 Task: Configure a code formatting extension for consistent code styling in Visual Studio Code.
Action: Mouse moved to (88, 92)
Screenshot: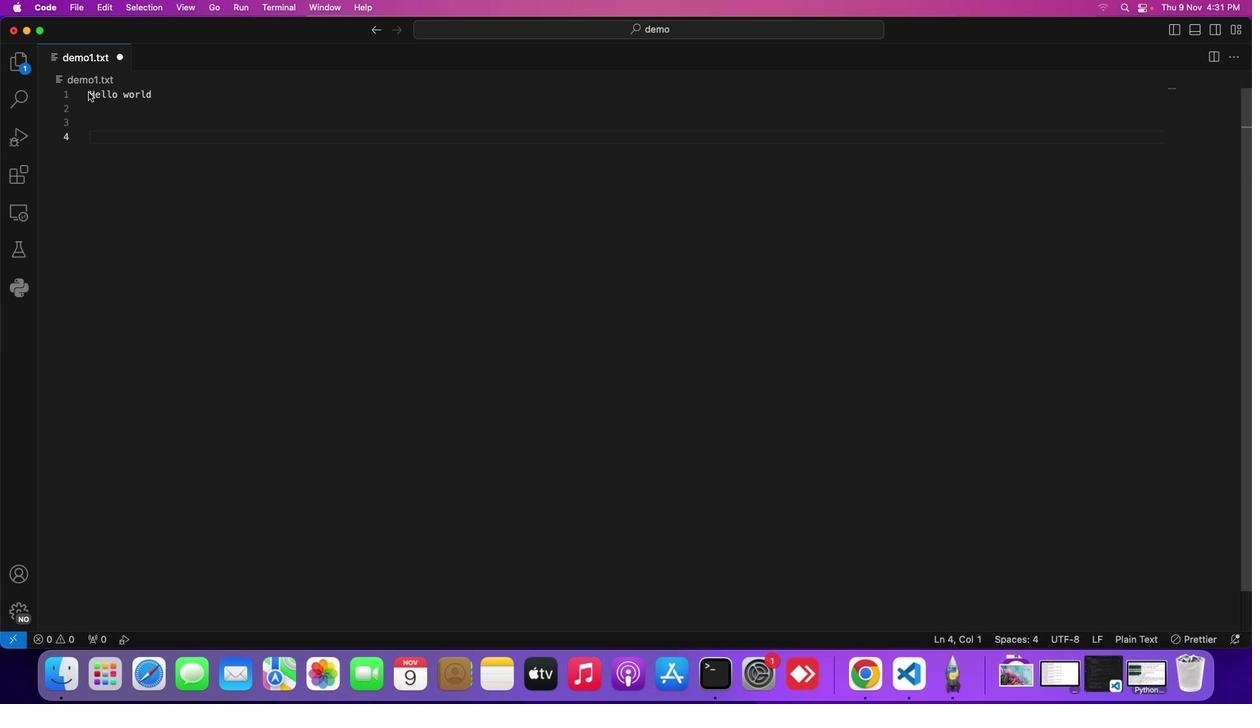 
Action: Mouse pressed left at (88, 92)
Screenshot: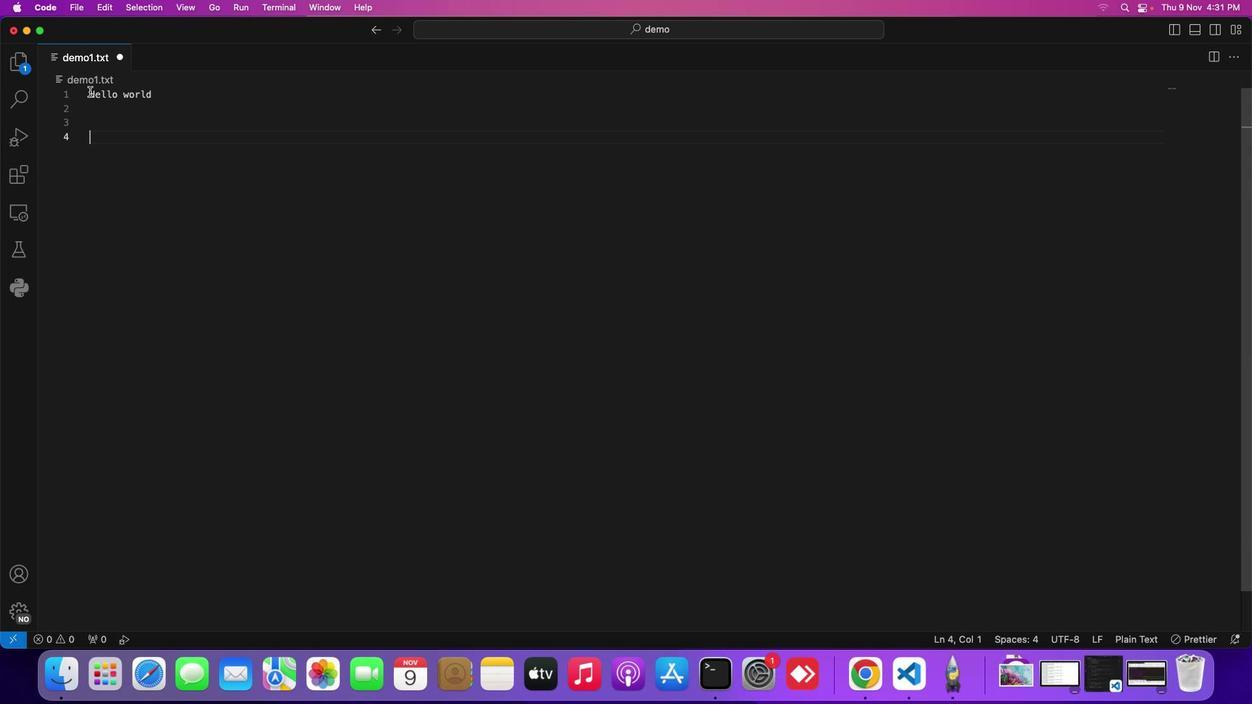 
Action: Mouse moved to (89, 91)
Screenshot: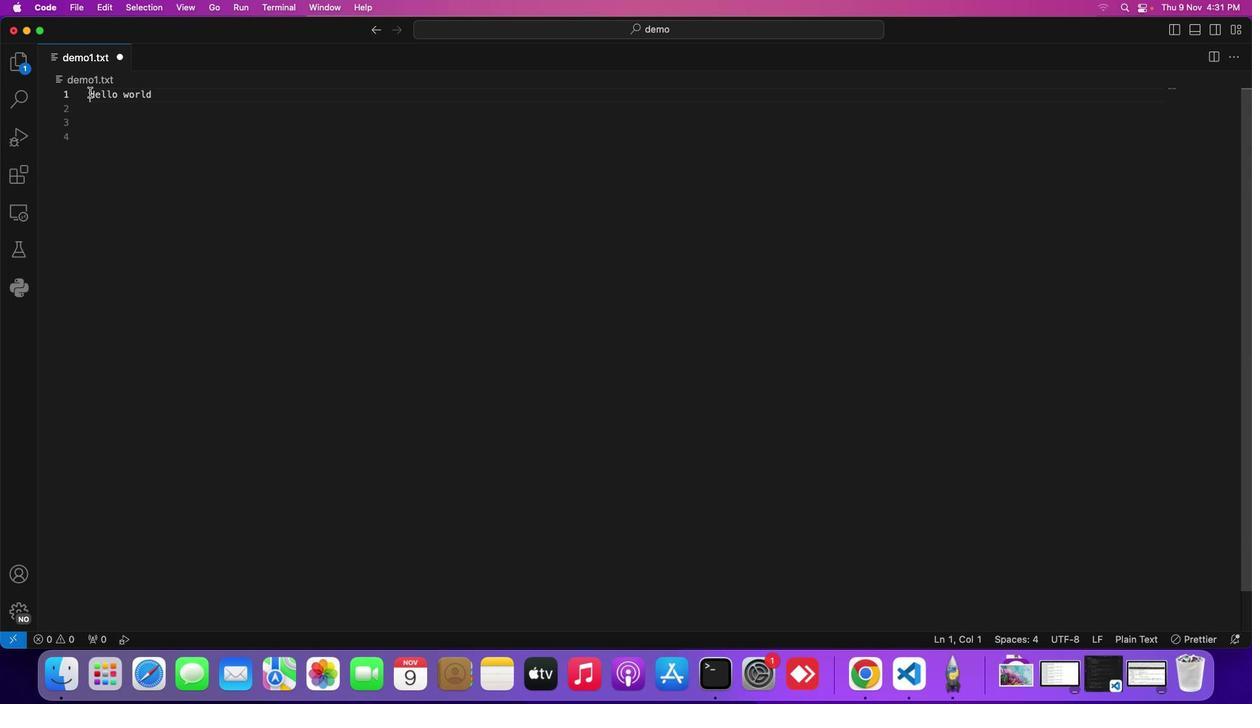 
Action: Mouse pressed left at (89, 91)
Screenshot: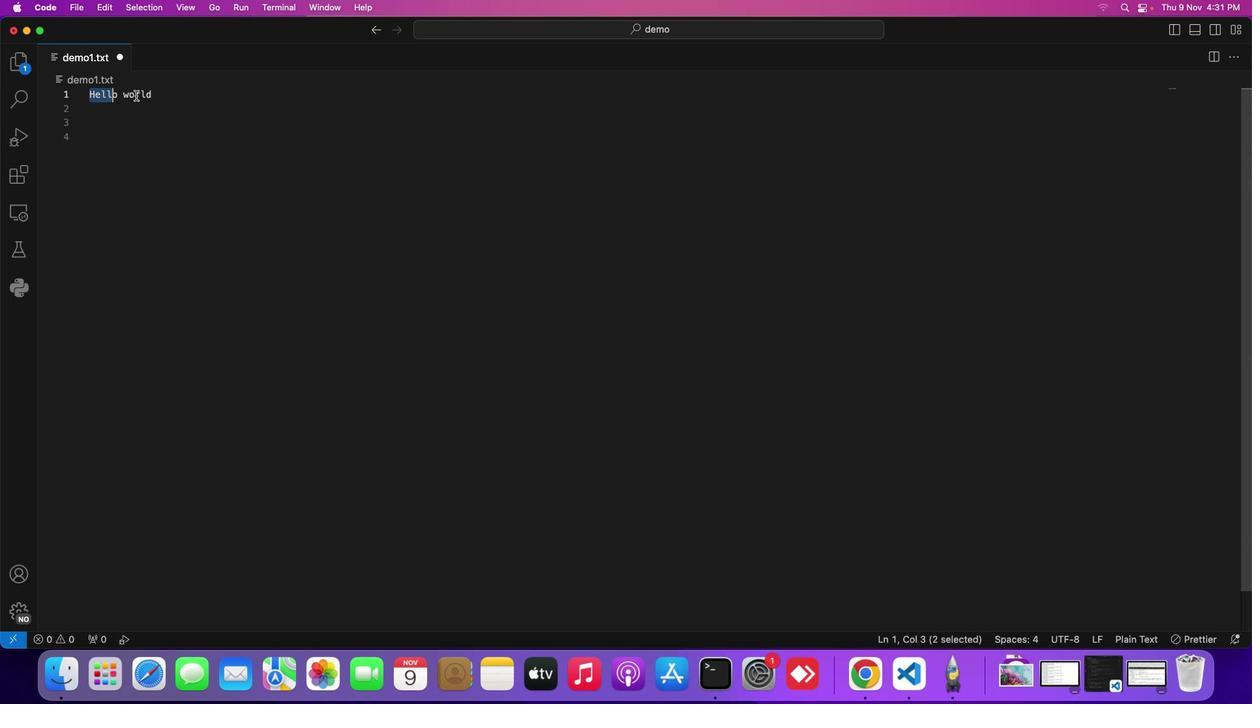 
Action: Mouse moved to (51, 6)
Screenshot: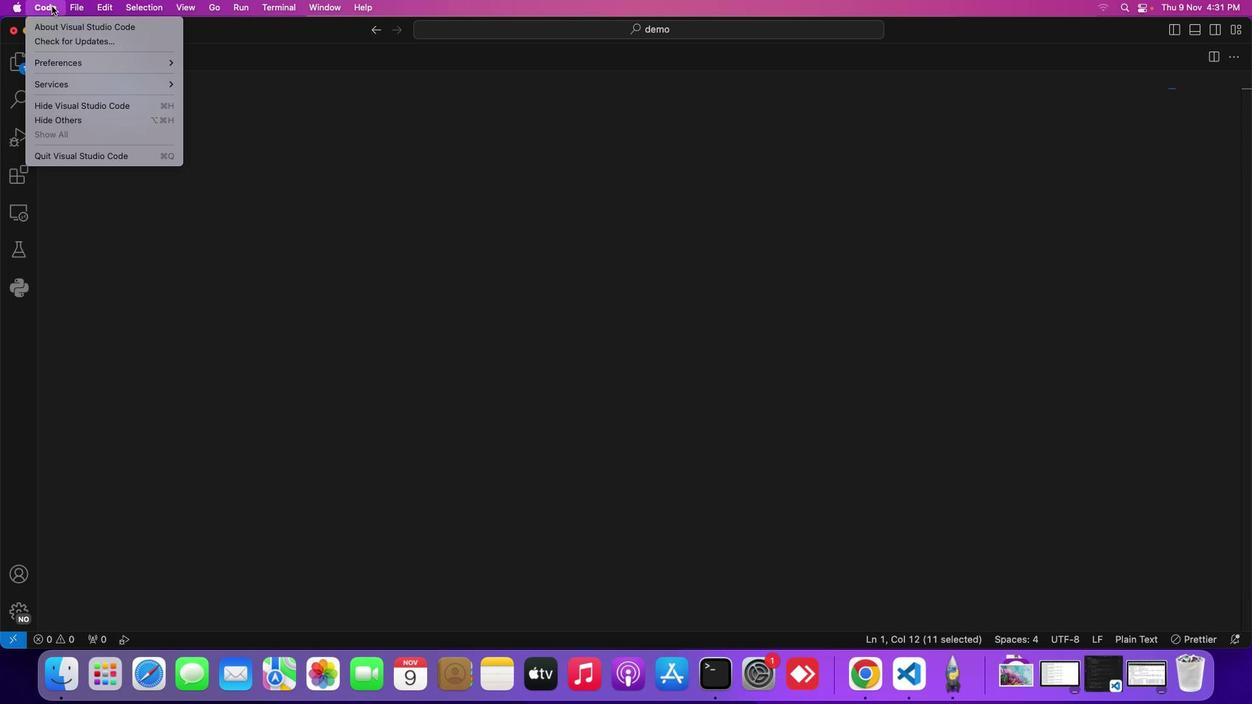 
Action: Mouse pressed left at (51, 6)
Screenshot: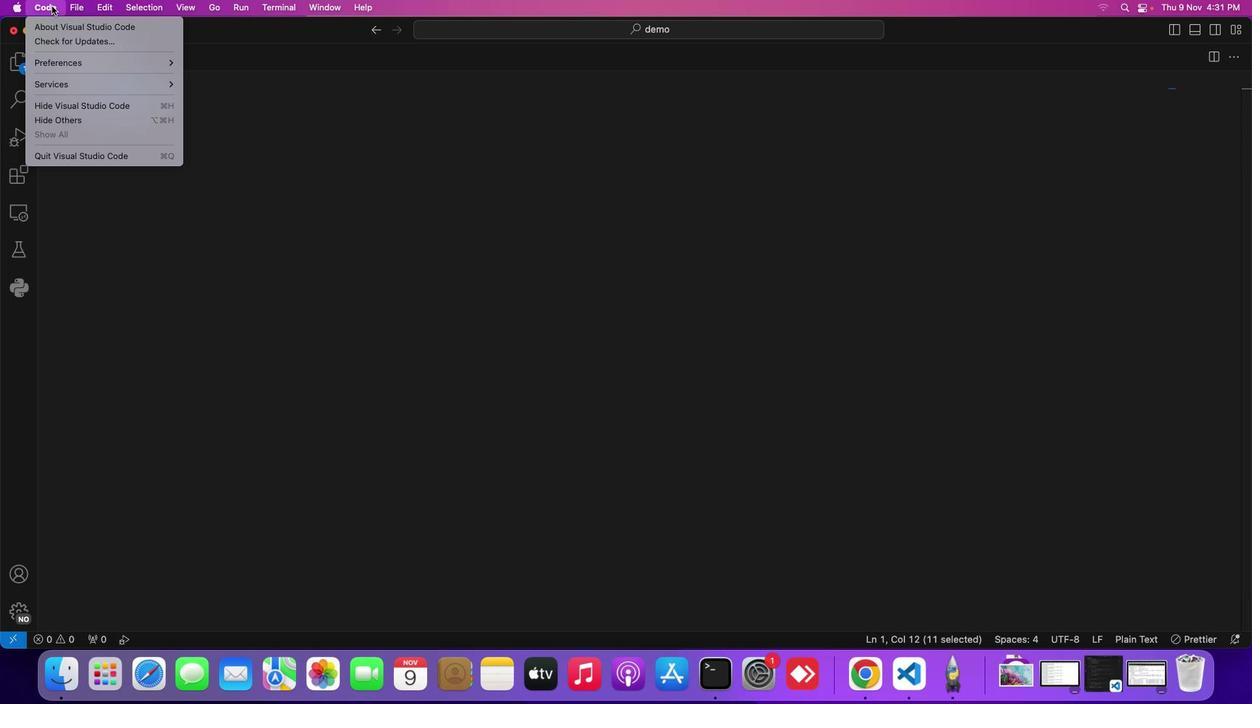 
Action: Mouse moved to (66, 58)
Screenshot: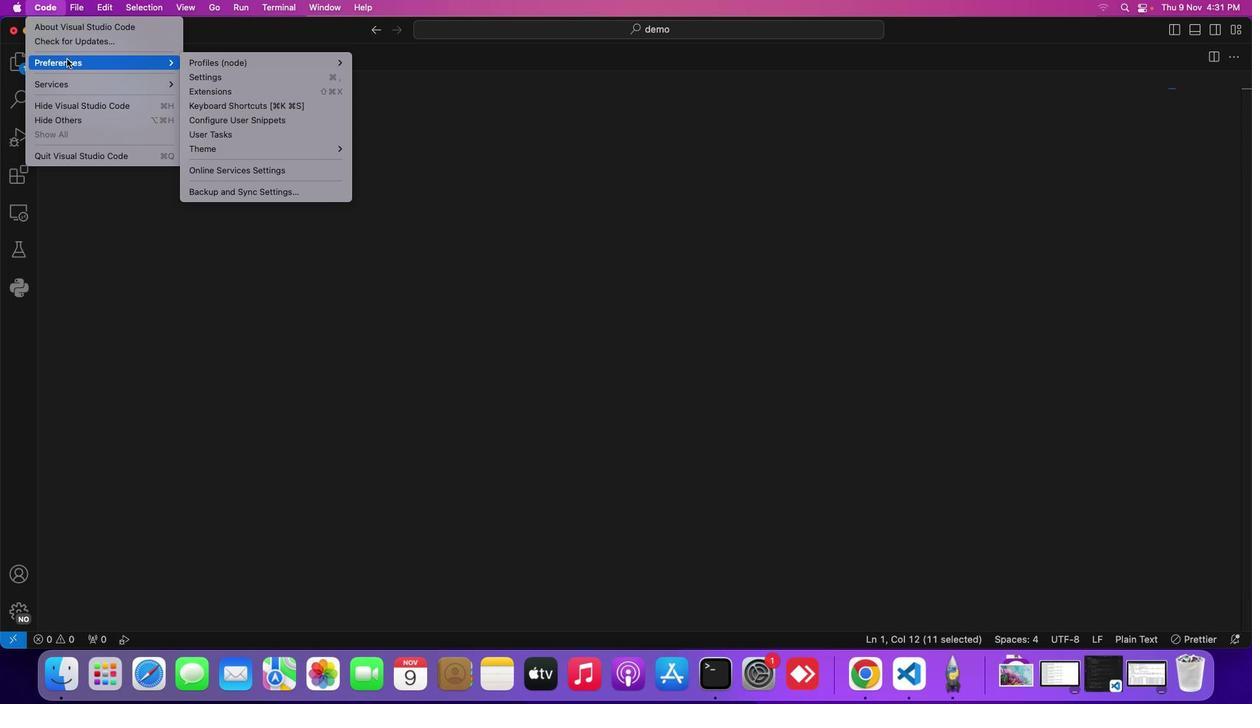 
Action: Mouse pressed left at (66, 58)
Screenshot: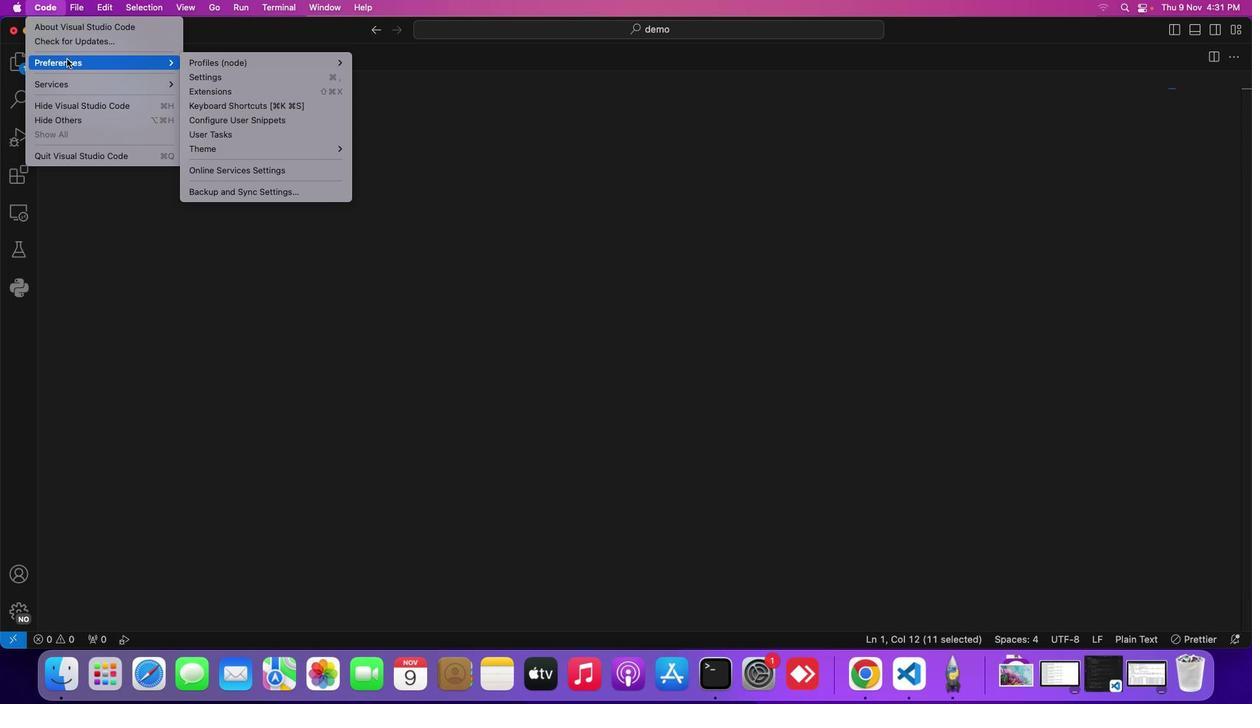 
Action: Mouse moved to (133, 66)
Screenshot: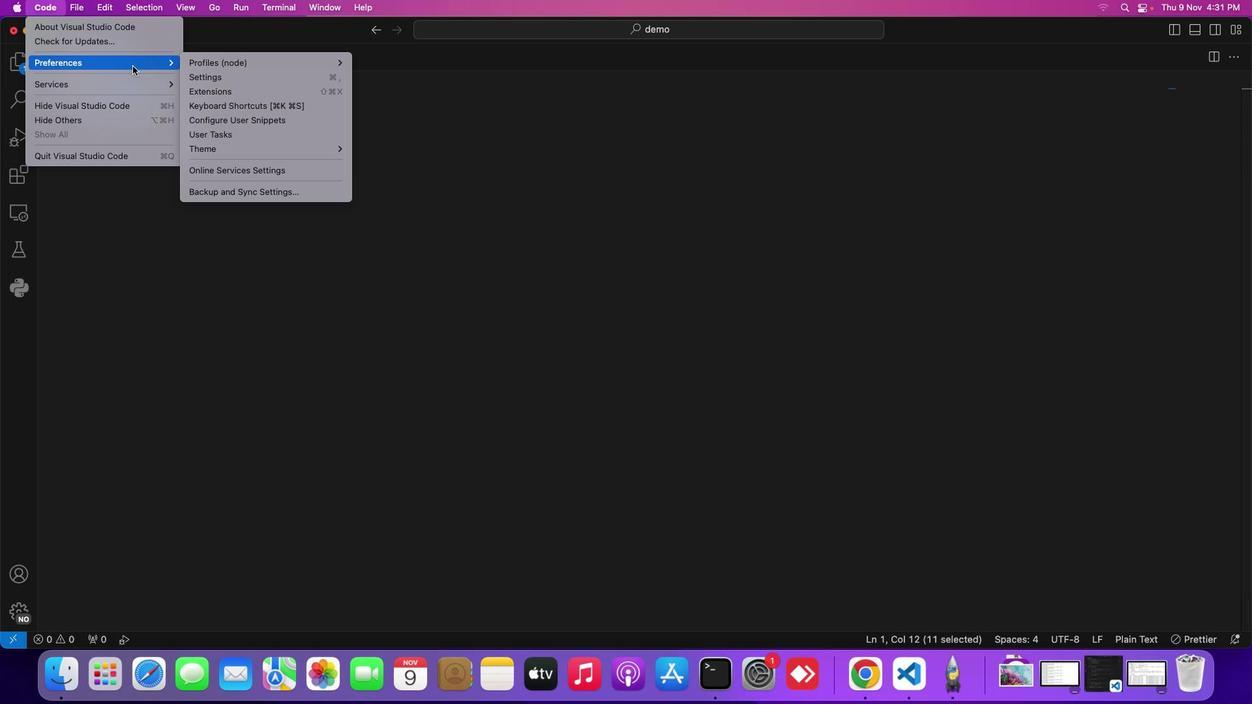 
Action: Mouse pressed left at (133, 66)
Screenshot: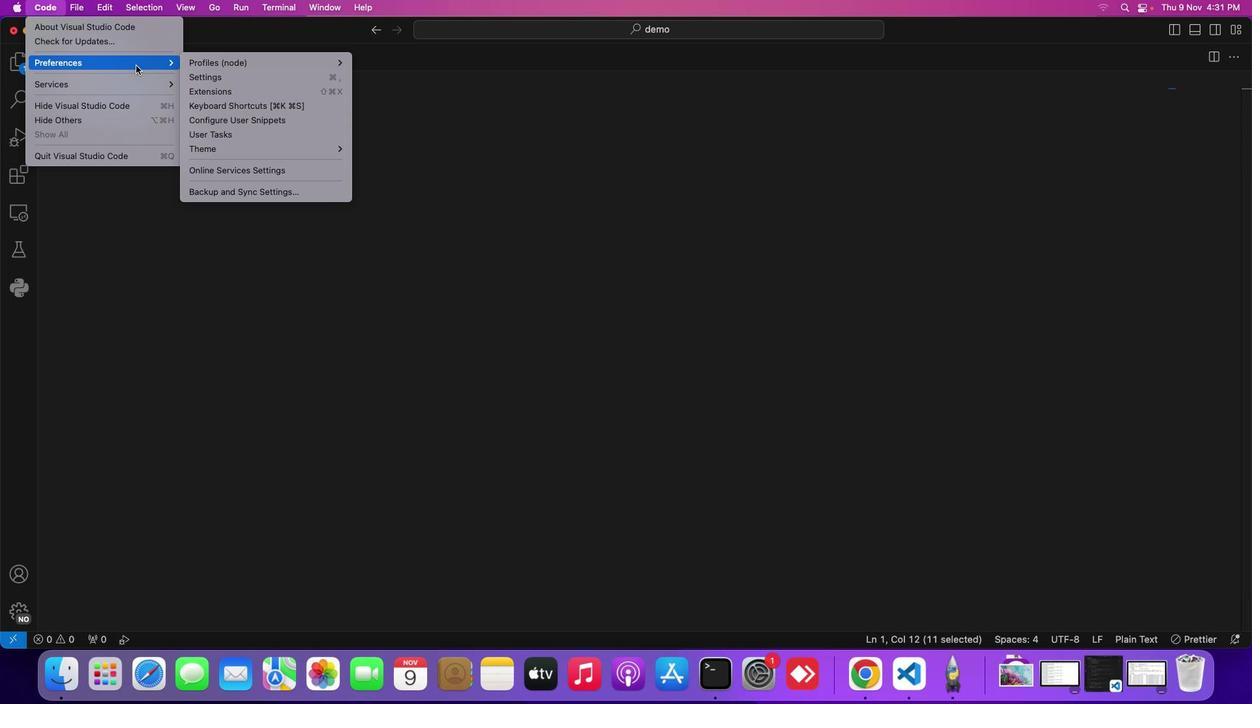 
Action: Mouse moved to (198, 76)
Screenshot: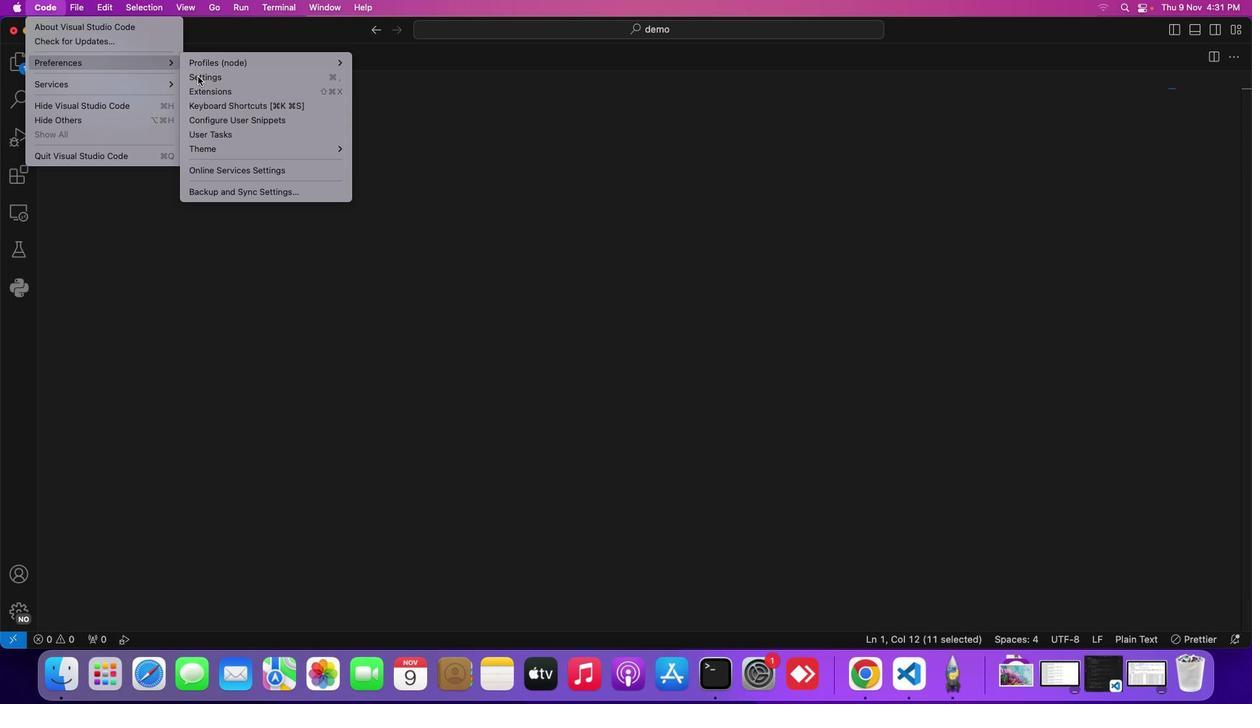 
Action: Mouse pressed left at (198, 76)
Screenshot: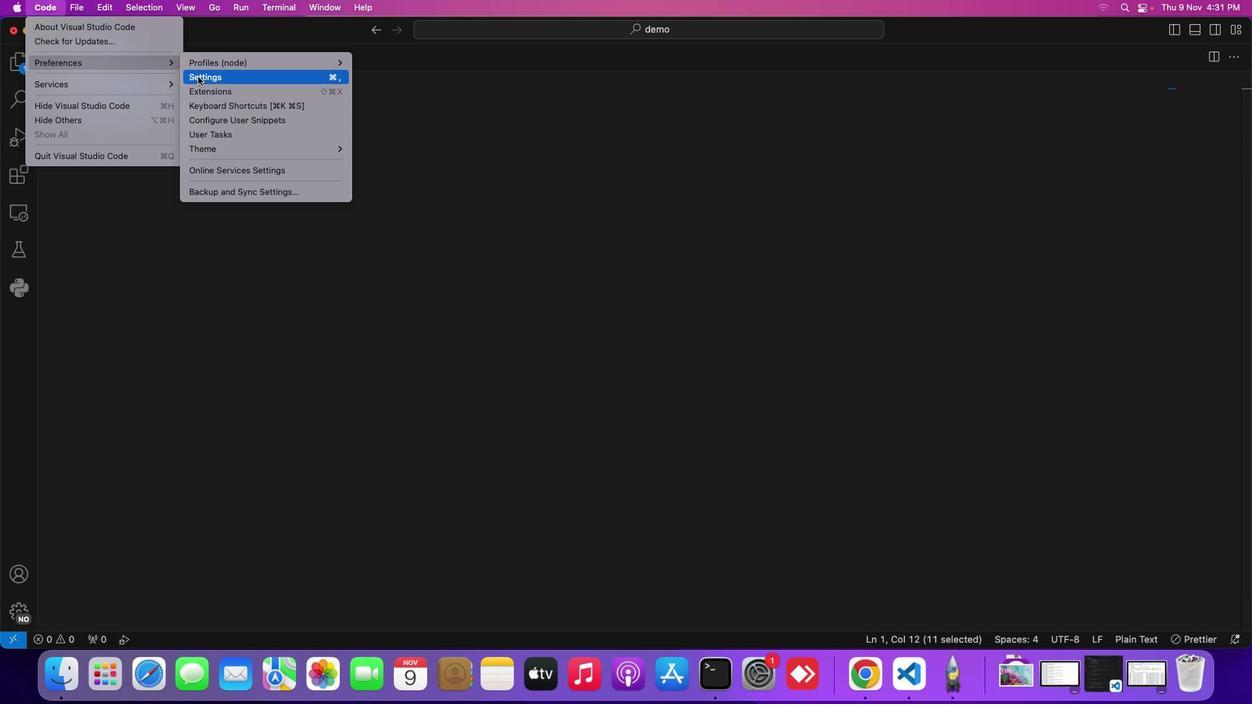 
Action: Mouse moved to (245, 242)
Screenshot: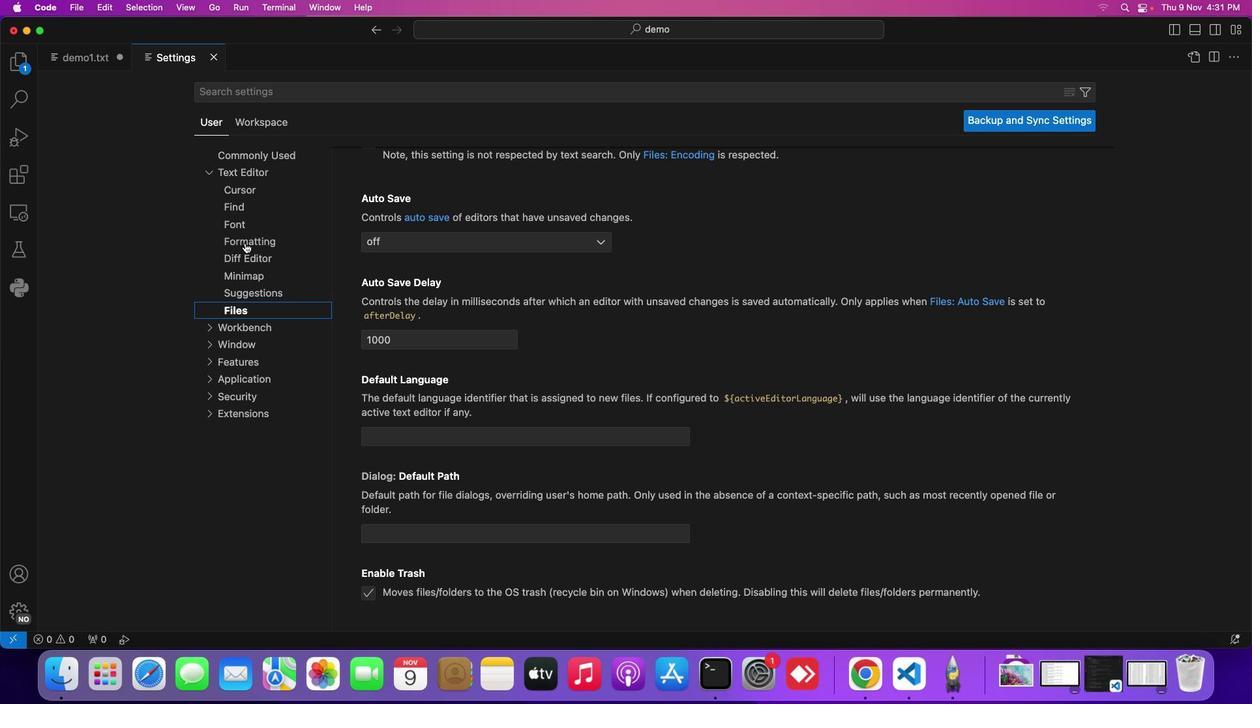
Action: Mouse pressed left at (245, 242)
Screenshot: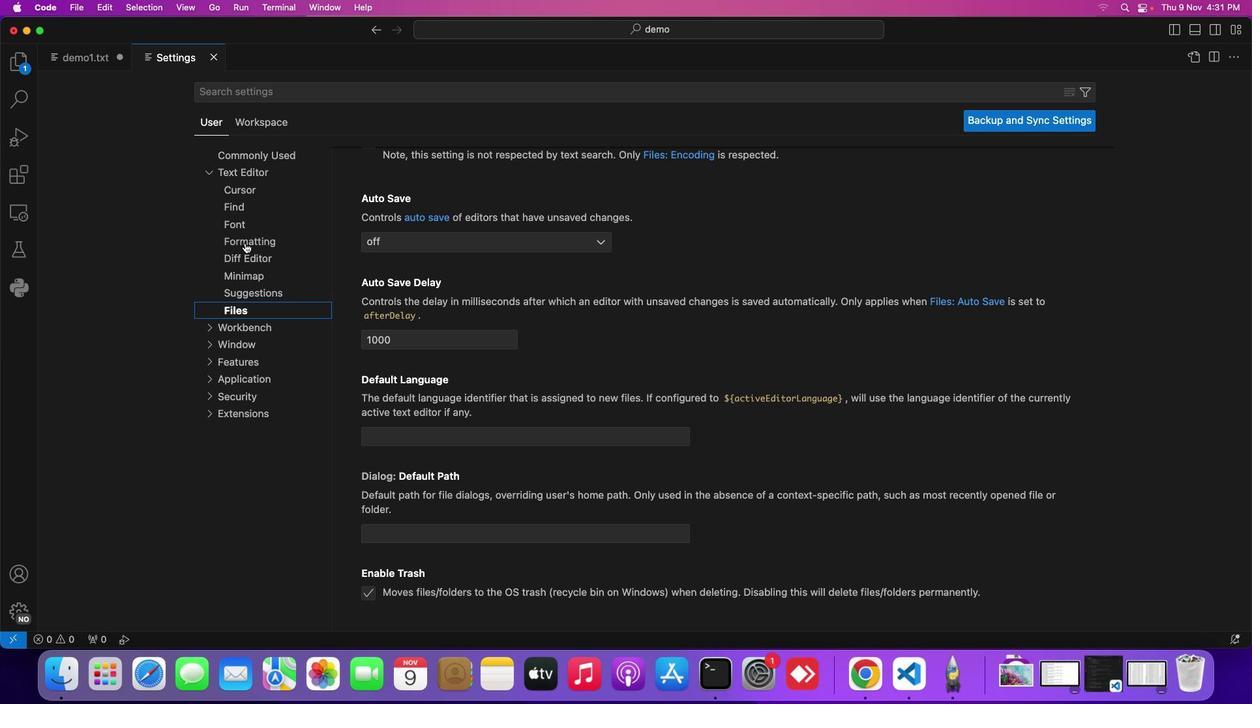 
Action: Mouse moved to (389, 289)
Screenshot: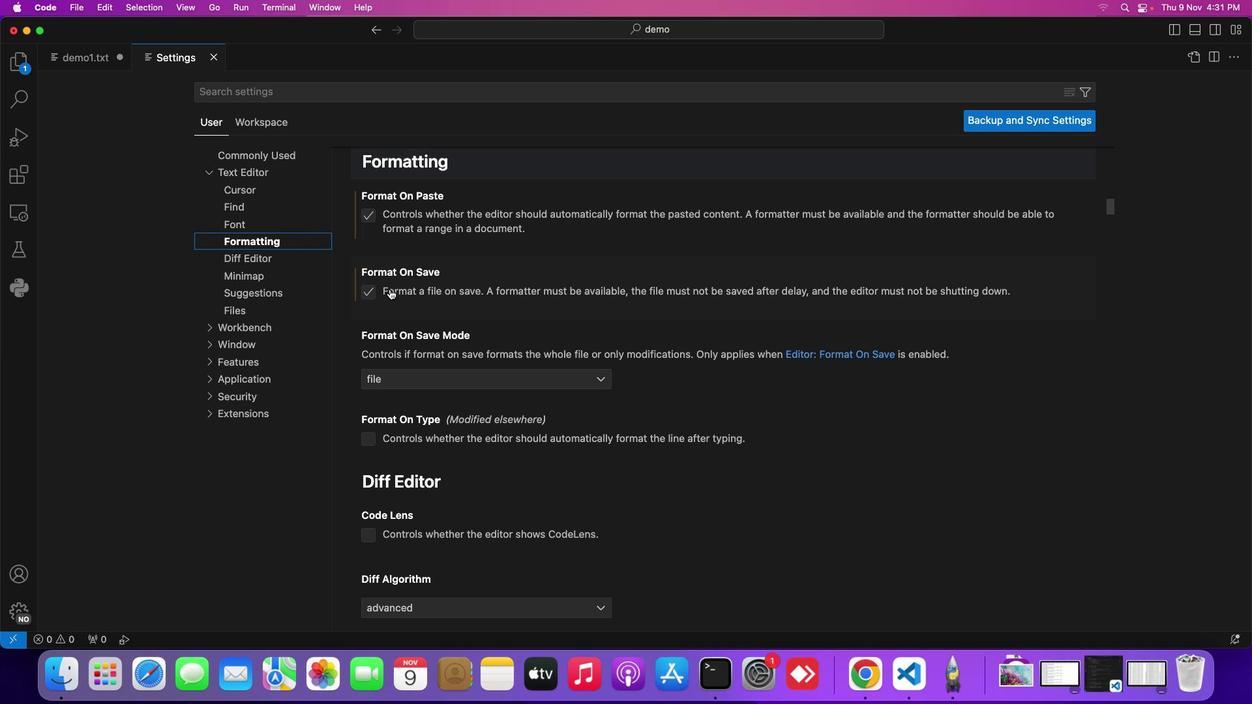 
Action: Mouse scrolled (389, 289) with delta (0, 0)
Screenshot: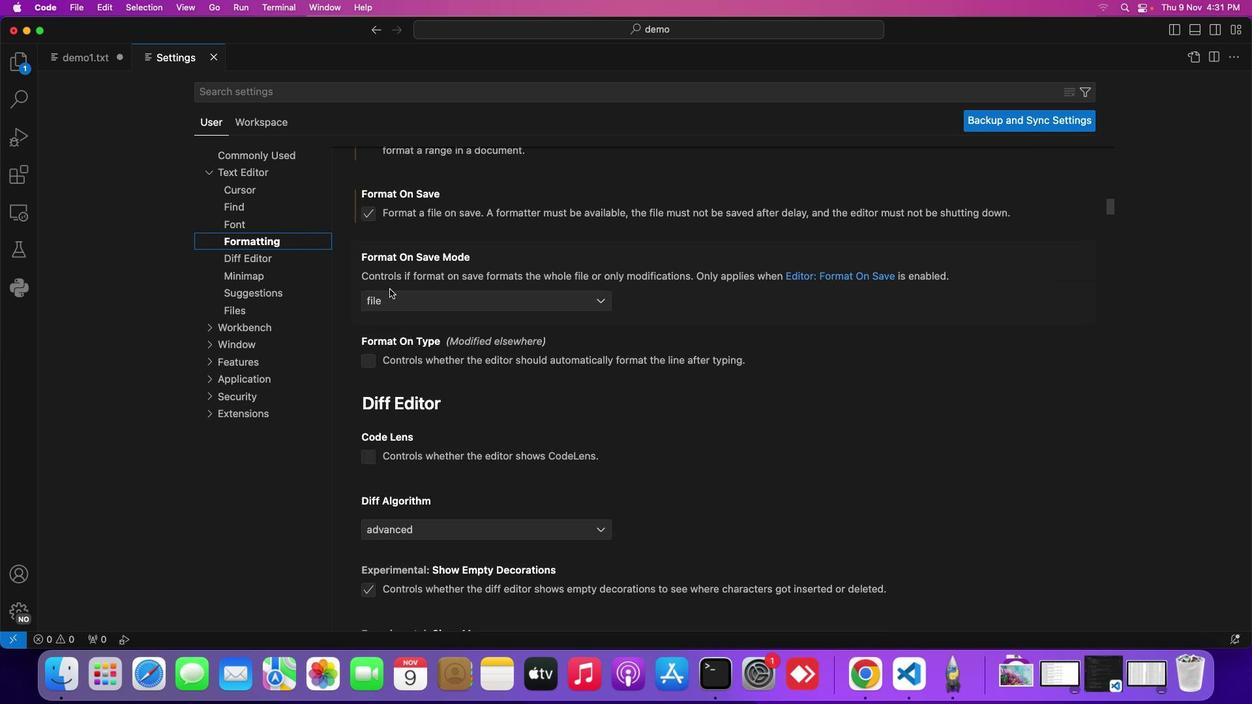 
Action: Mouse scrolled (389, 289) with delta (0, 0)
Screenshot: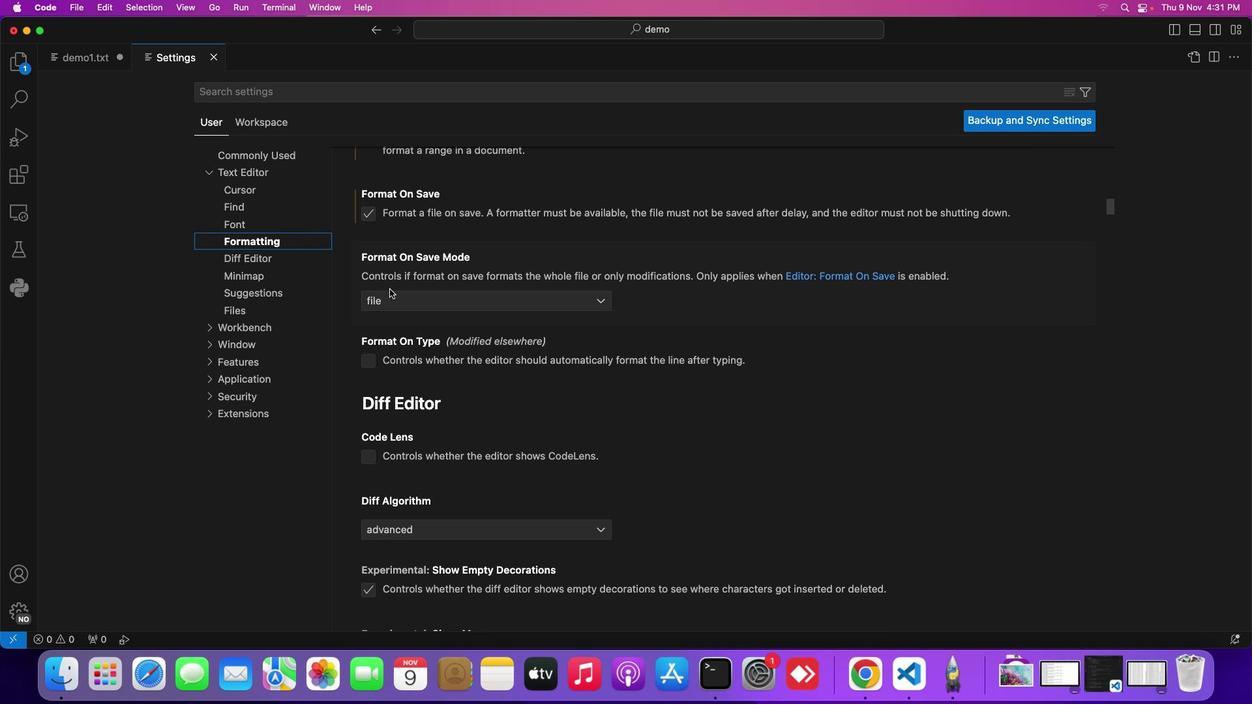 
Action: Mouse moved to (389, 289)
Screenshot: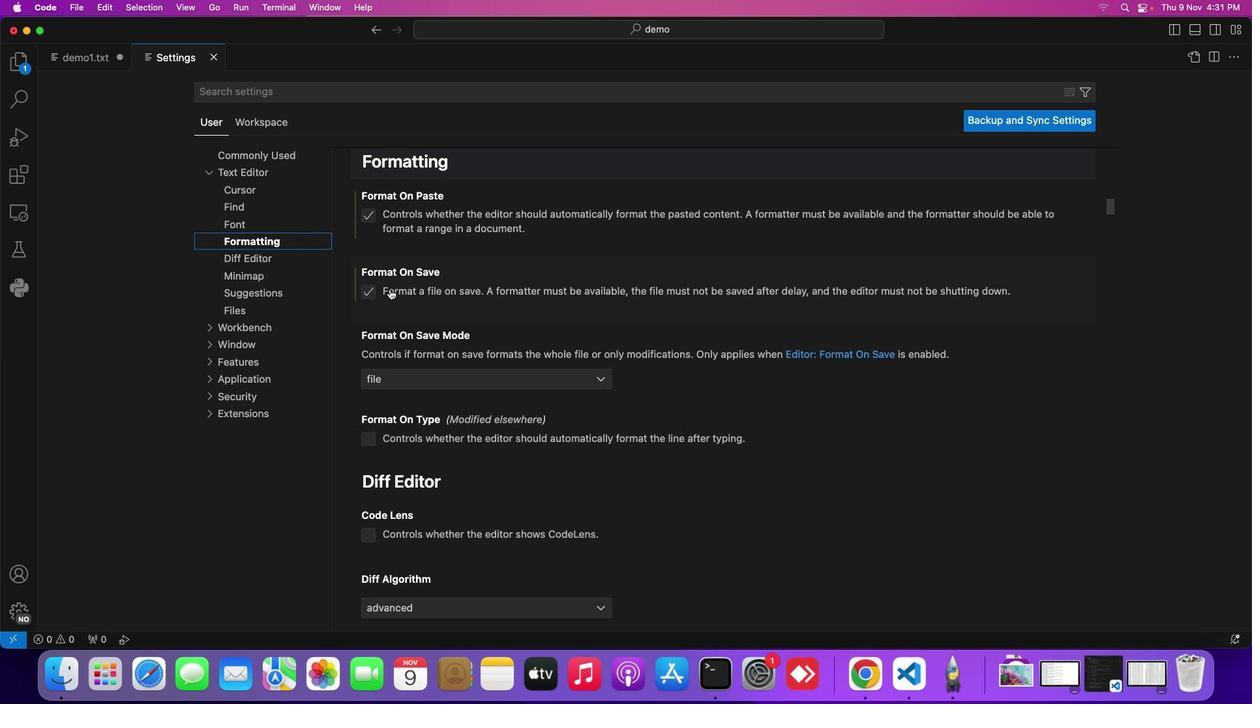 
Action: Mouse scrolled (389, 289) with delta (0, 0)
Screenshot: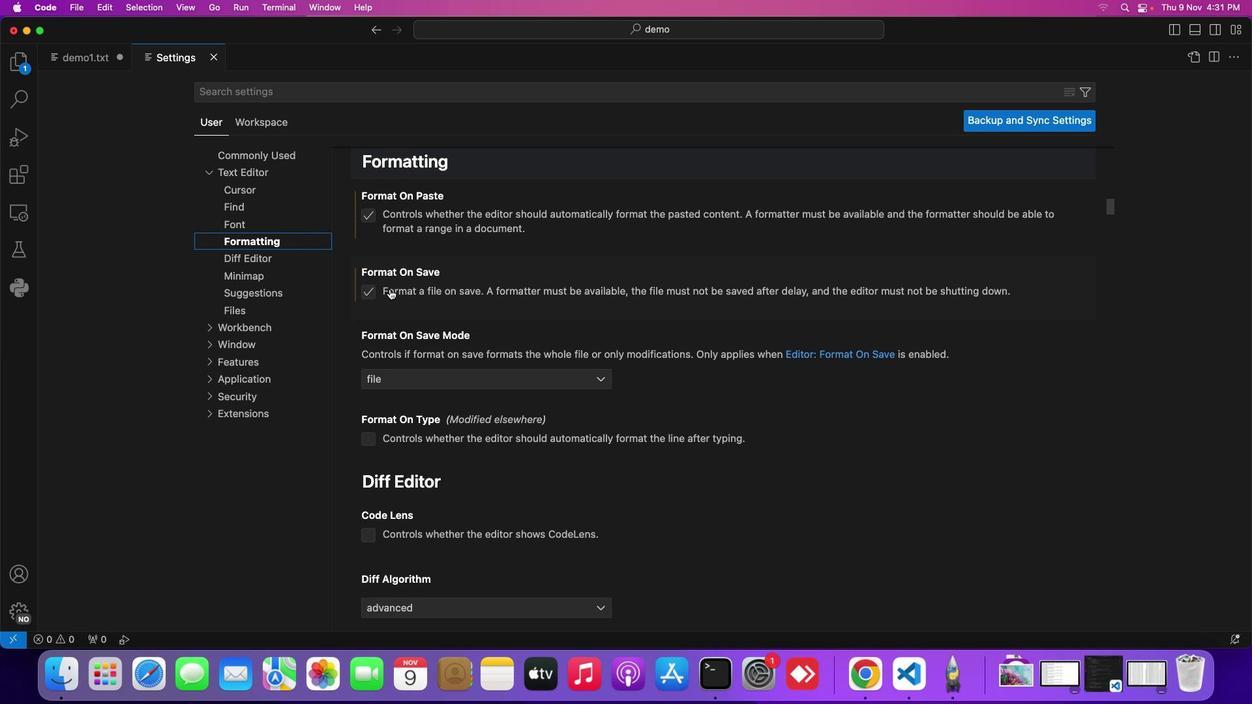 
Action: Mouse scrolled (389, 289) with delta (0, 0)
Screenshot: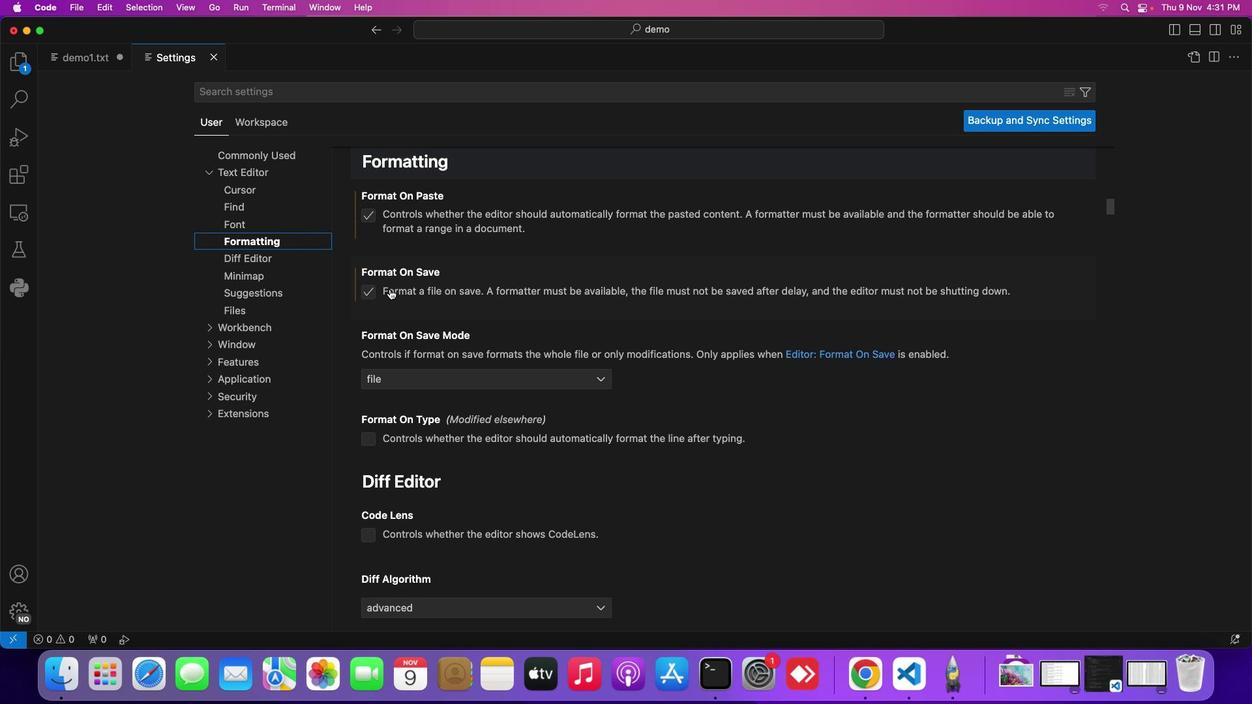 
Action: Mouse moved to (367, 215)
Screenshot: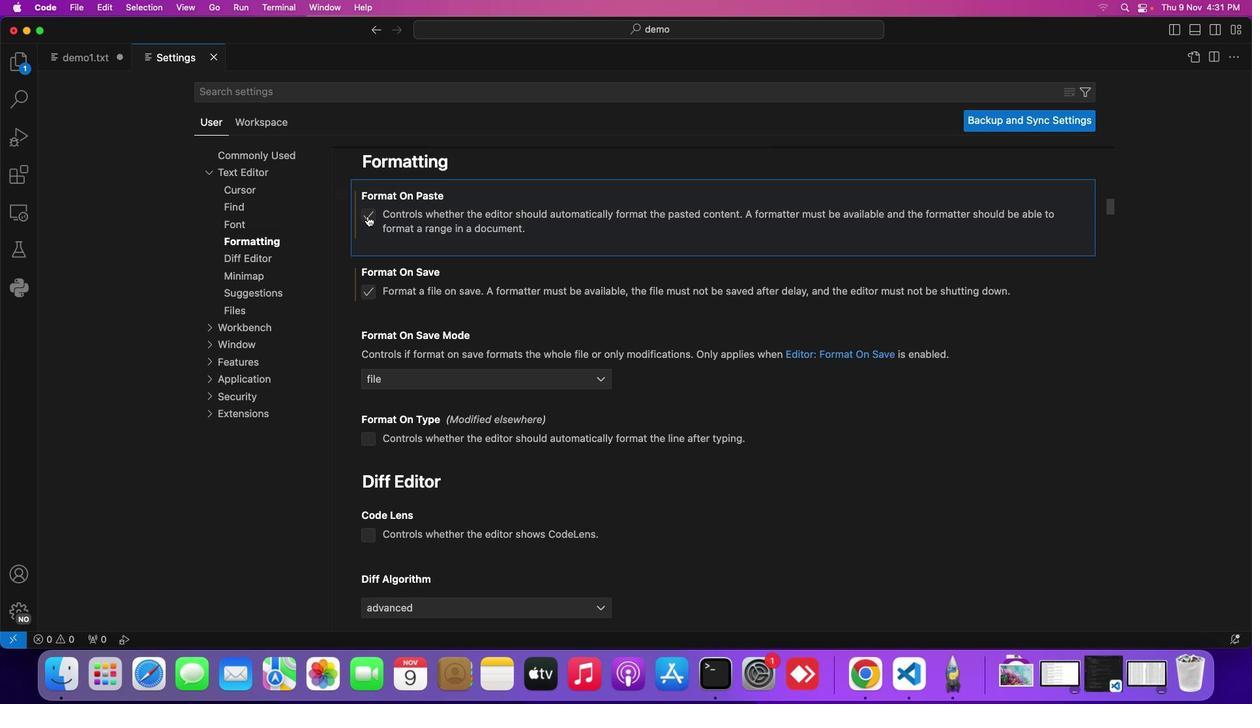 
Action: Mouse pressed left at (367, 215)
Screenshot: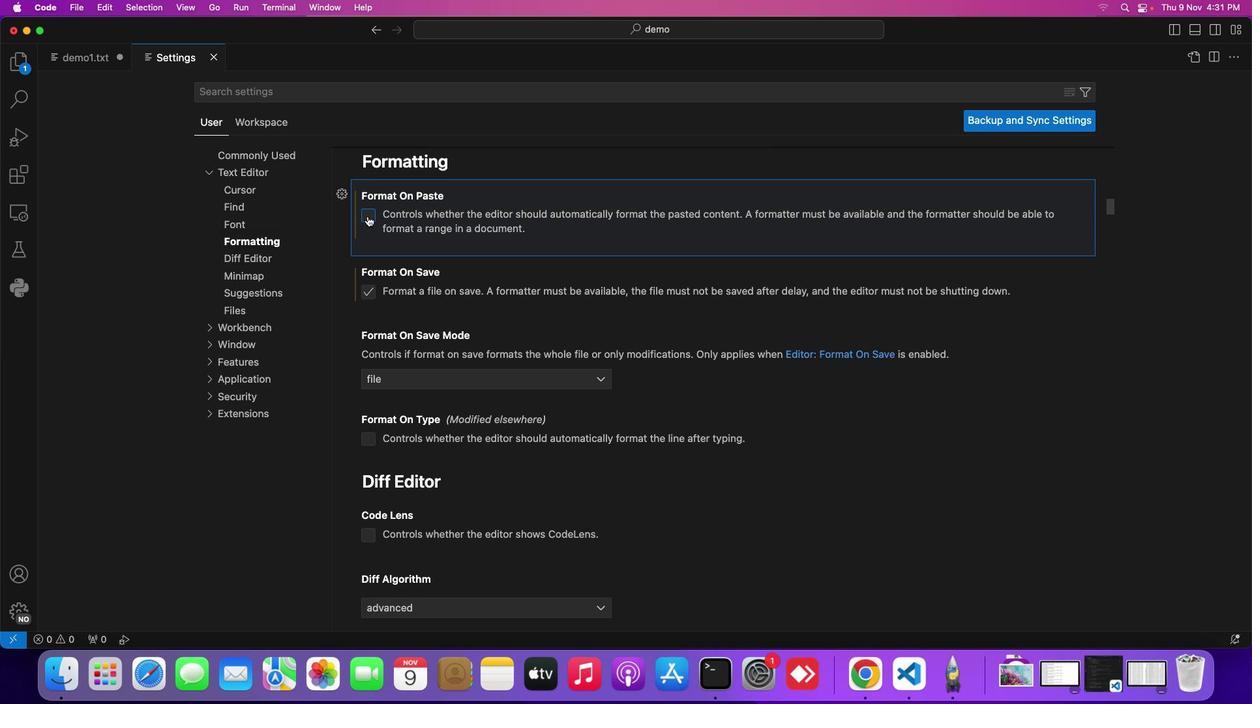 
Action: Mouse pressed left at (367, 215)
Screenshot: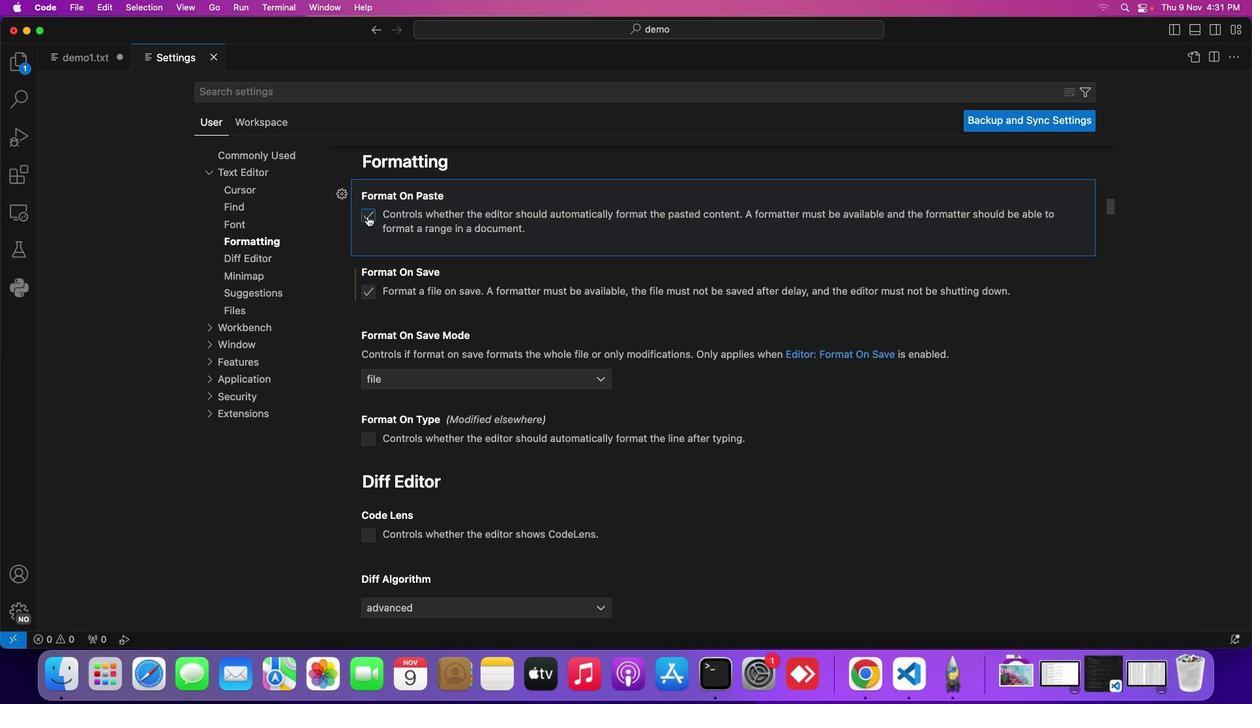 
Action: Mouse moved to (382, 344)
Screenshot: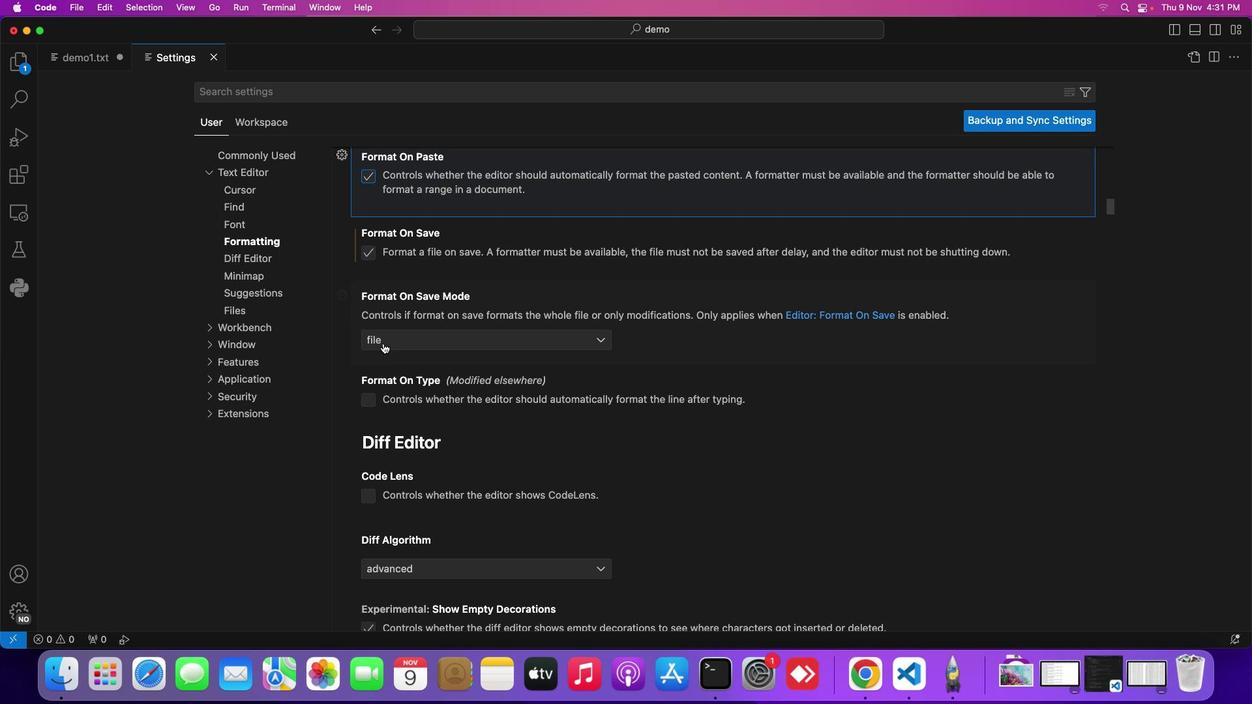 
Action: Mouse scrolled (382, 344) with delta (0, 0)
Screenshot: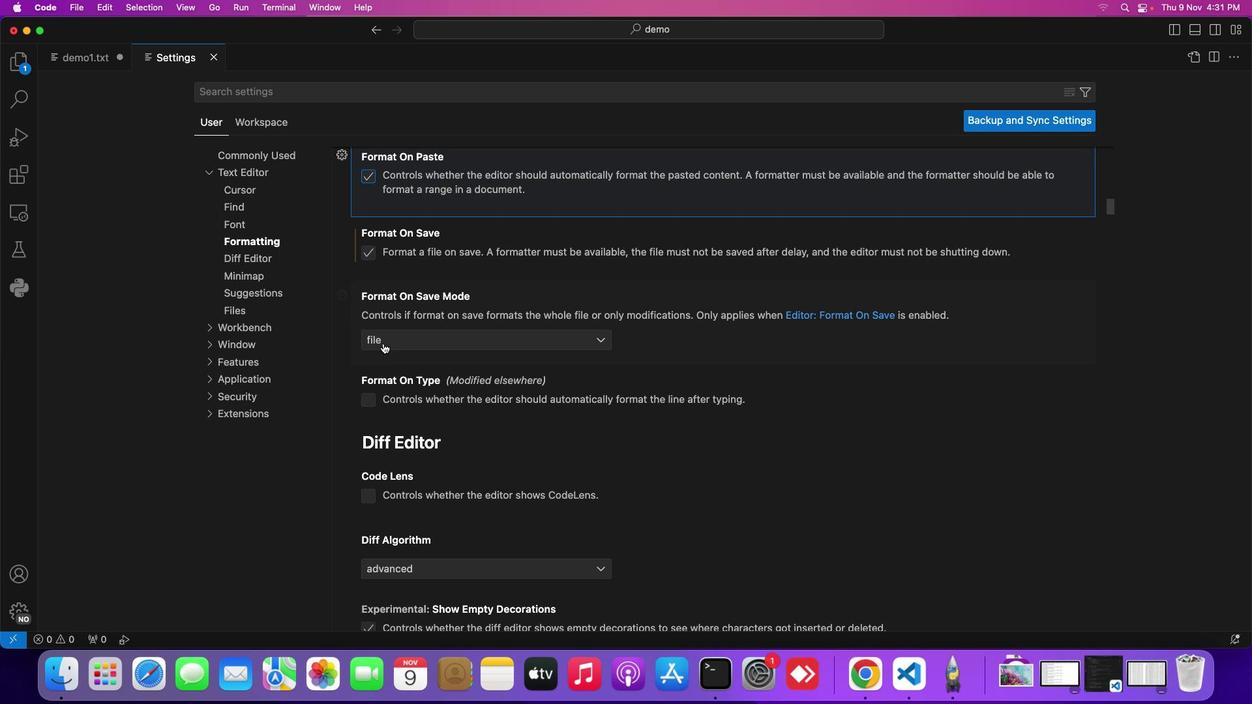 
Action: Mouse moved to (383, 343)
Screenshot: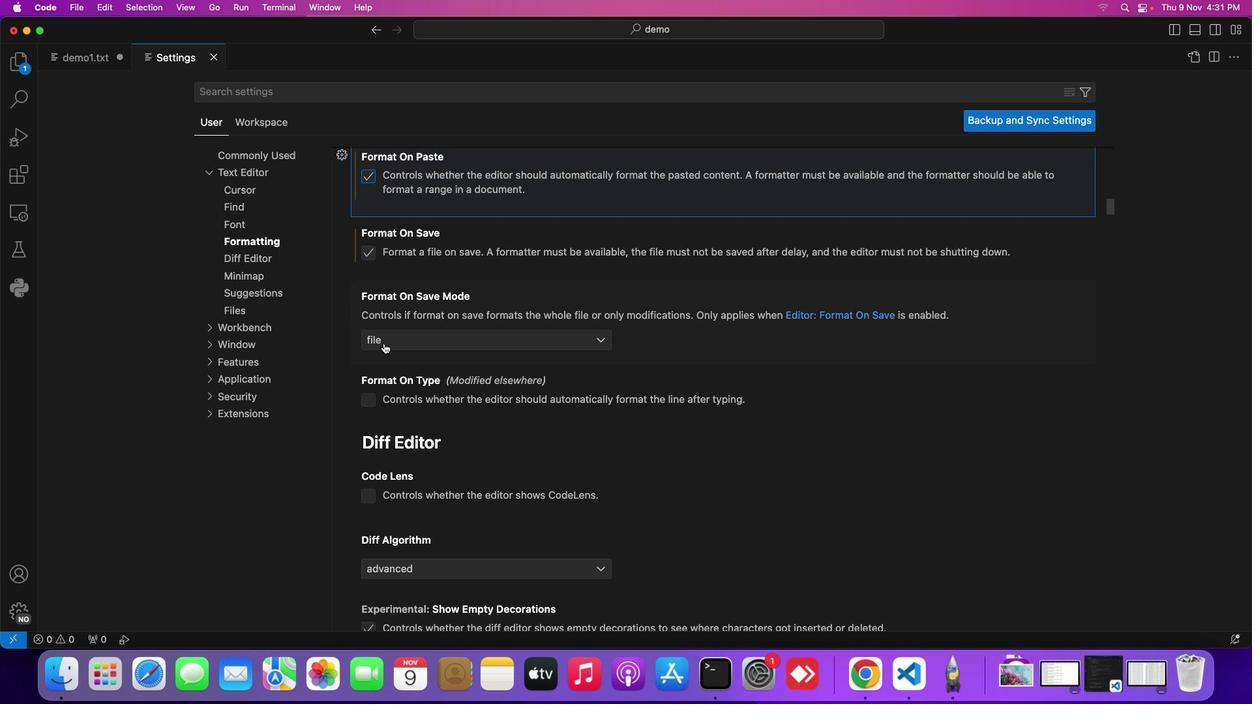 
Action: Mouse scrolled (383, 343) with delta (0, 0)
Screenshot: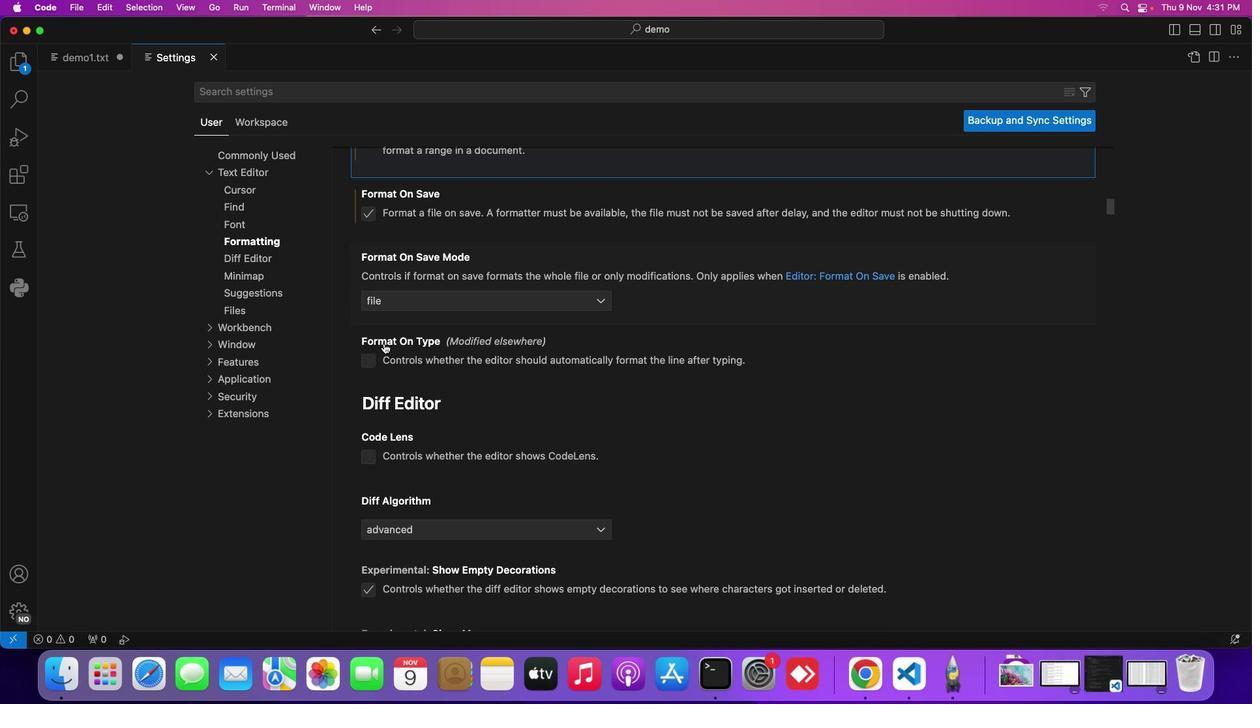 
Action: Mouse moved to (446, 344)
Screenshot: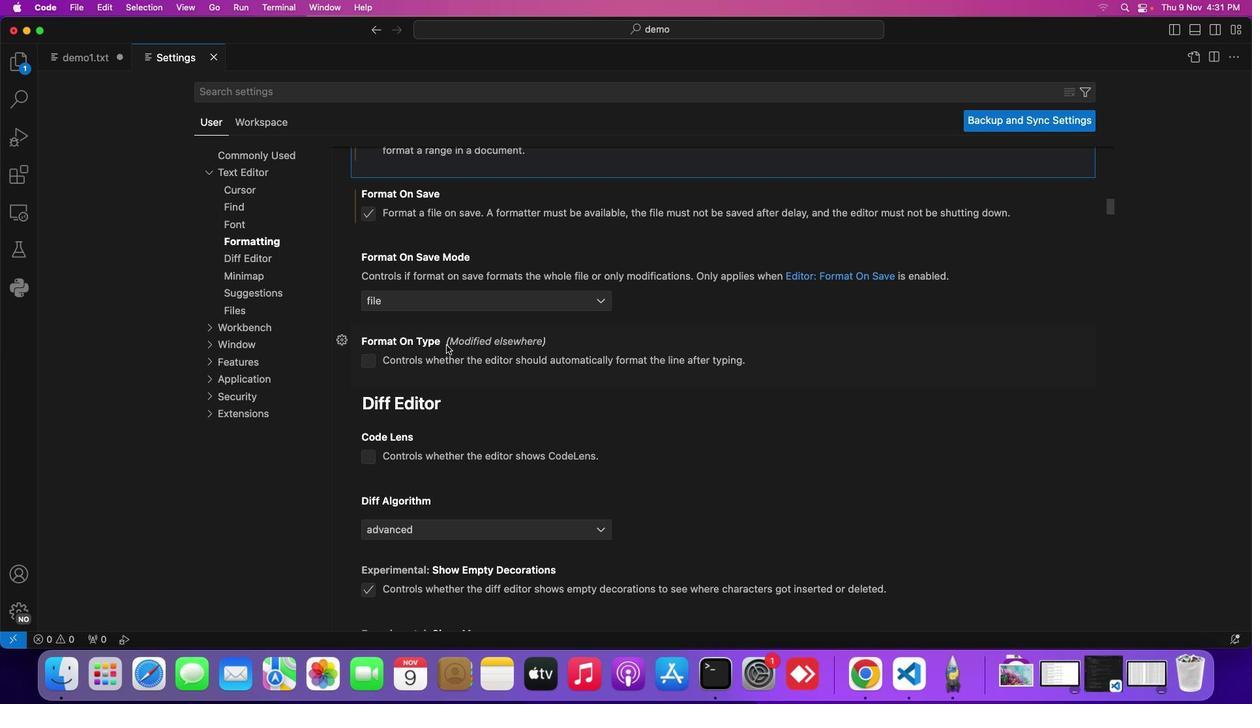 
Action: Mouse scrolled (446, 344) with delta (0, 0)
Screenshot: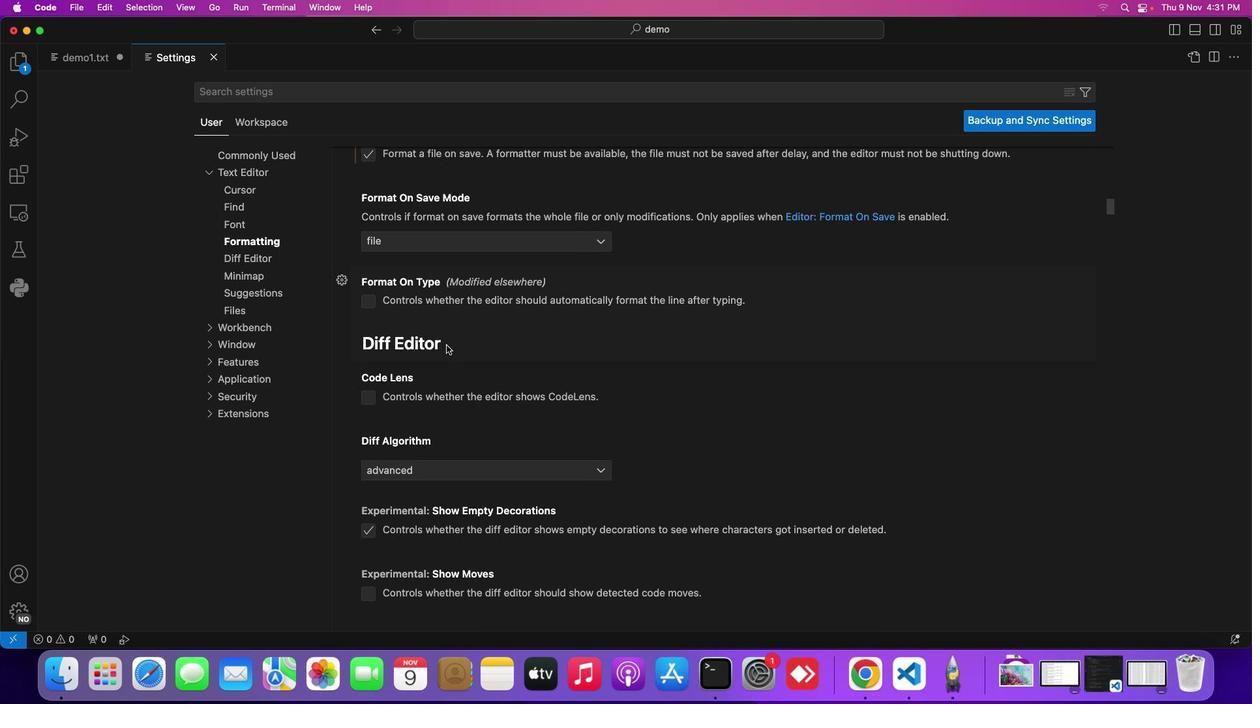 
Action: Mouse scrolled (446, 344) with delta (0, 0)
Screenshot: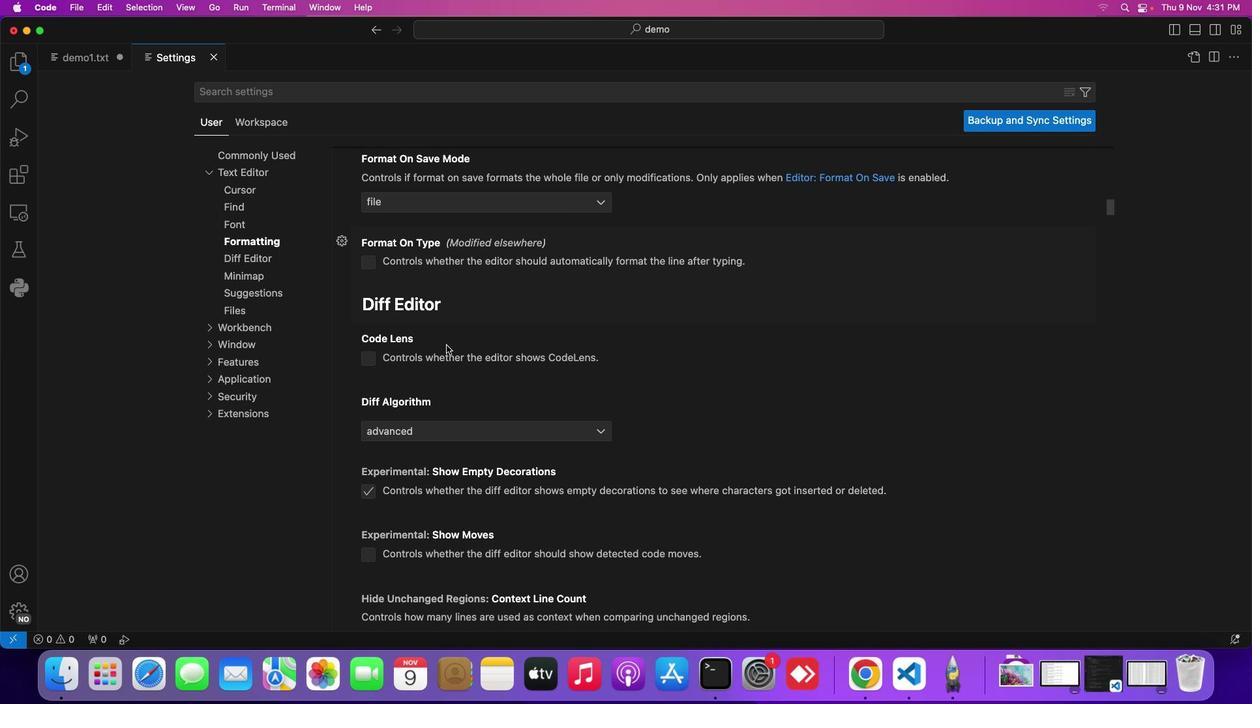 
Action: Mouse scrolled (446, 344) with delta (0, 0)
Screenshot: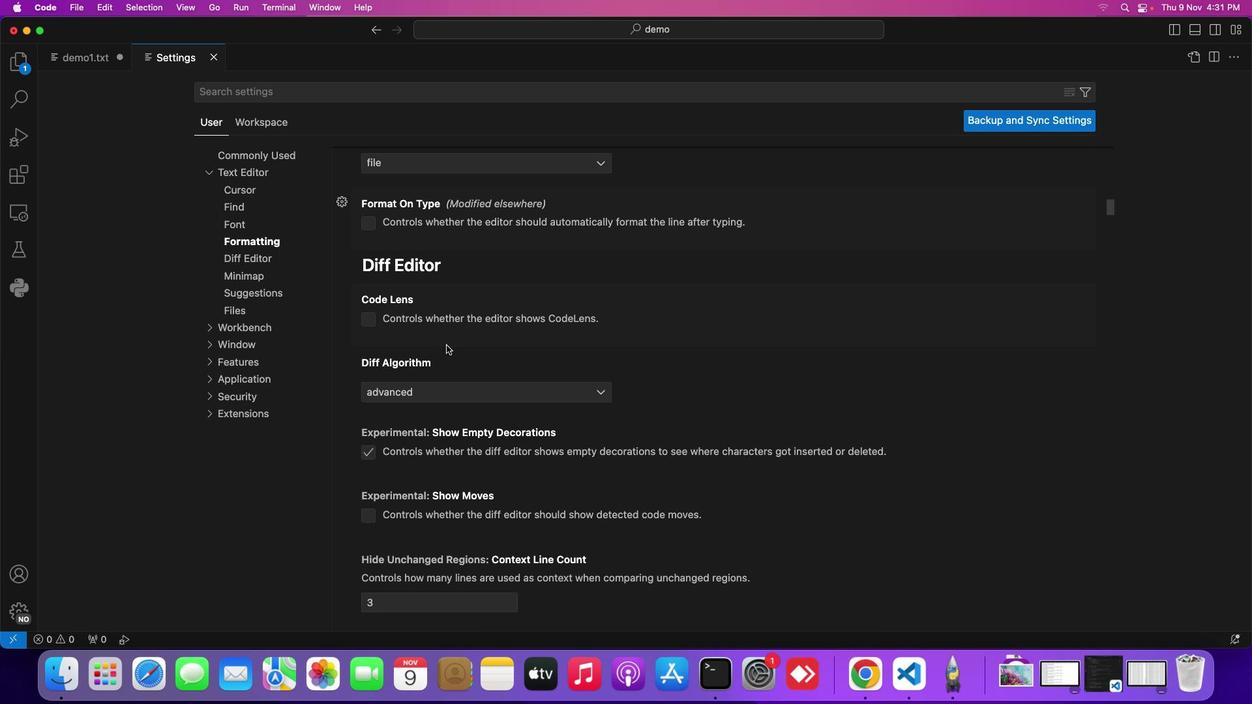 
Action: Mouse moved to (446, 350)
Screenshot: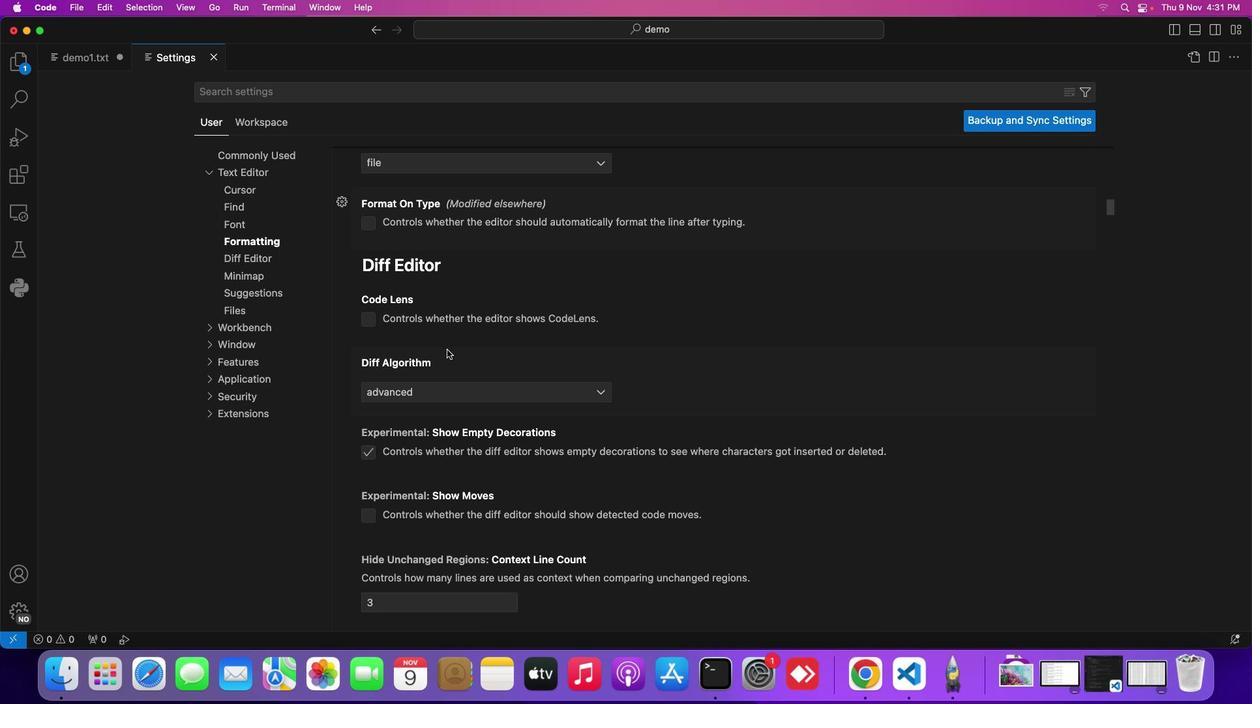 
Action: Mouse scrolled (446, 350) with delta (0, 0)
Screenshot: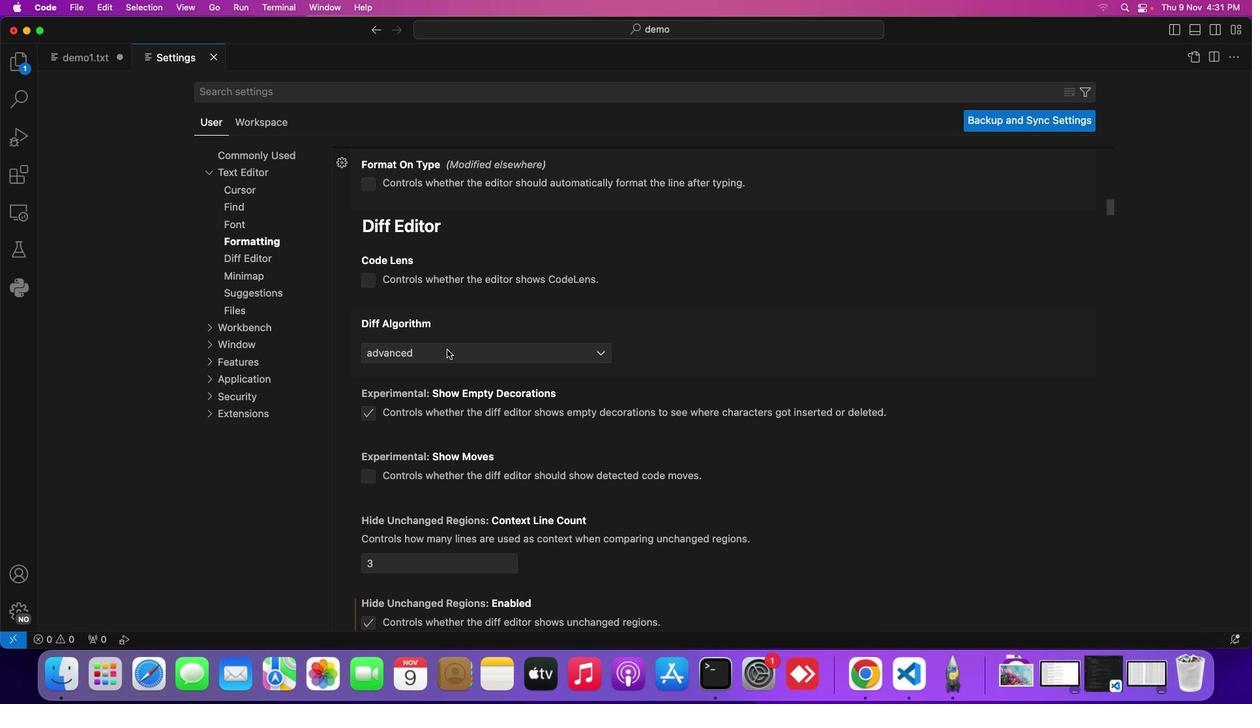 
Action: Mouse moved to (446, 350)
Screenshot: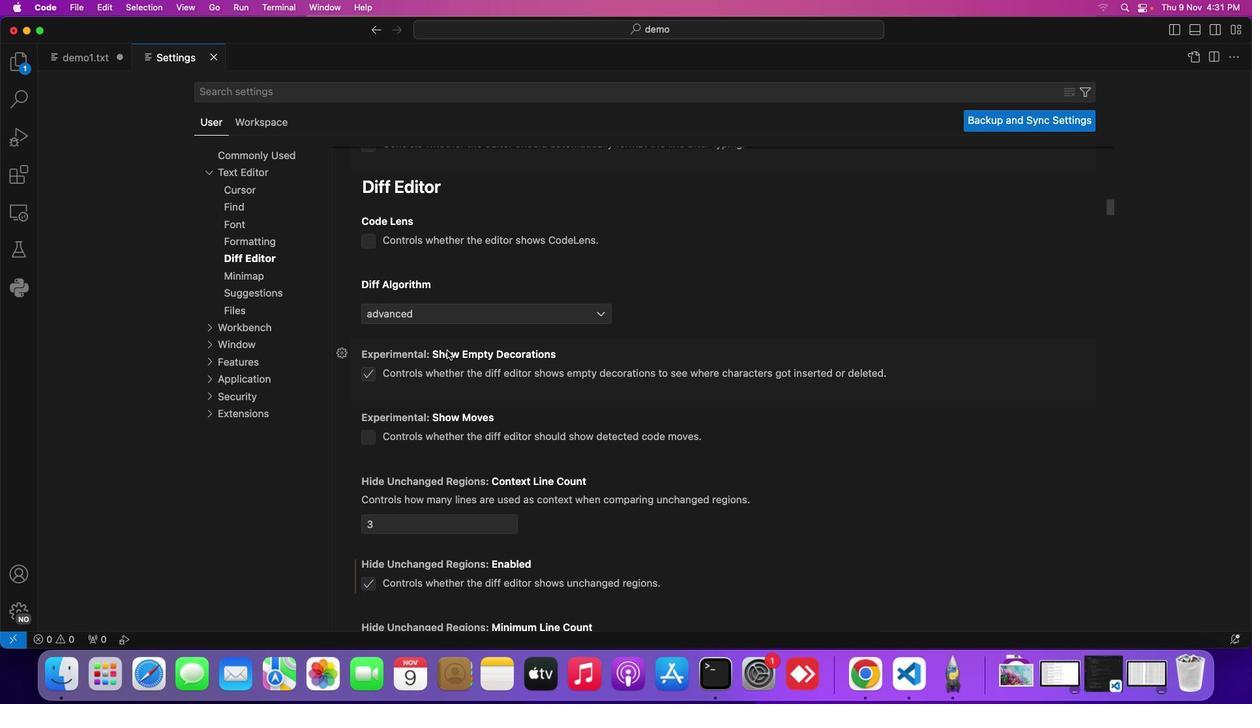 
Action: Mouse scrolled (446, 350) with delta (0, 0)
Screenshot: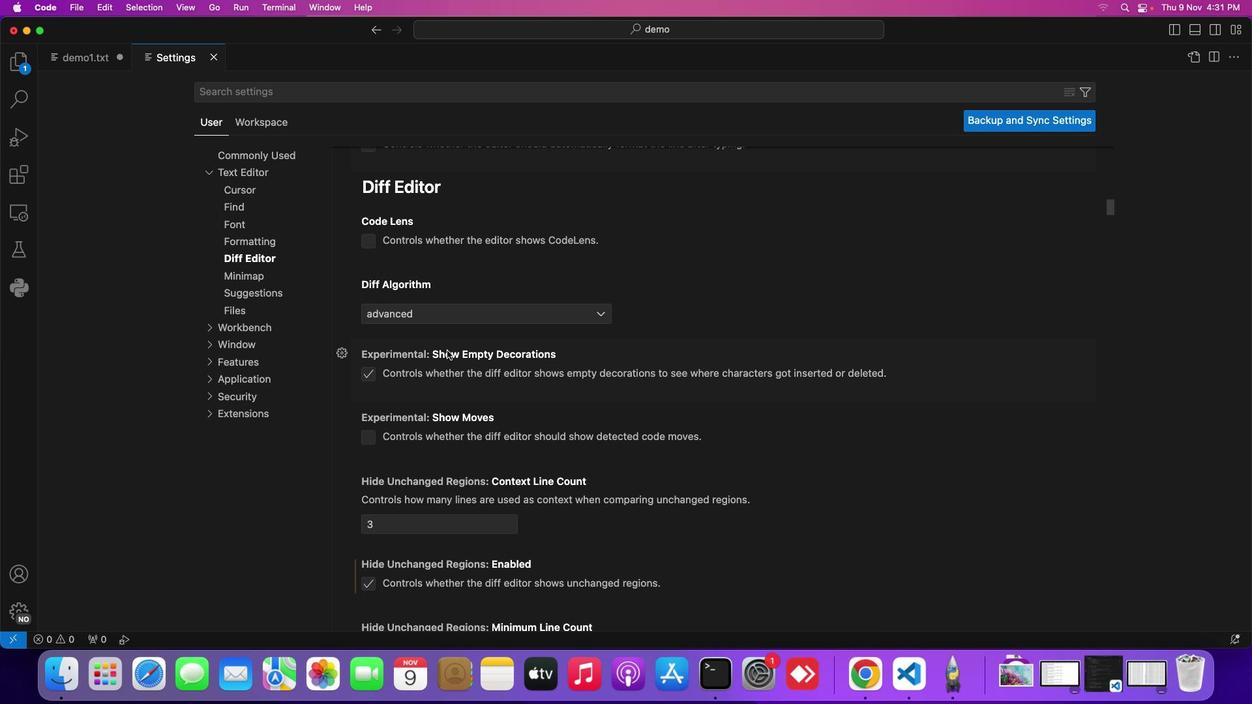 
Action: Mouse moved to (448, 346)
Screenshot: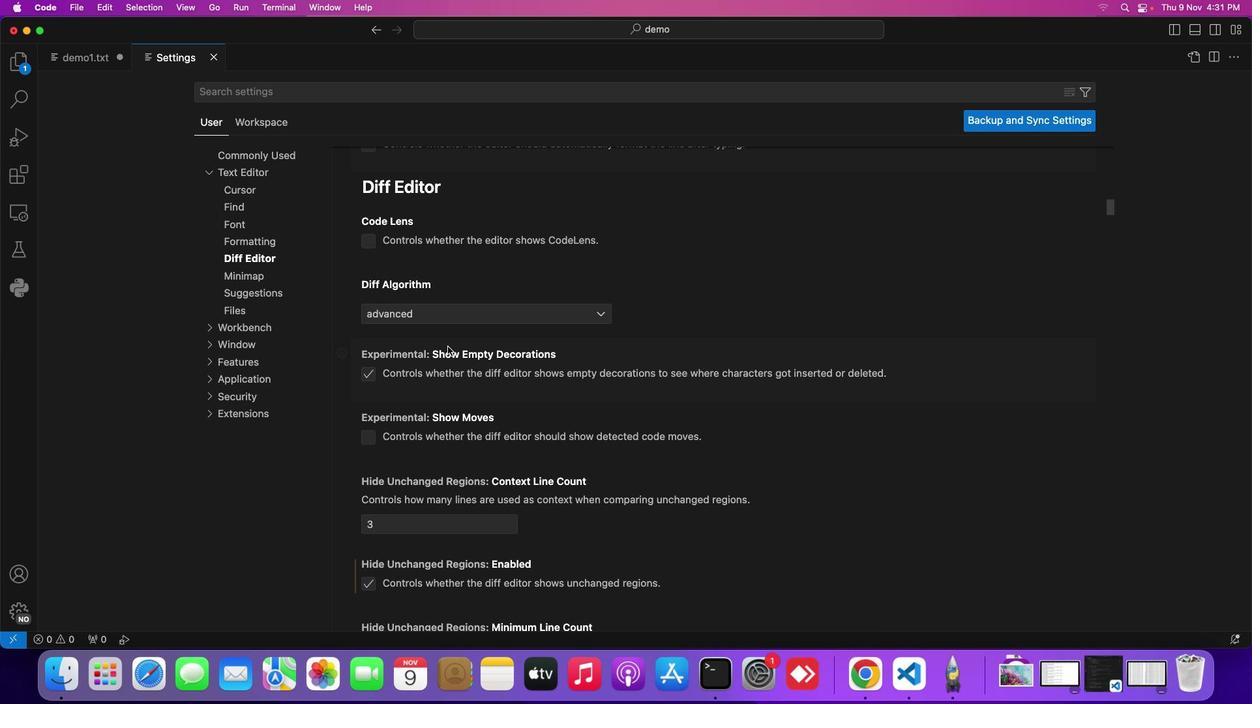 
Action: Mouse scrolled (448, 346) with delta (0, 0)
Screenshot: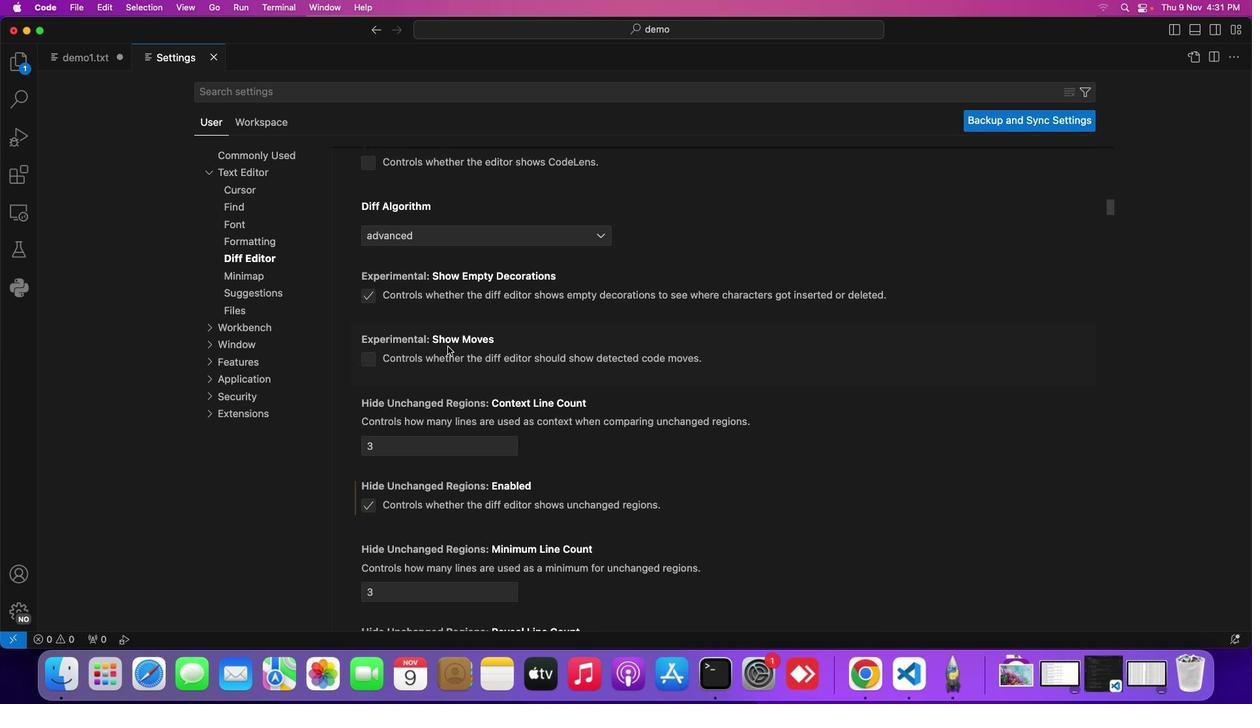 
Action: Mouse scrolled (448, 346) with delta (0, 0)
Screenshot: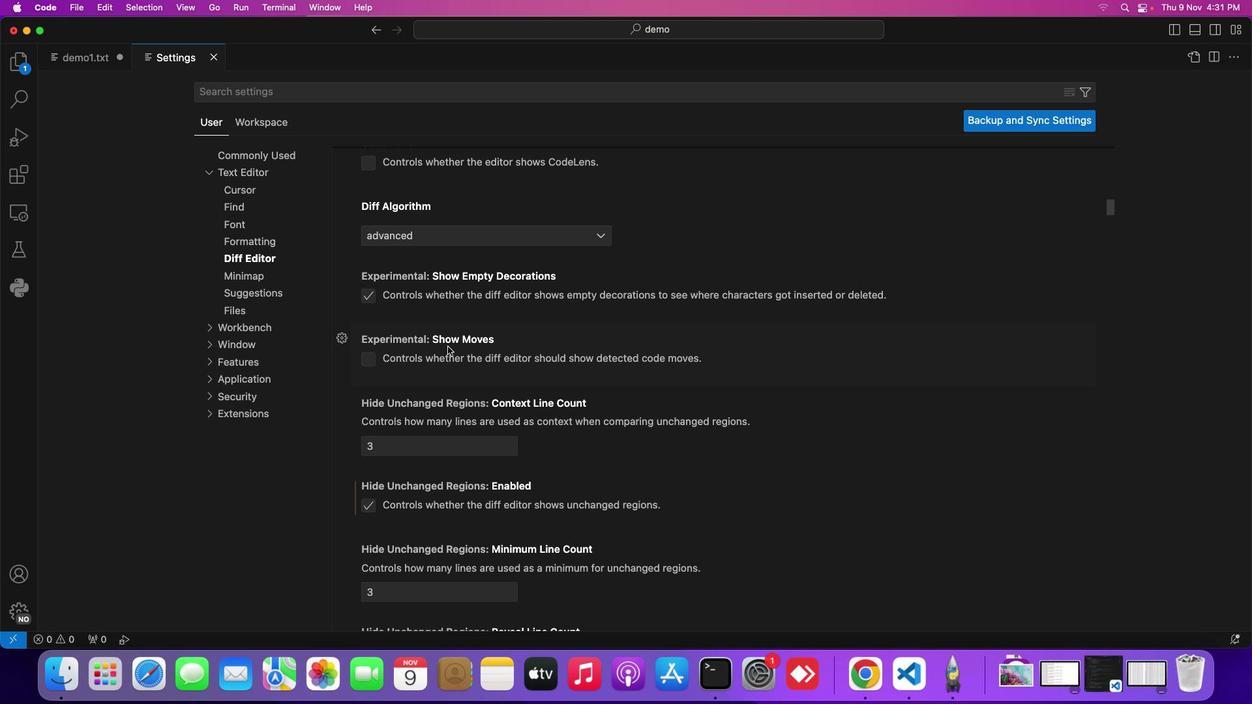 
Action: Mouse scrolled (448, 346) with delta (0, 0)
Screenshot: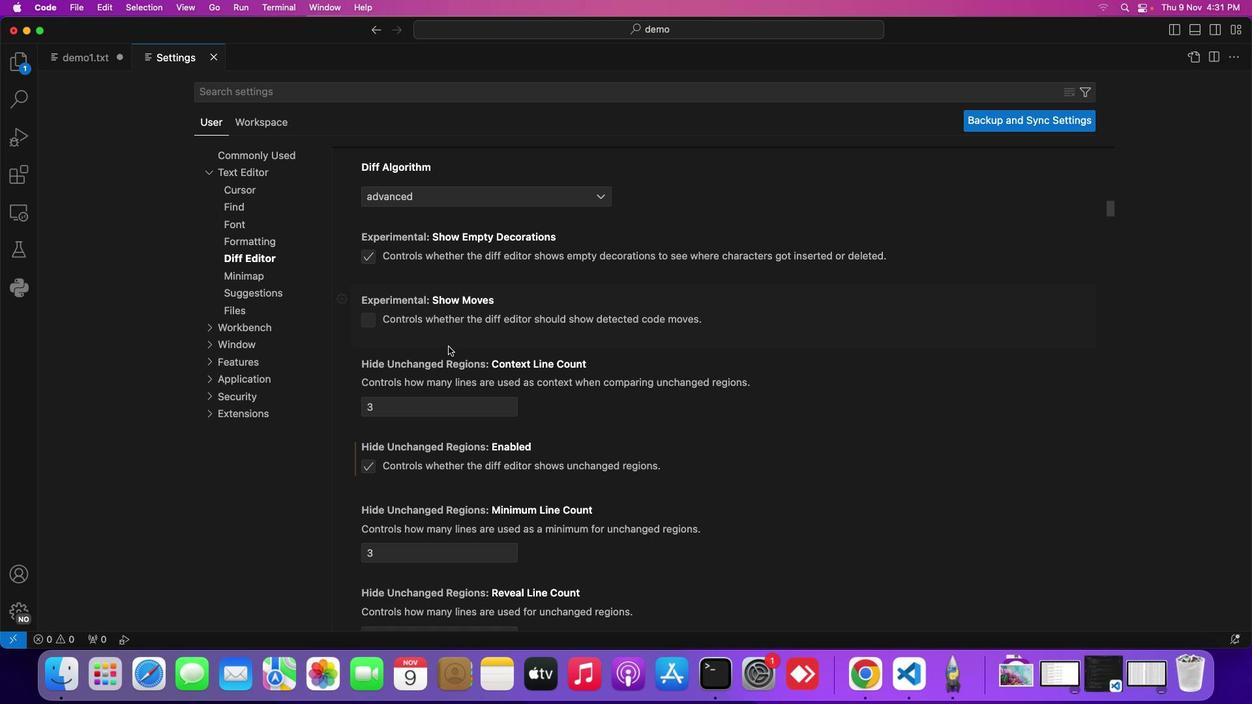 
Action: Mouse moved to (451, 402)
Screenshot: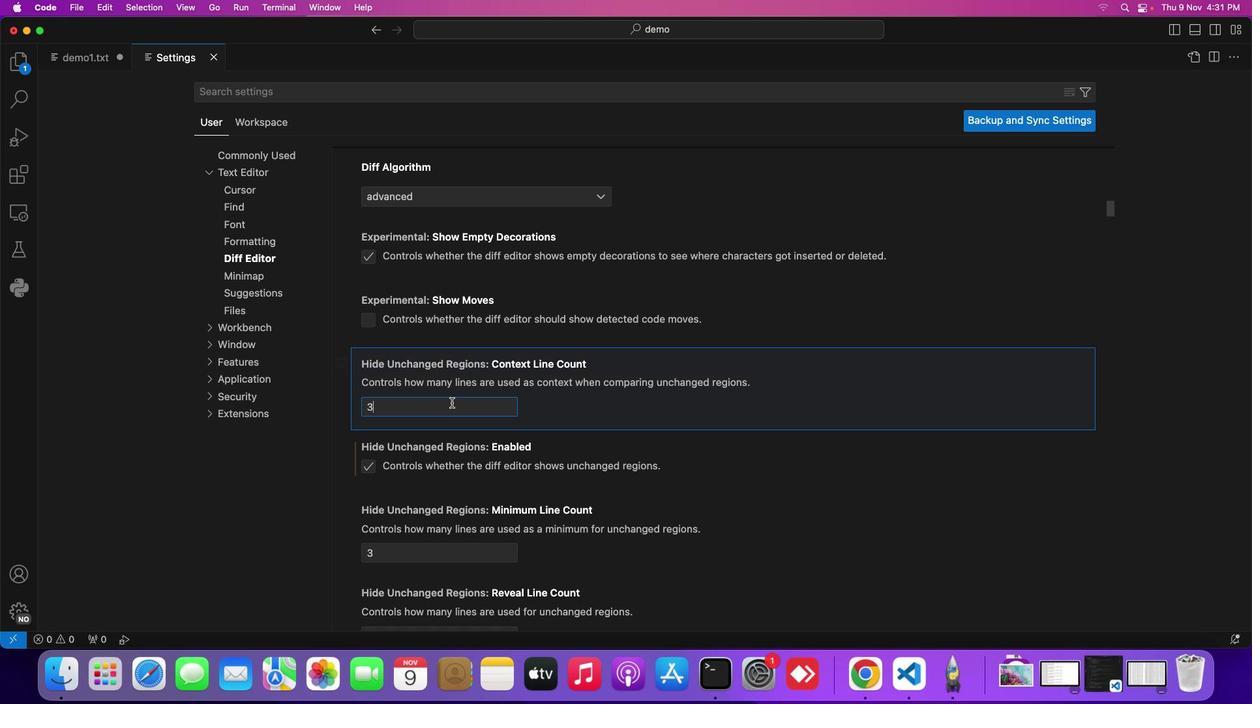 
Action: Mouse pressed left at (451, 402)
Screenshot: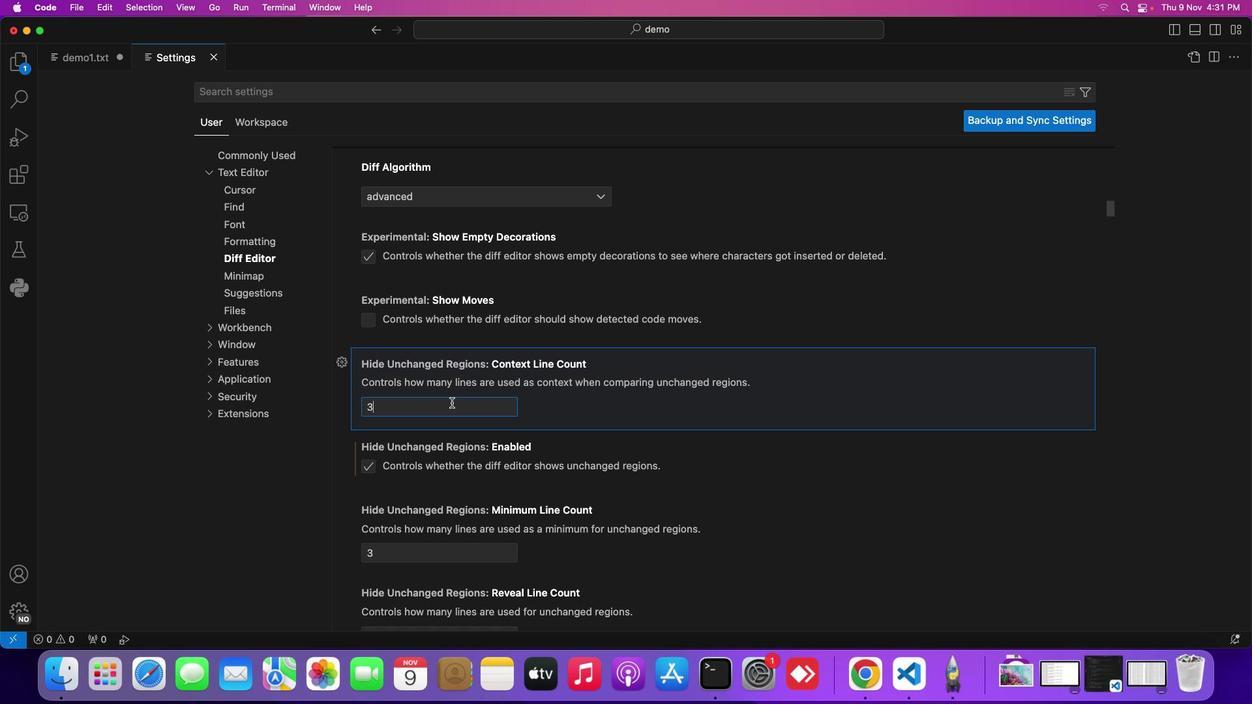 
Action: Mouse moved to (448, 399)
Screenshot: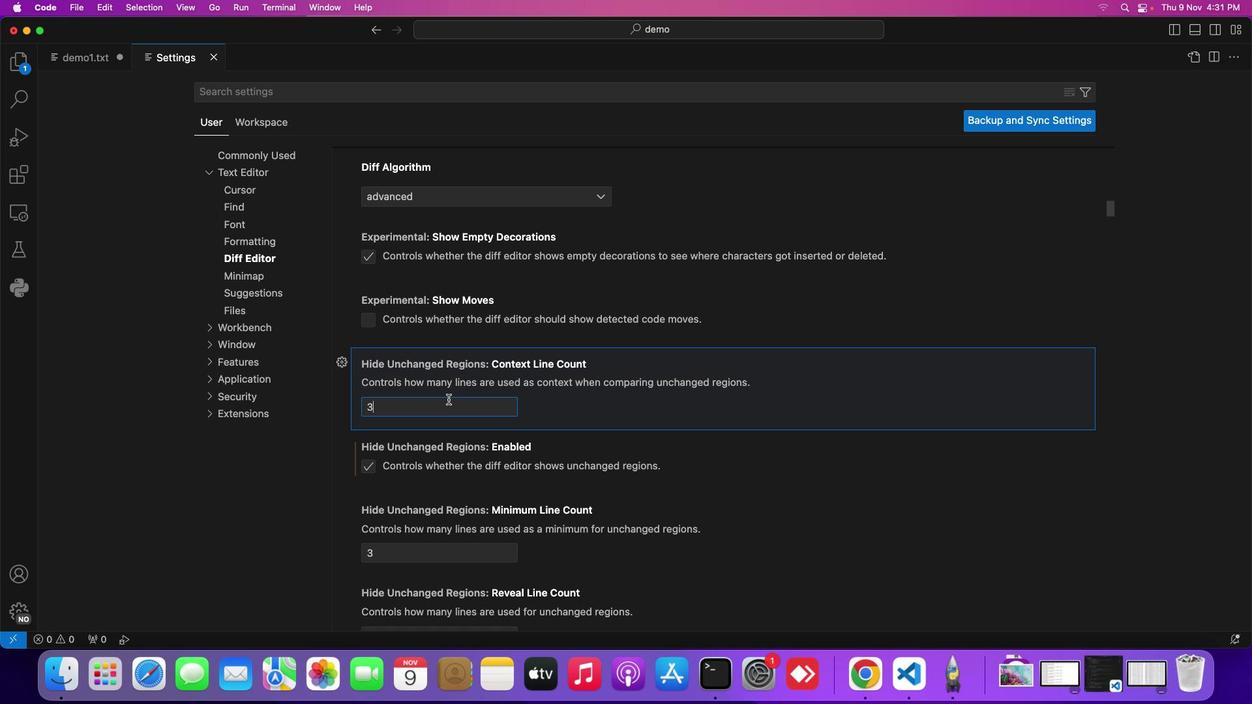 
Action: Key pressed Key.backspace'4'
Screenshot: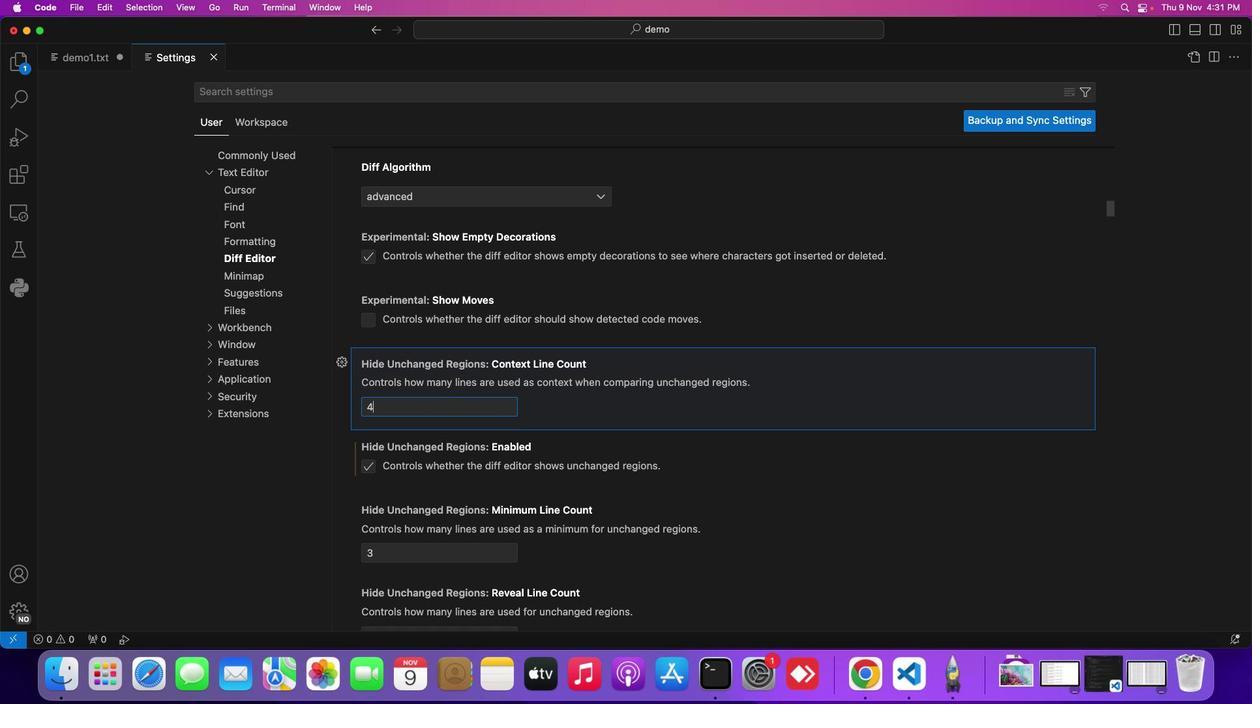 
Action: Mouse moved to (539, 543)
Screenshot: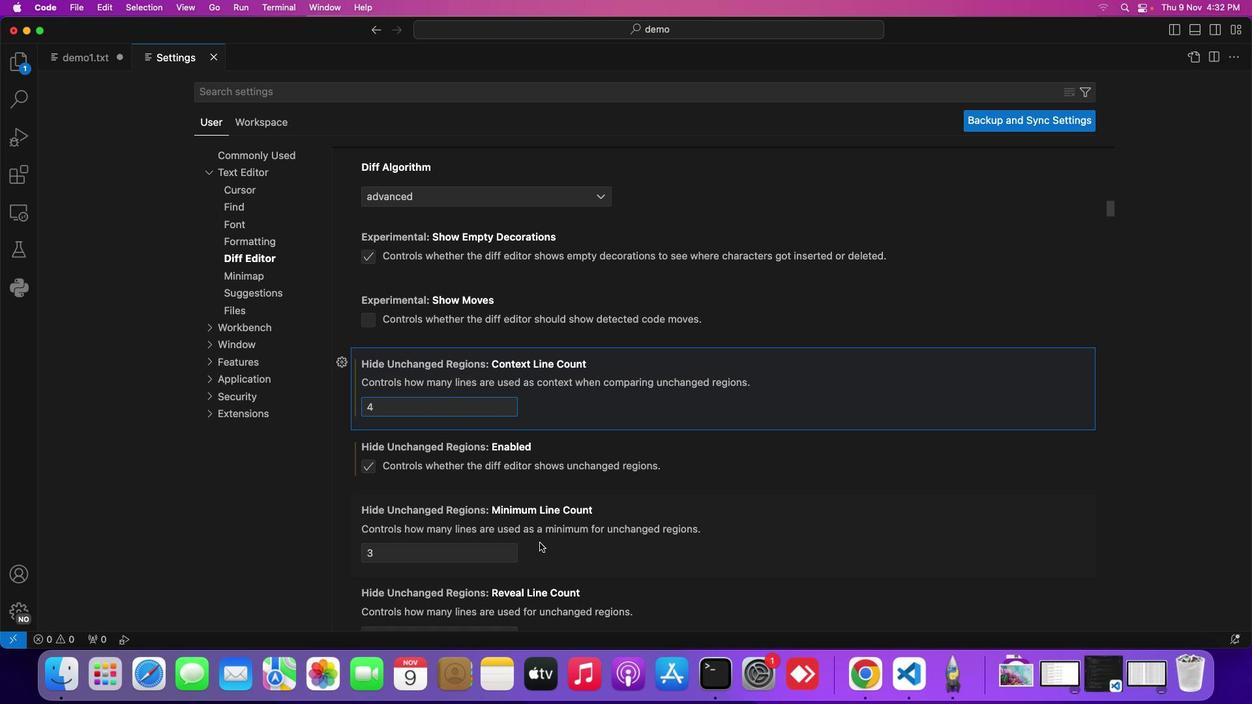 
Action: Mouse scrolled (539, 543) with delta (0, 0)
Screenshot: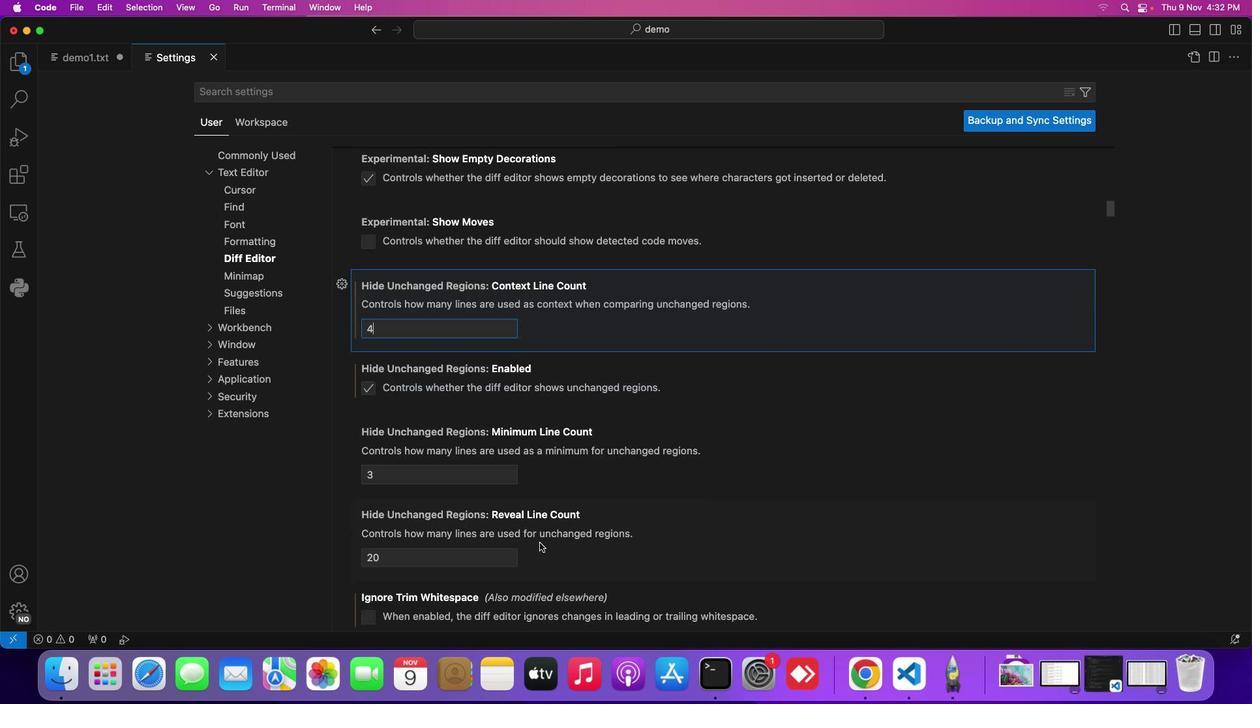 
Action: Mouse scrolled (539, 543) with delta (0, 0)
Screenshot: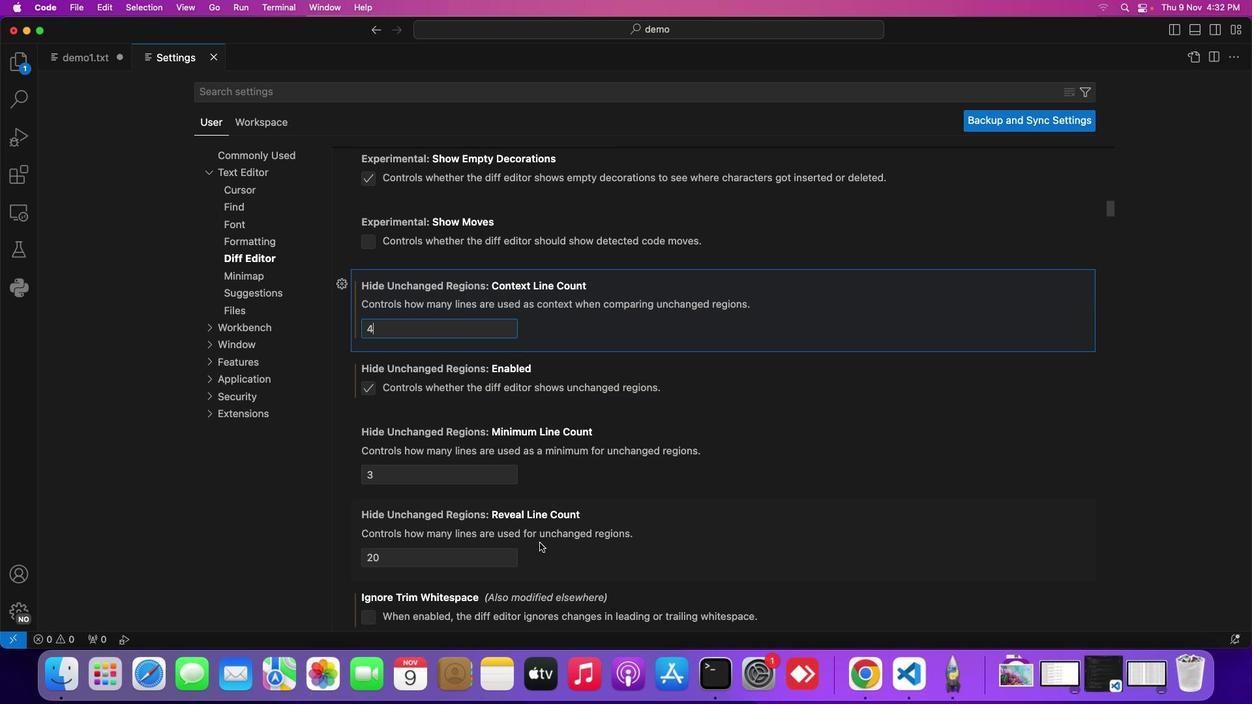 
Action: Mouse moved to (539, 542)
Screenshot: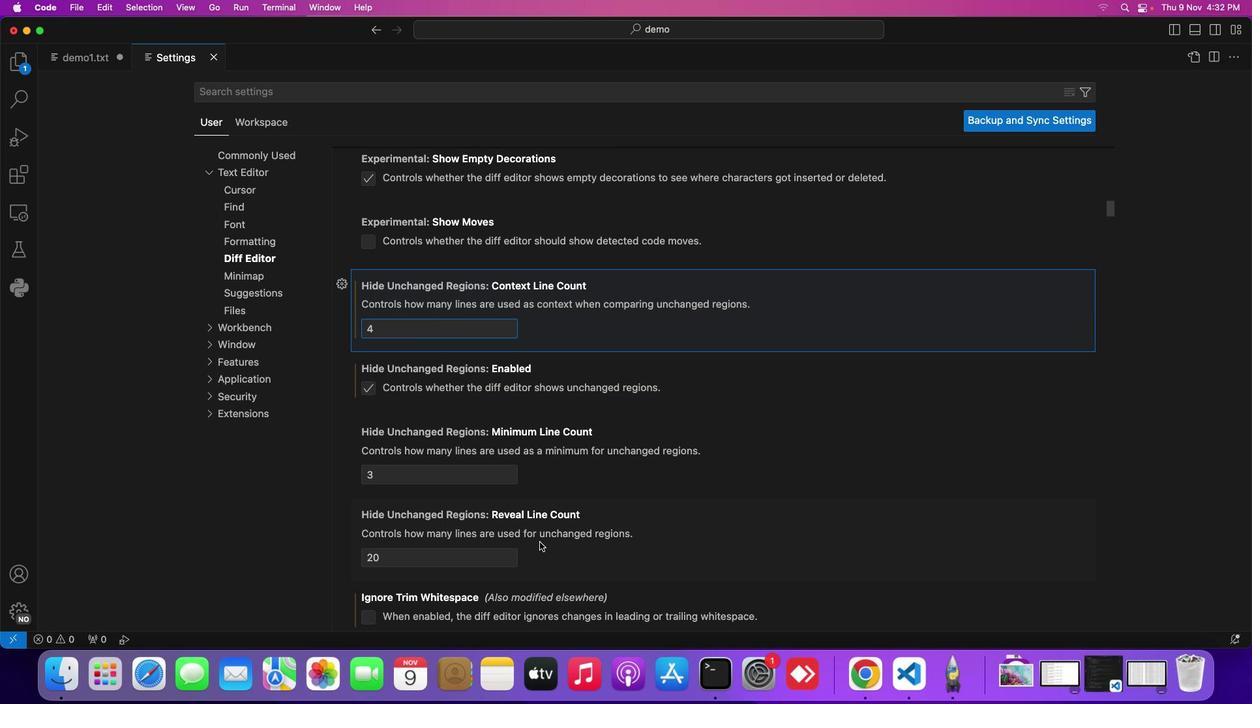 
Action: Mouse scrolled (539, 542) with delta (0, 0)
Screenshot: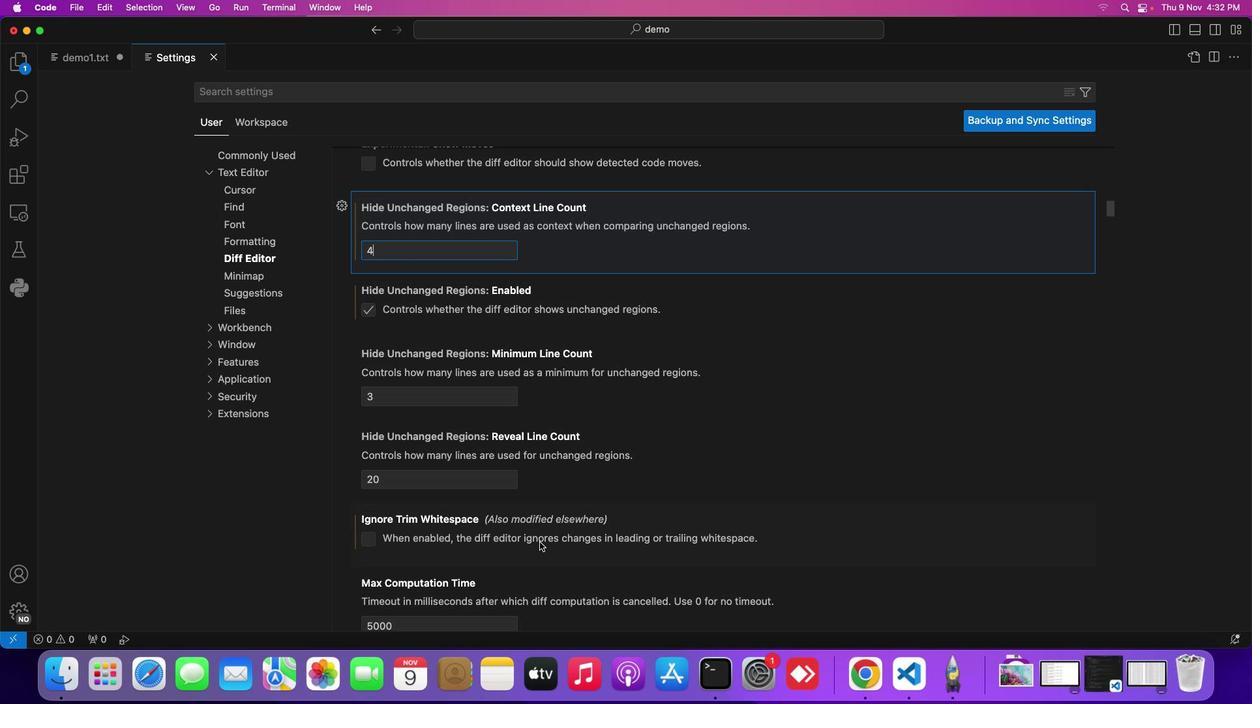 
Action: Mouse scrolled (539, 542) with delta (0, 0)
Screenshot: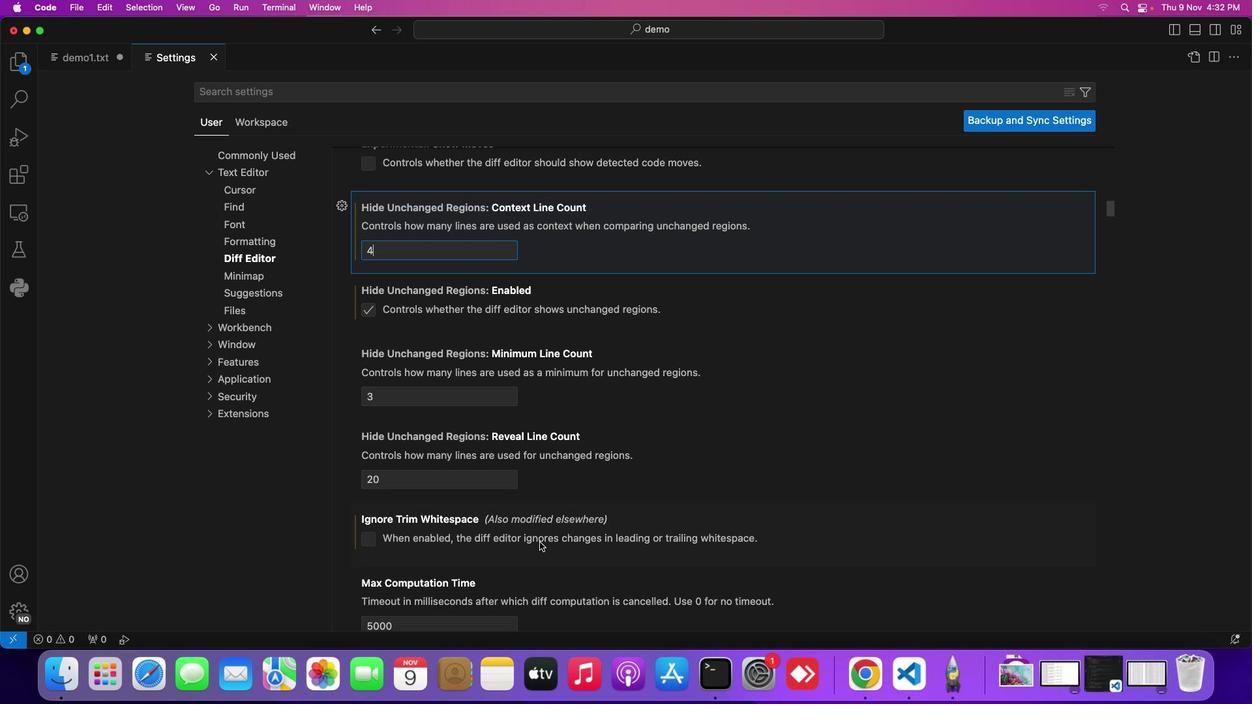 
Action: Mouse moved to (539, 541)
Screenshot: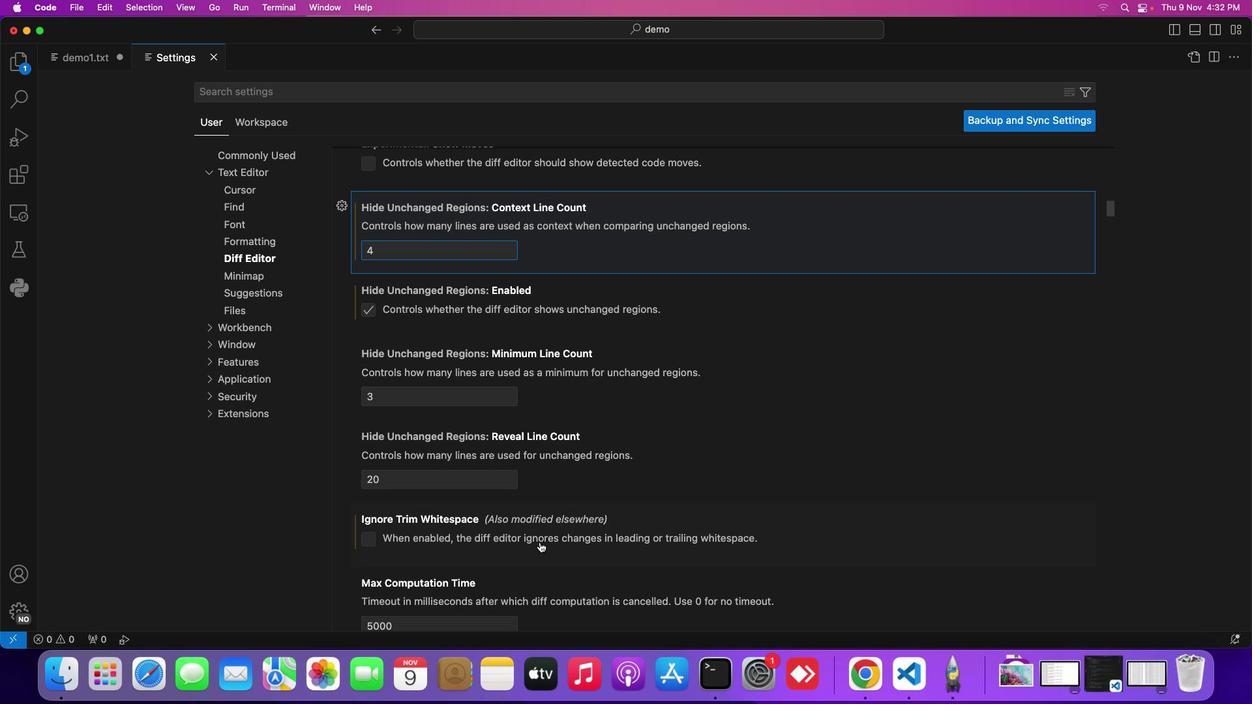 
Action: Mouse scrolled (539, 541) with delta (0, 0)
Screenshot: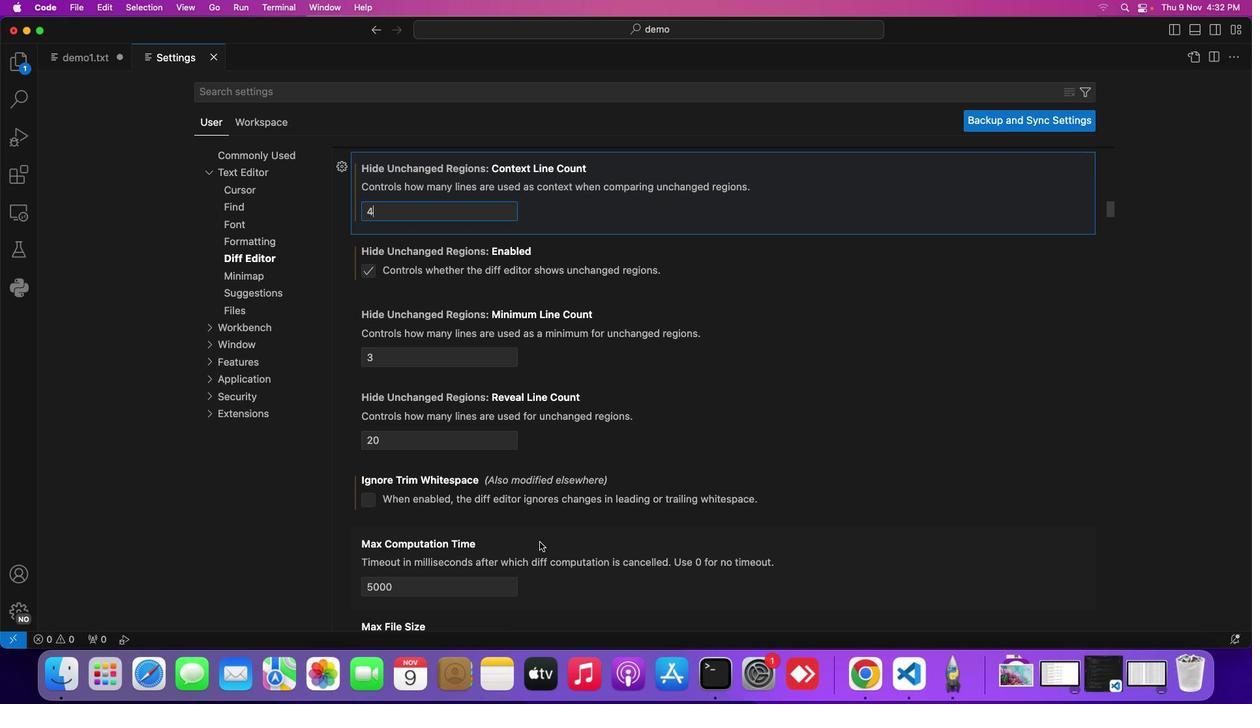 
Action: Mouse scrolled (539, 541) with delta (0, 0)
Screenshot: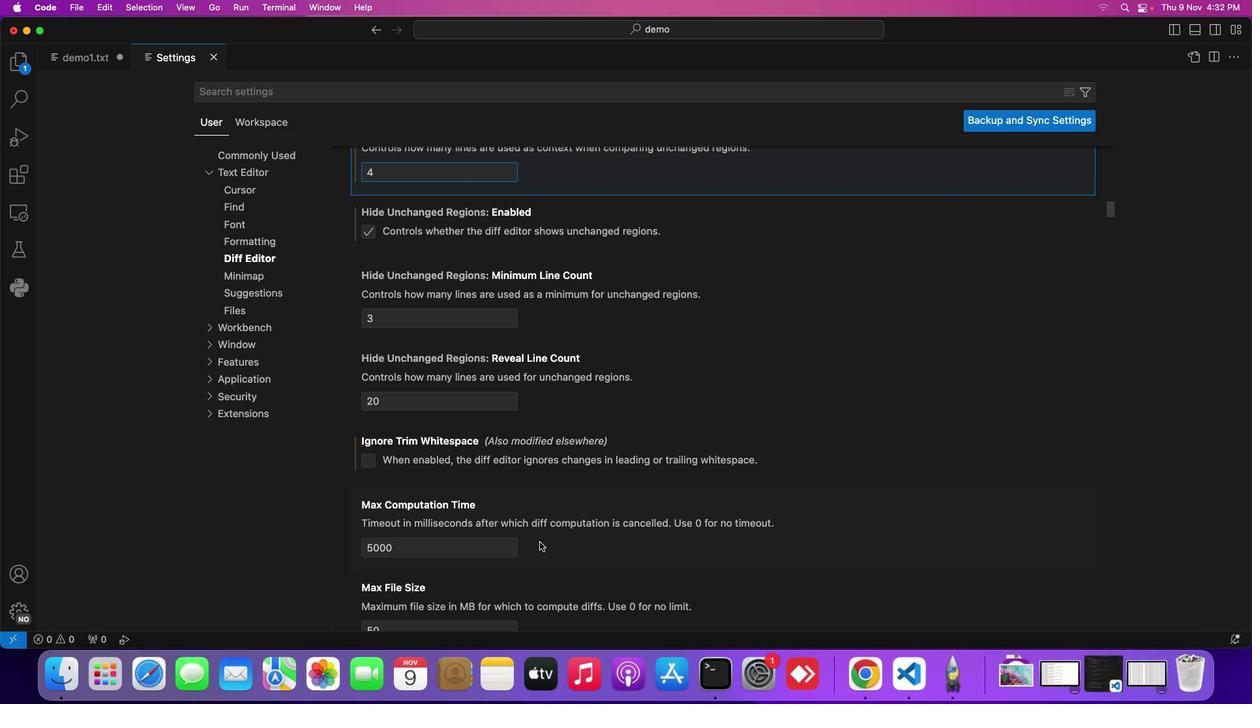 
Action: Mouse scrolled (539, 541) with delta (0, 0)
Screenshot: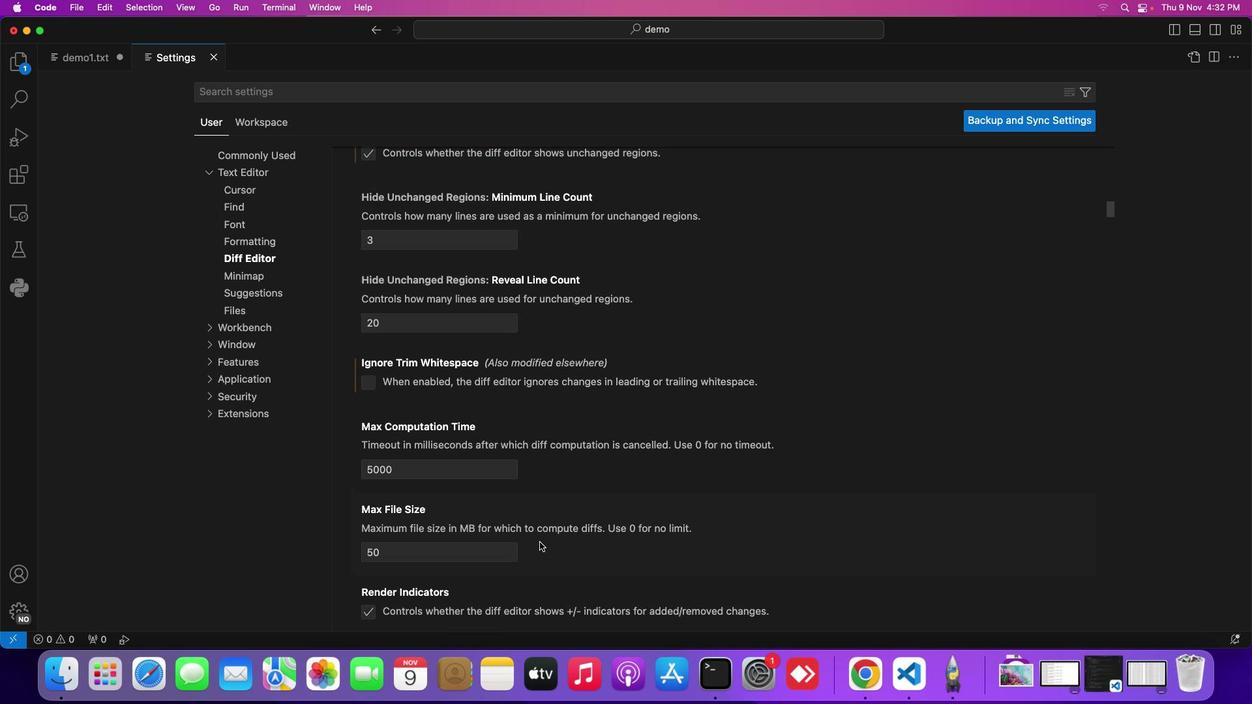 
Action: Mouse scrolled (539, 541) with delta (0, 0)
Screenshot: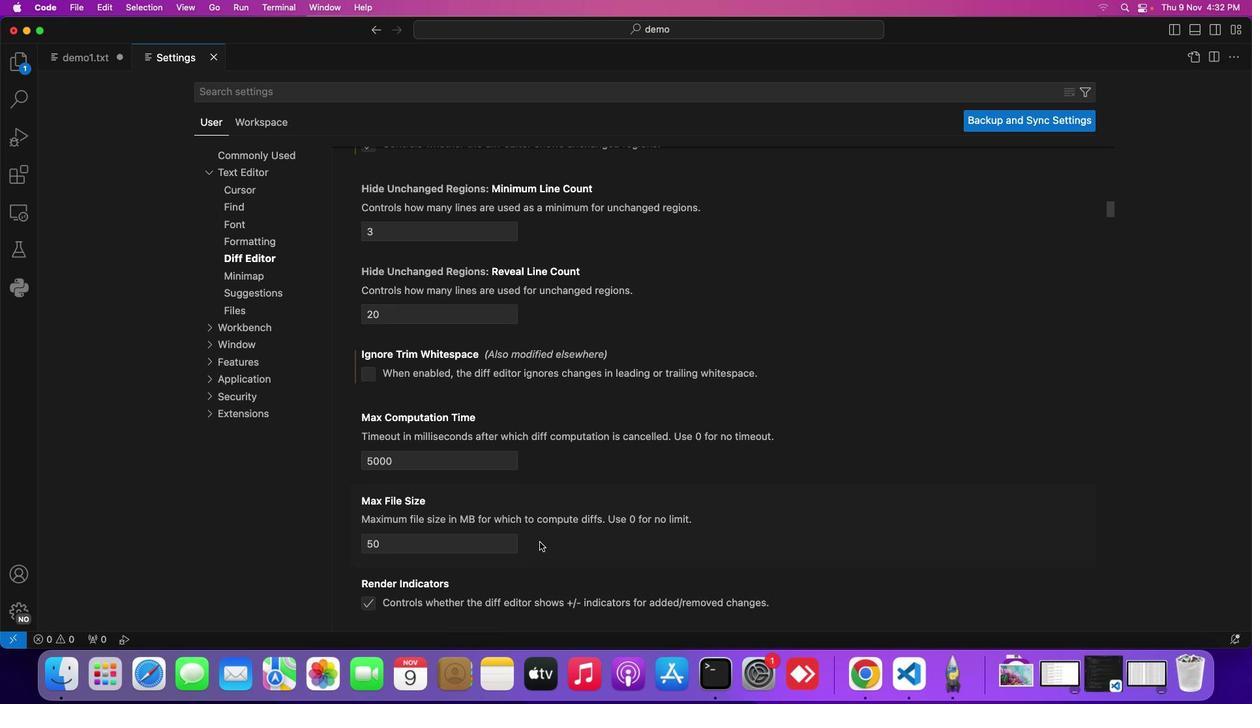 
Action: Mouse scrolled (539, 541) with delta (0, 0)
Screenshot: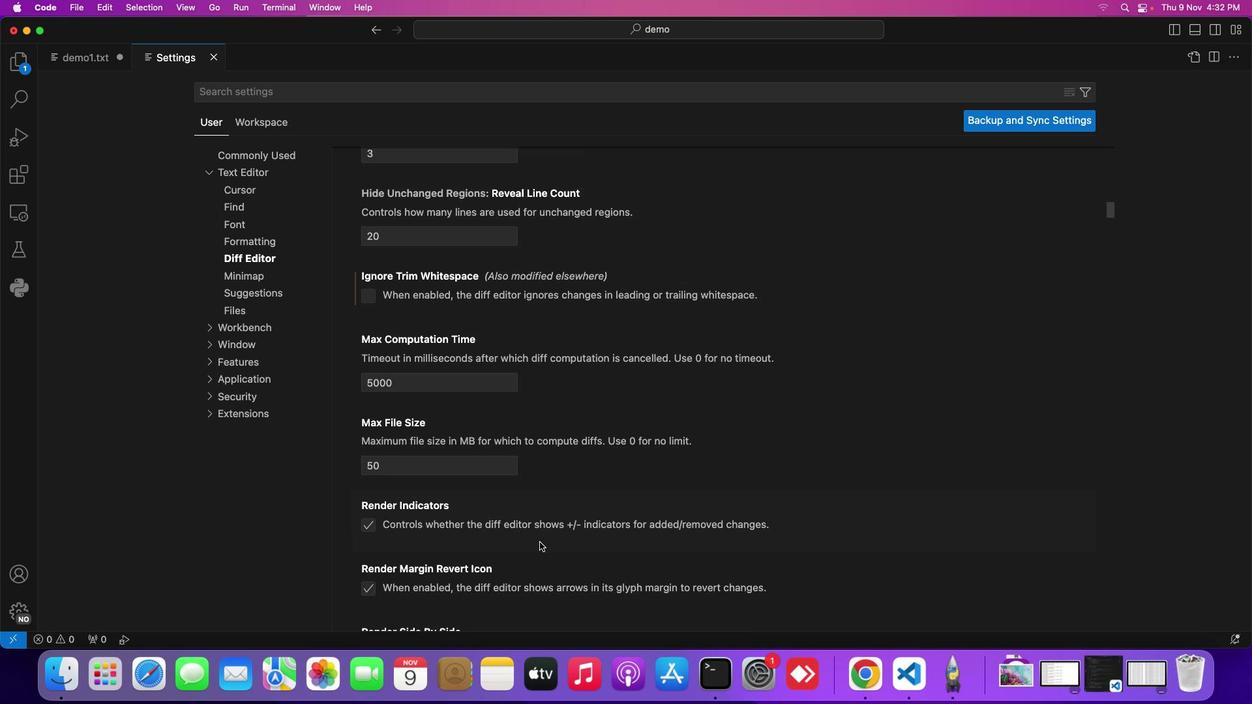 
Action: Mouse scrolled (539, 541) with delta (0, 0)
Screenshot: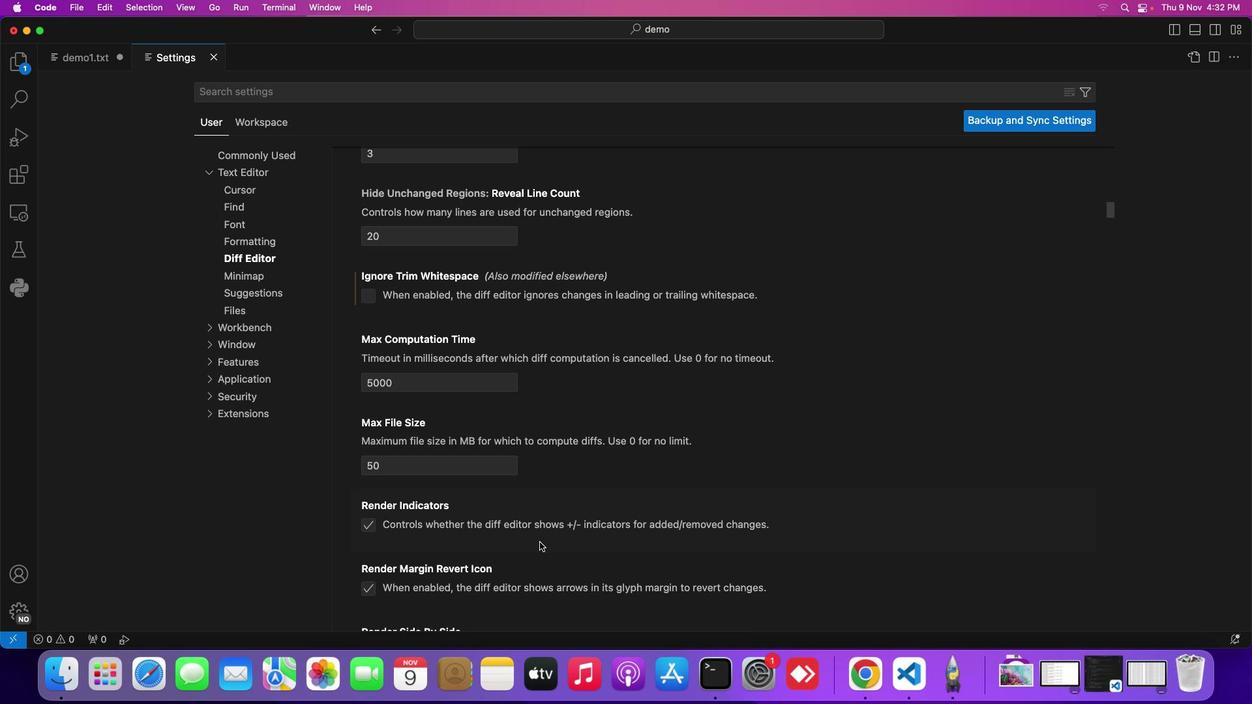 
Action: Mouse moved to (437, 463)
Screenshot: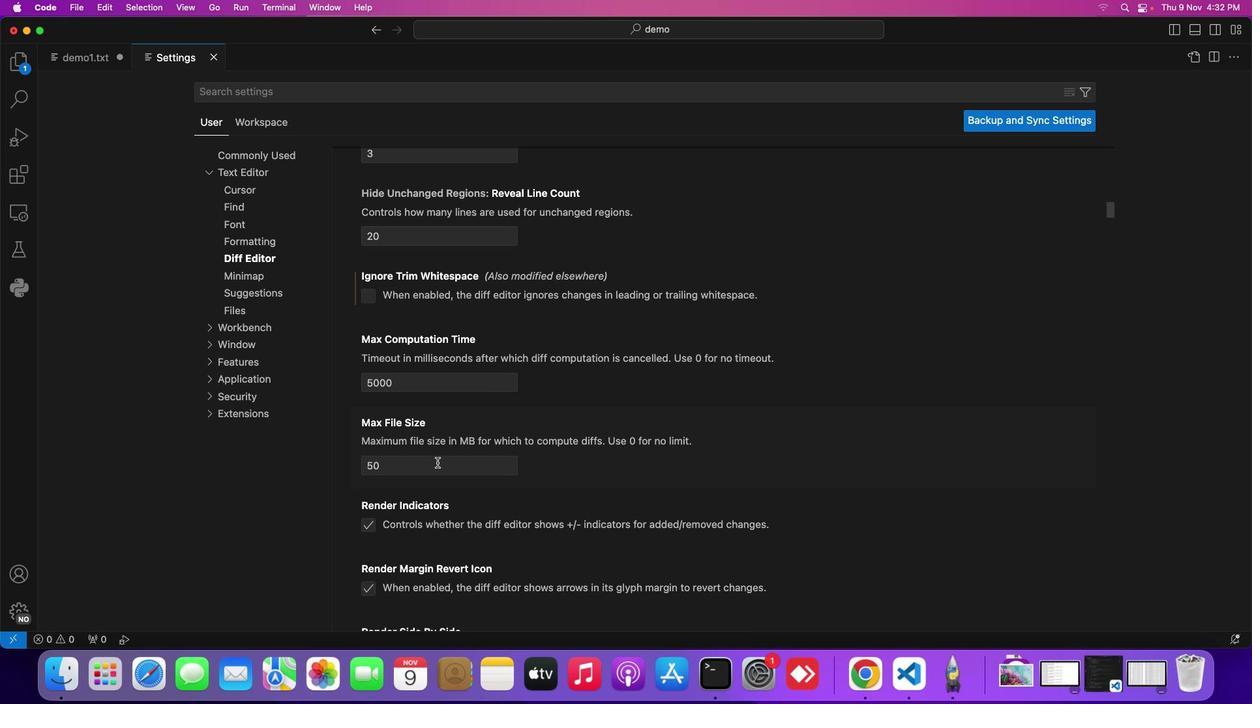 
Action: Mouse scrolled (437, 463) with delta (0, 0)
Screenshot: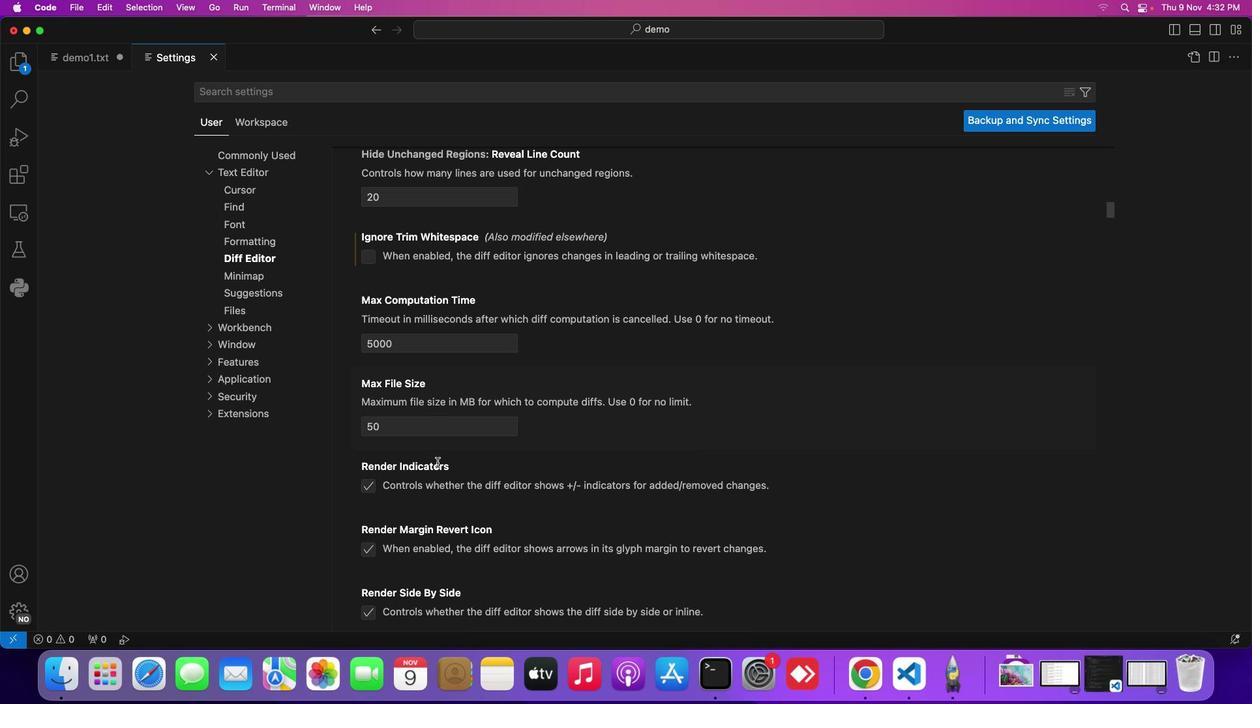 
Action: Mouse scrolled (437, 463) with delta (0, 0)
Screenshot: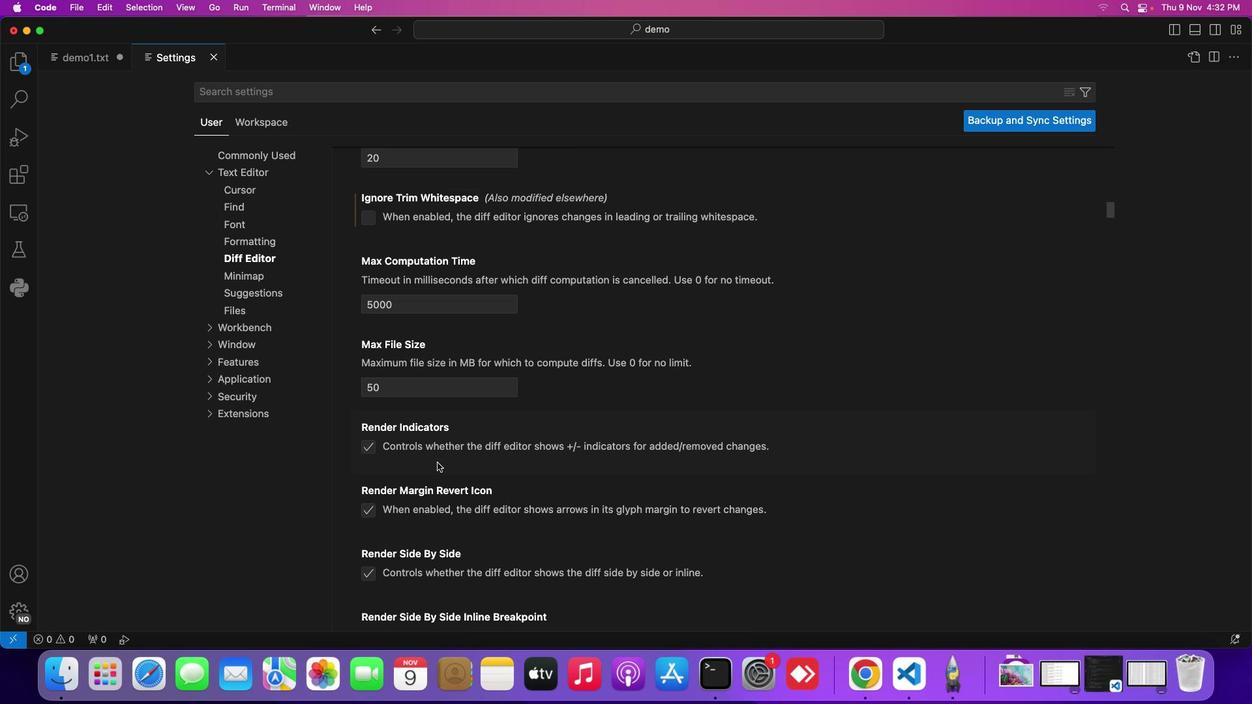 
Action: Mouse moved to (408, 385)
Screenshot: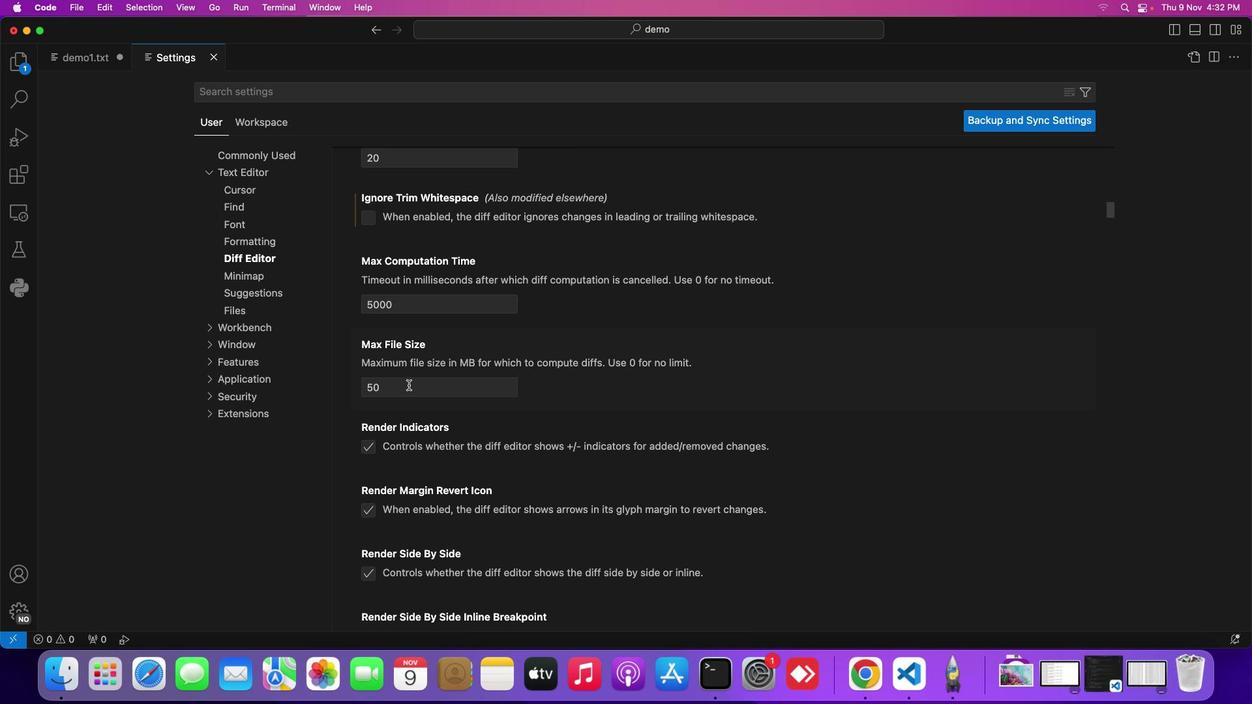 
Action: Mouse pressed left at (408, 385)
Screenshot: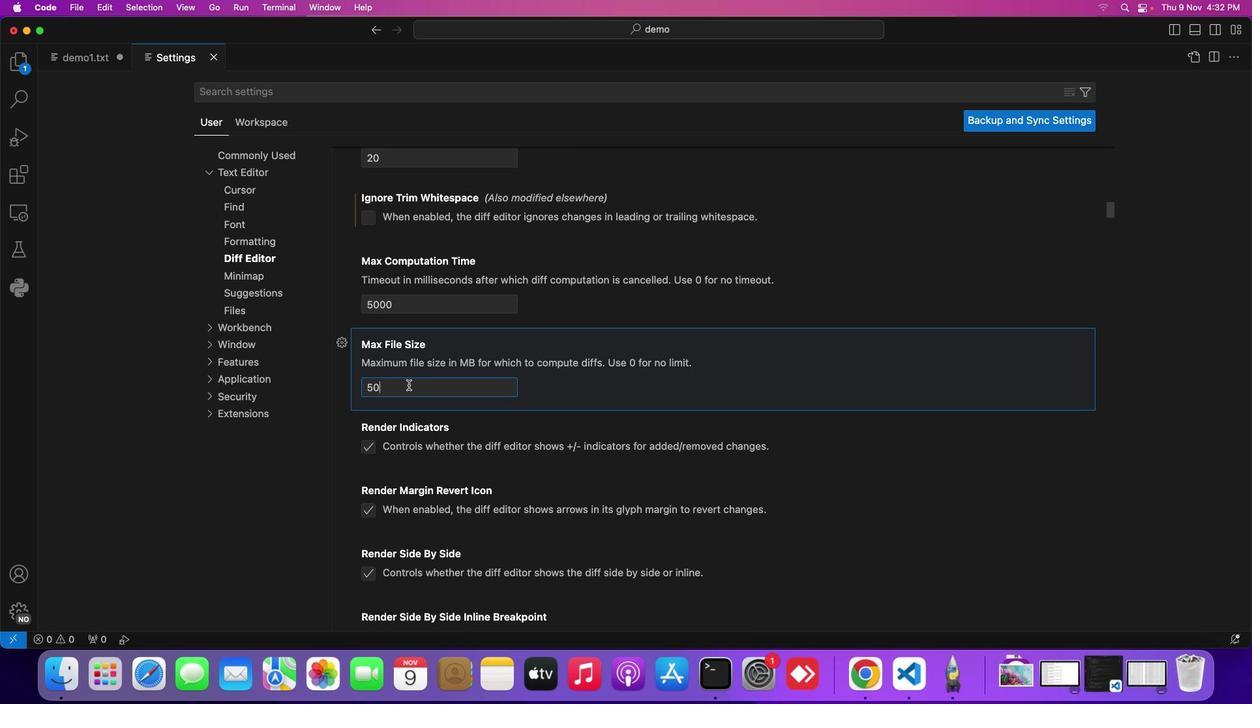 
Action: Key pressed Key.backspaceKey.backspace'6''0'
Screenshot: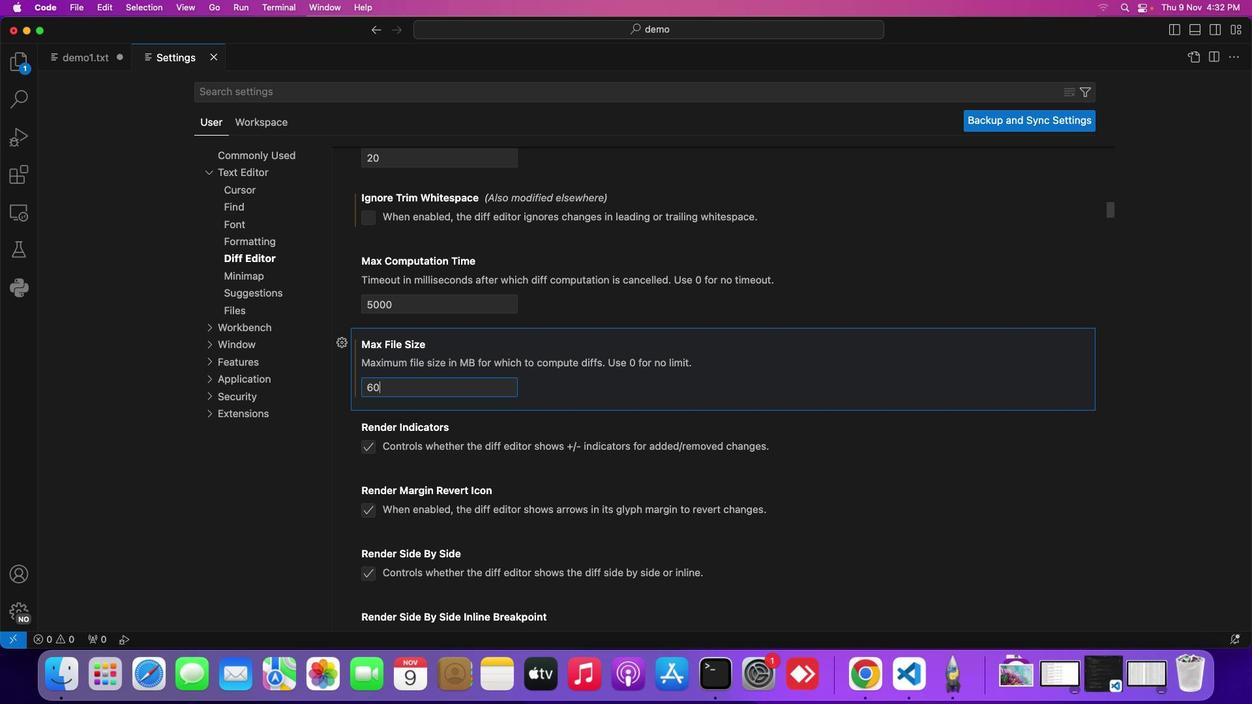 
Action: Mouse moved to (509, 326)
Screenshot: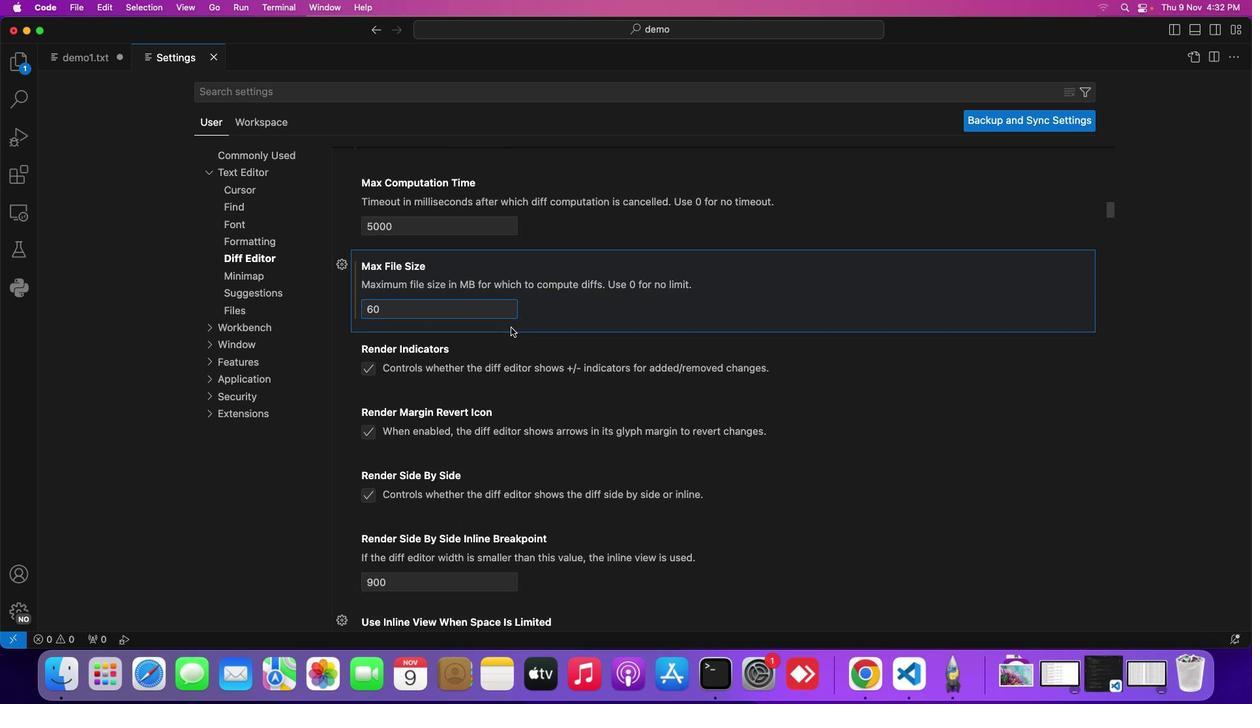 
Action: Mouse scrolled (509, 326) with delta (0, 0)
Screenshot: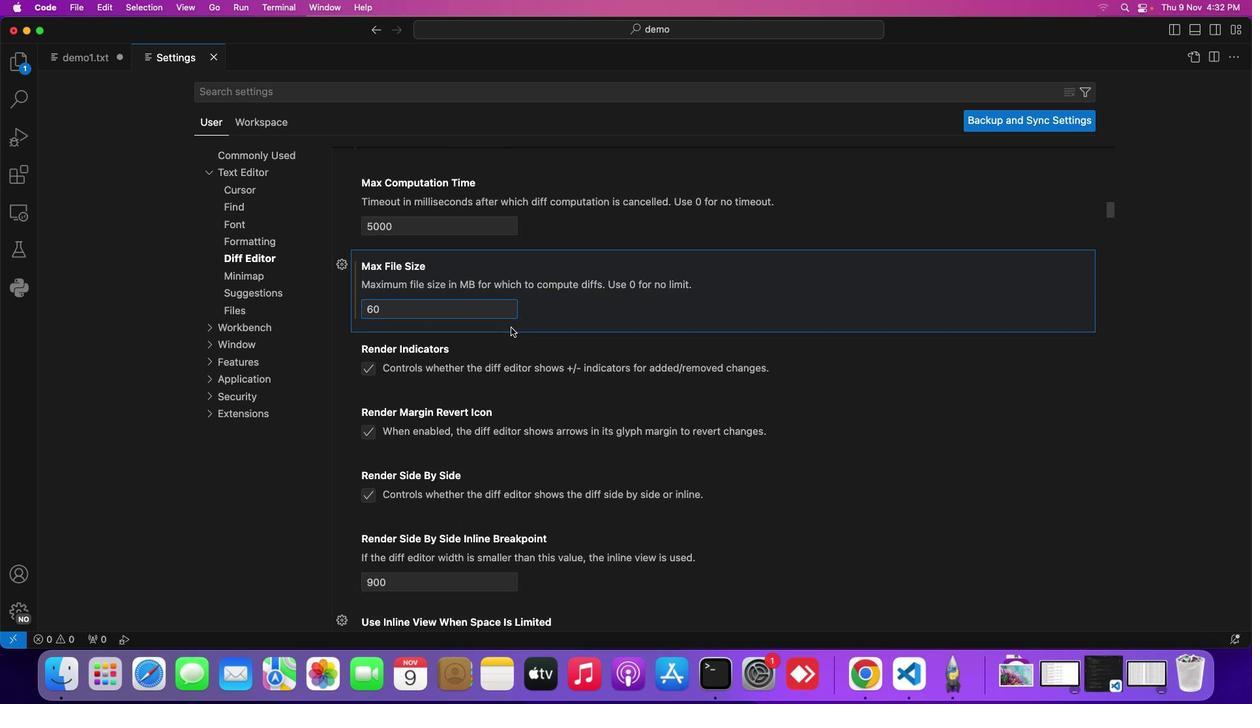 
Action: Mouse moved to (509, 327)
Screenshot: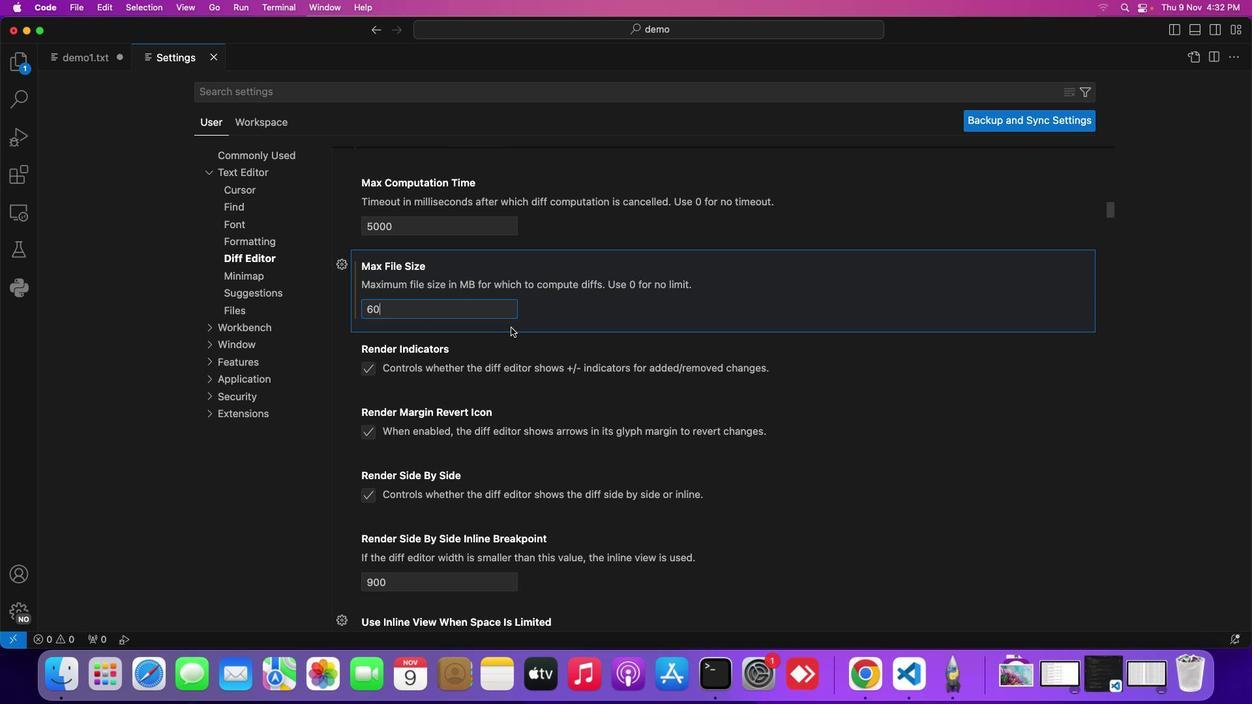 
Action: Mouse scrolled (509, 327) with delta (0, 0)
Screenshot: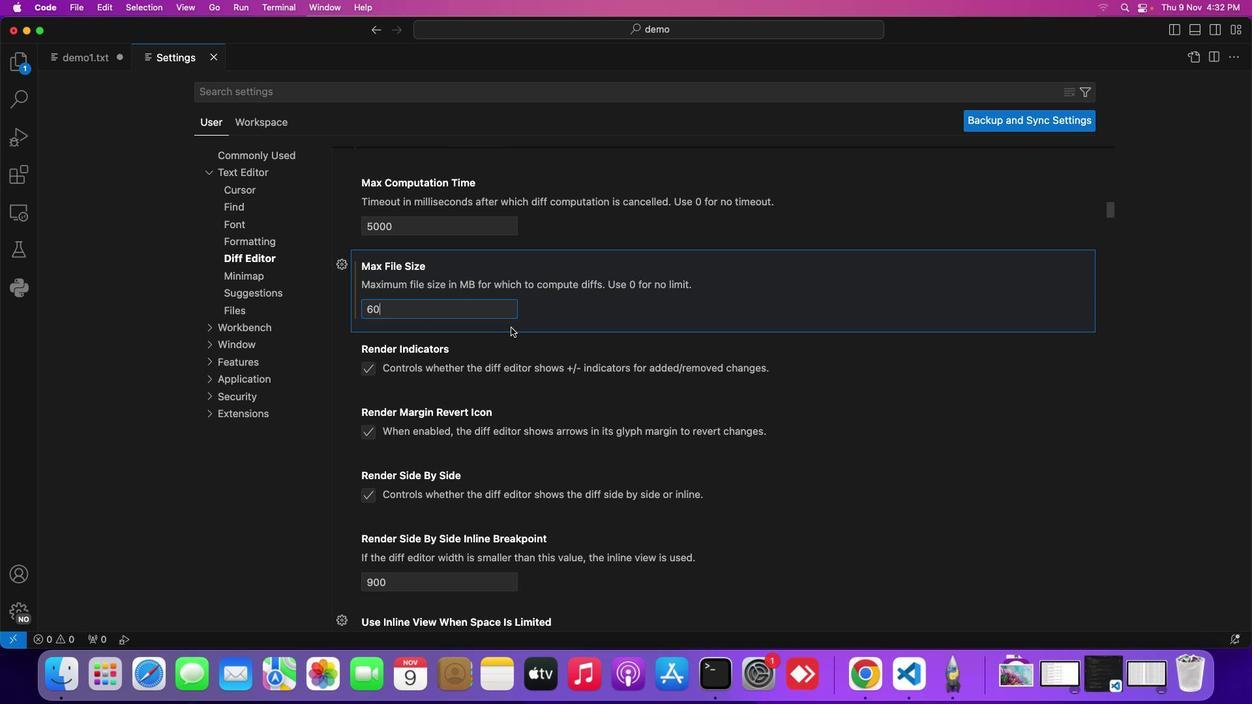 
Action: Mouse moved to (511, 332)
Screenshot: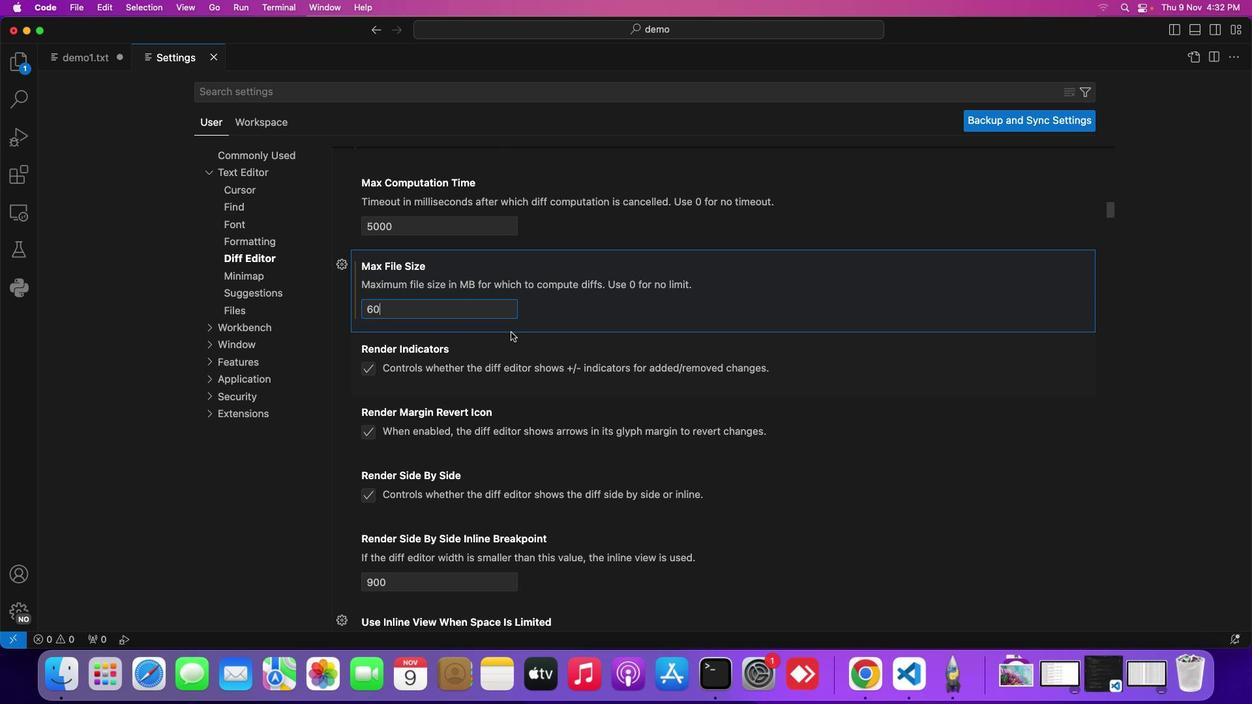 
Action: Mouse scrolled (511, 332) with delta (0, 0)
Screenshot: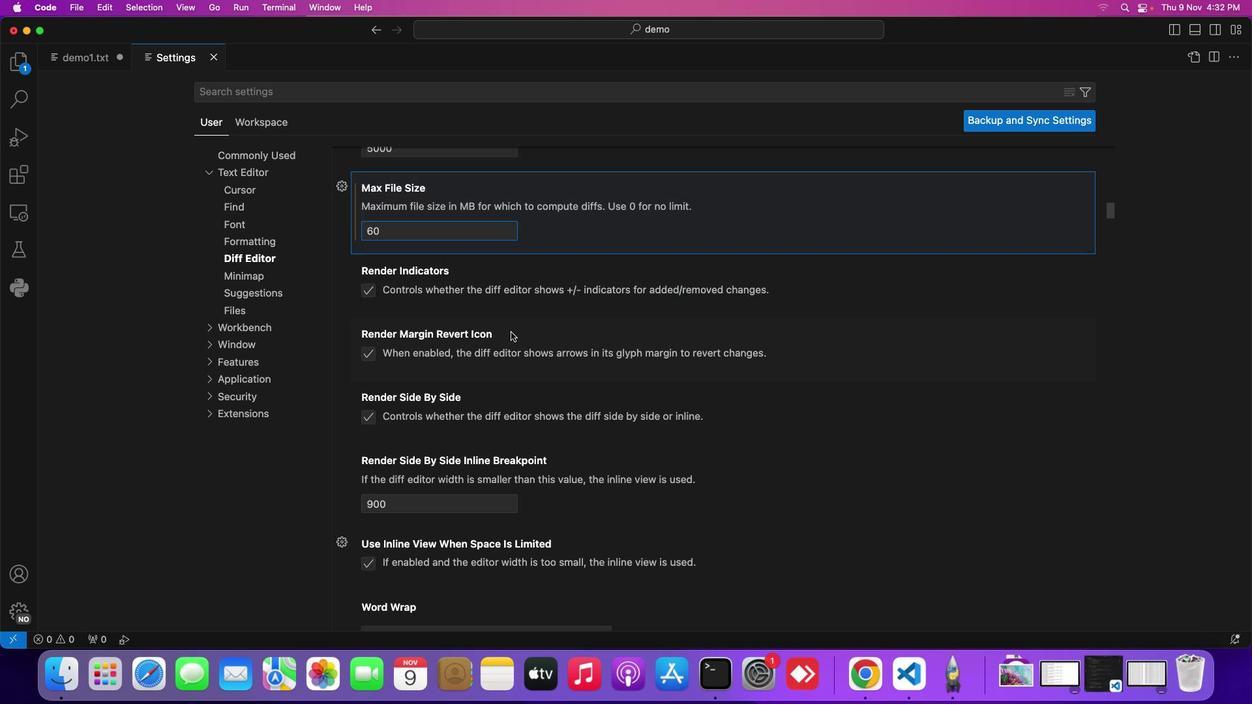 
Action: Mouse scrolled (511, 332) with delta (0, 0)
Screenshot: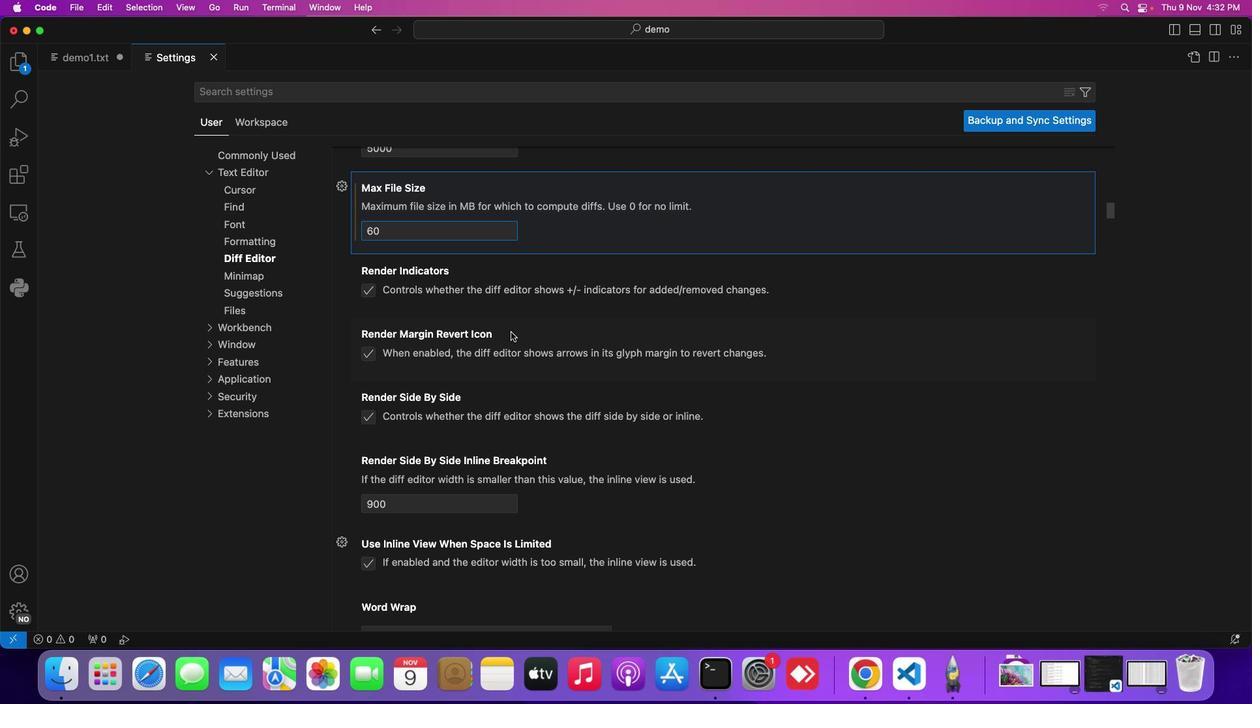 
Action: Mouse scrolled (511, 332) with delta (0, 0)
Screenshot: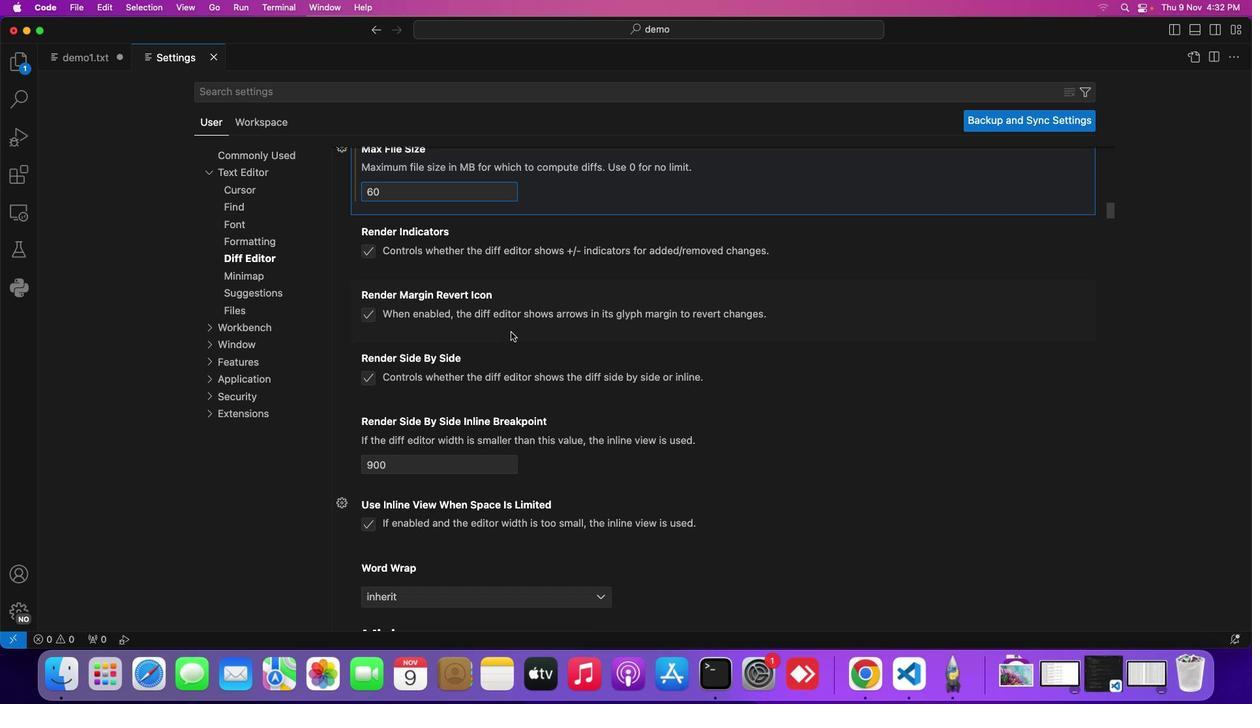 
Action: Mouse scrolled (511, 332) with delta (0, 0)
Screenshot: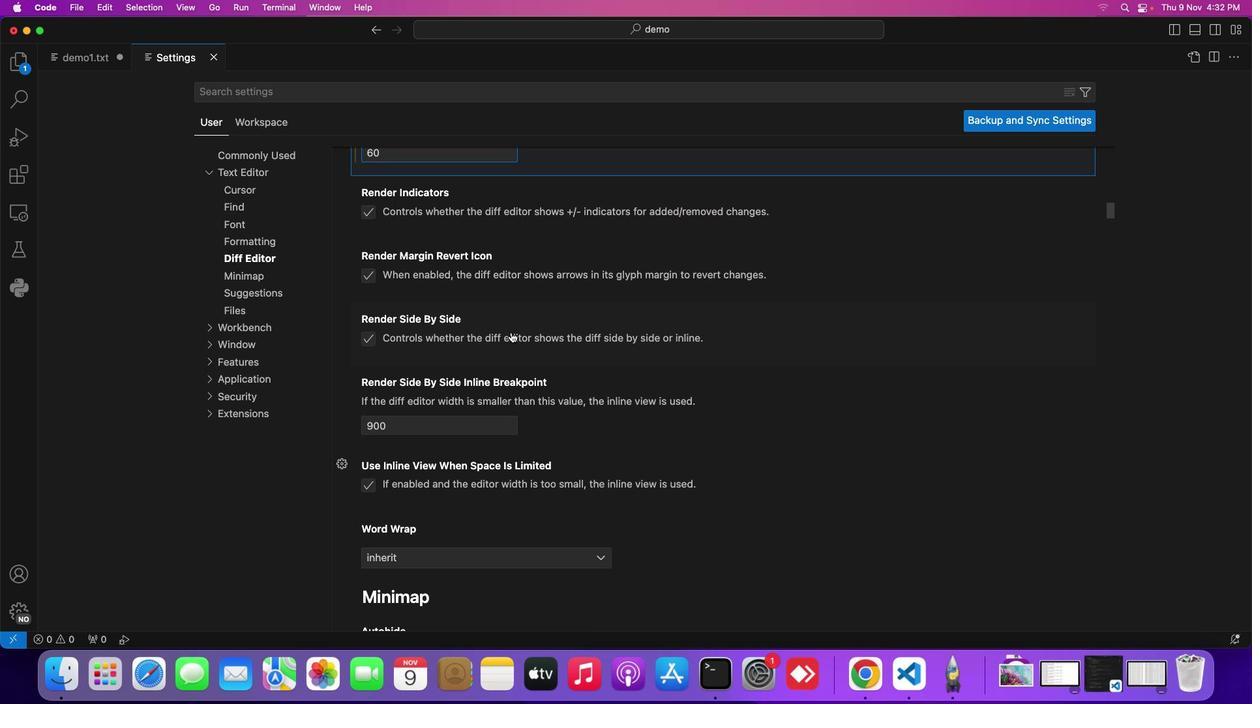 
Action: Mouse scrolled (511, 332) with delta (0, 0)
Screenshot: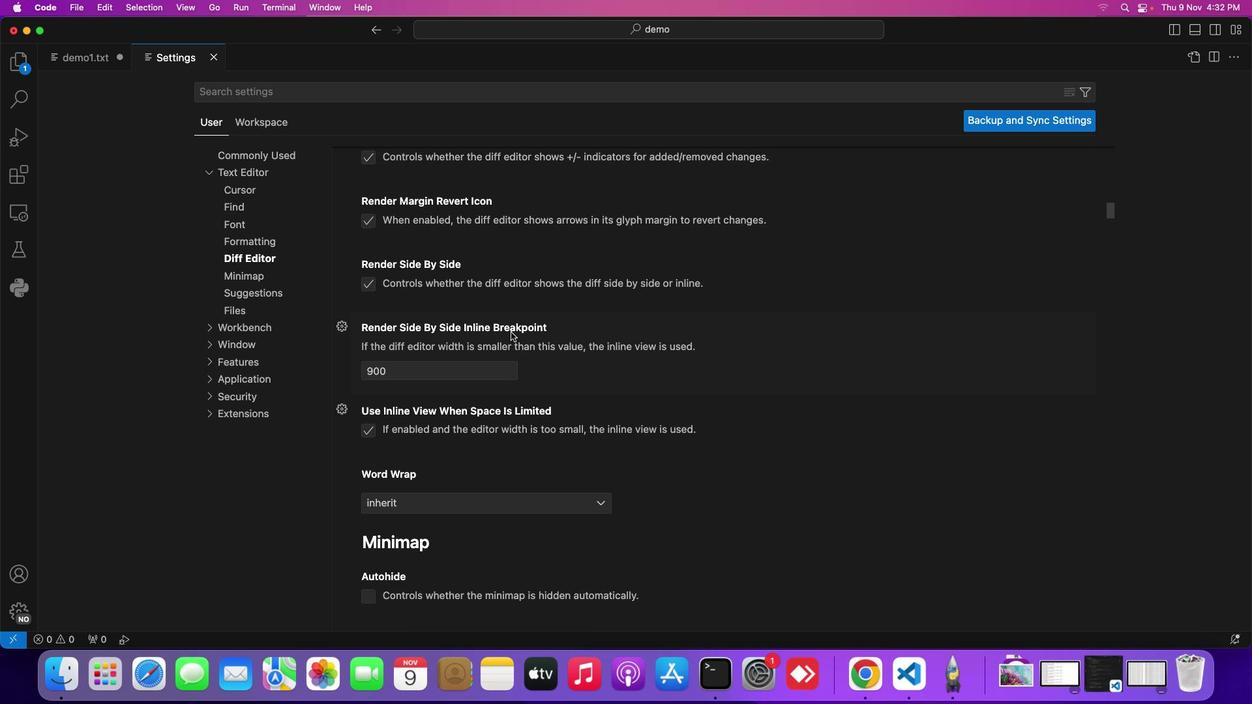 
Action: Mouse scrolled (511, 332) with delta (0, 0)
Screenshot: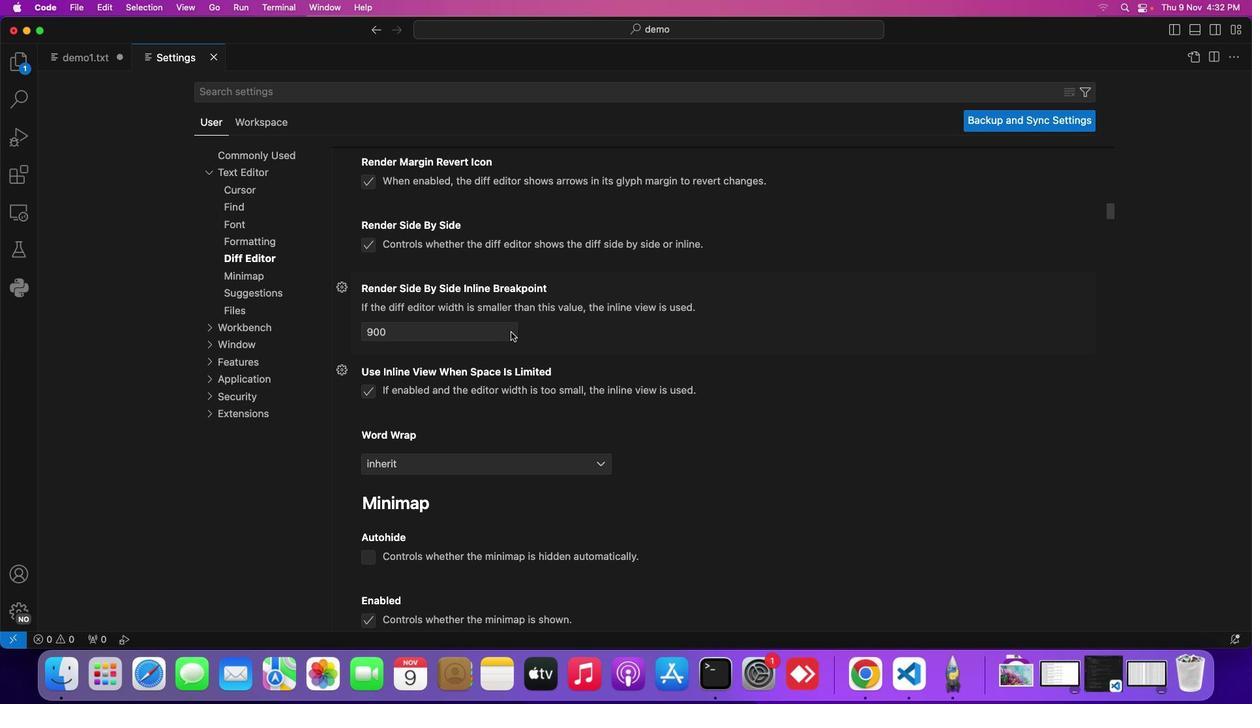
Action: Mouse moved to (457, 337)
Screenshot: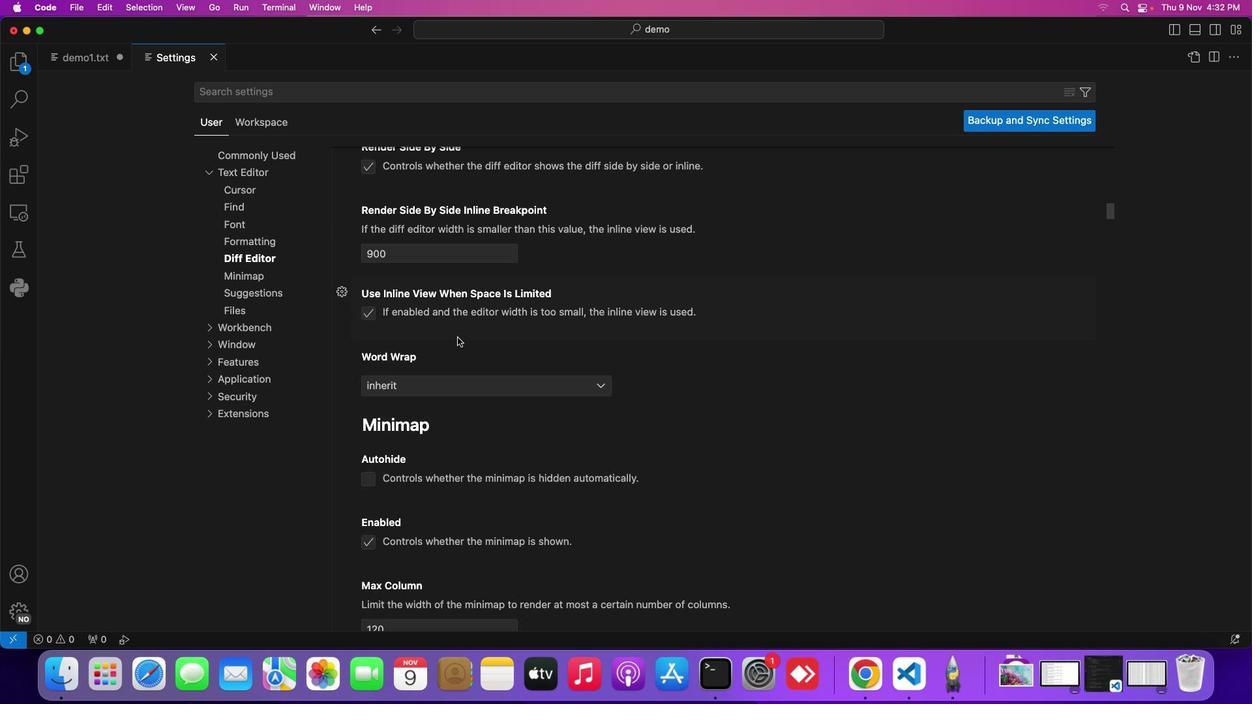 
Action: Mouse scrolled (457, 337) with delta (0, 0)
Screenshot: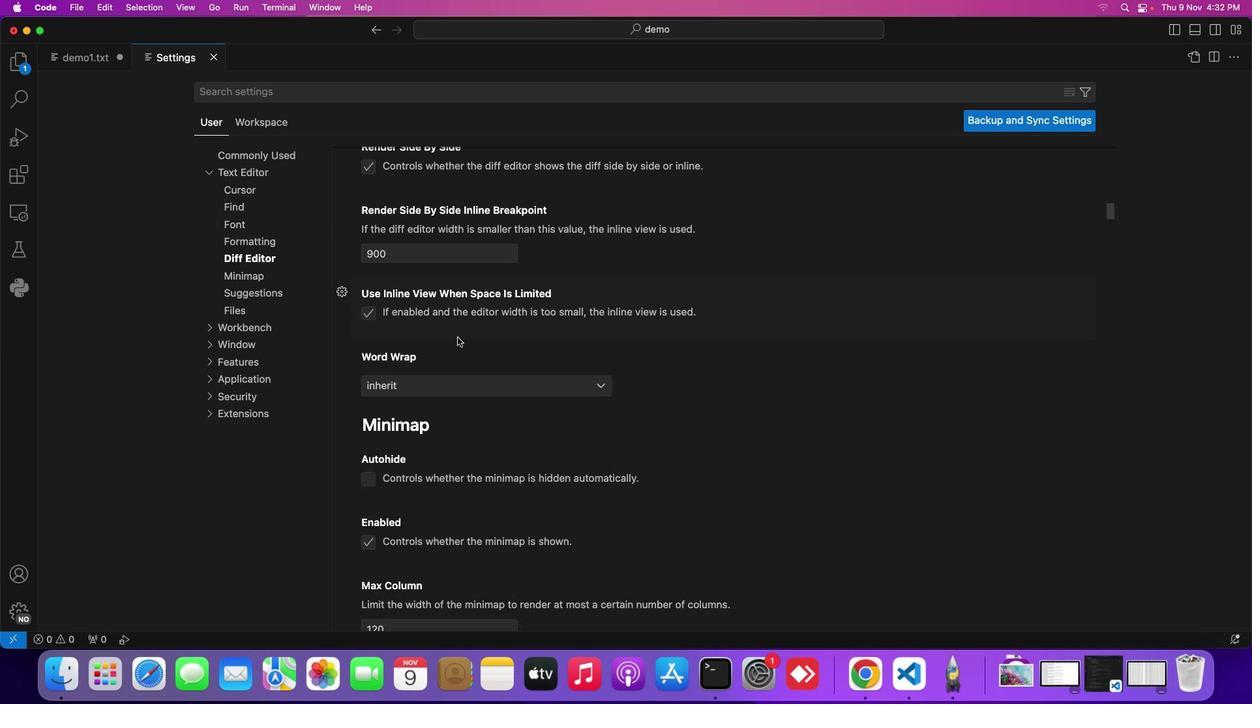 
Action: Mouse scrolled (457, 337) with delta (0, 0)
Screenshot: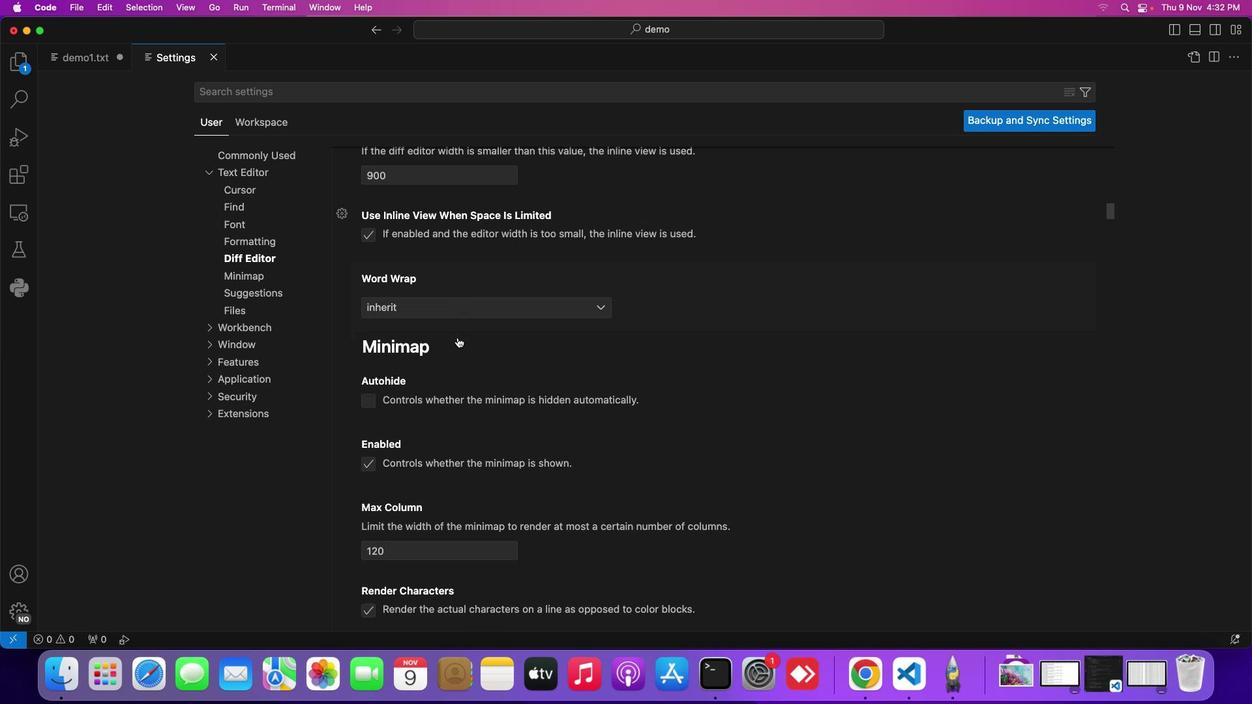 
Action: Mouse scrolled (457, 337) with delta (0, 0)
Screenshot: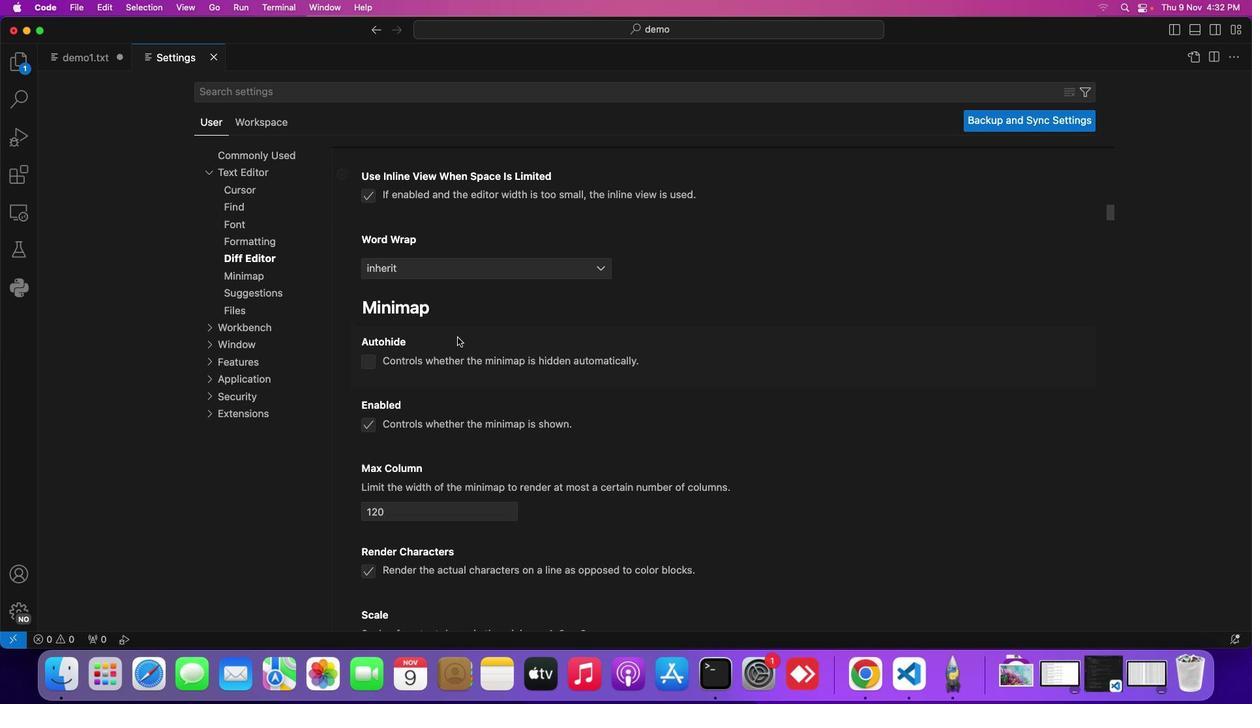 
Action: Mouse scrolled (457, 337) with delta (0, 0)
Screenshot: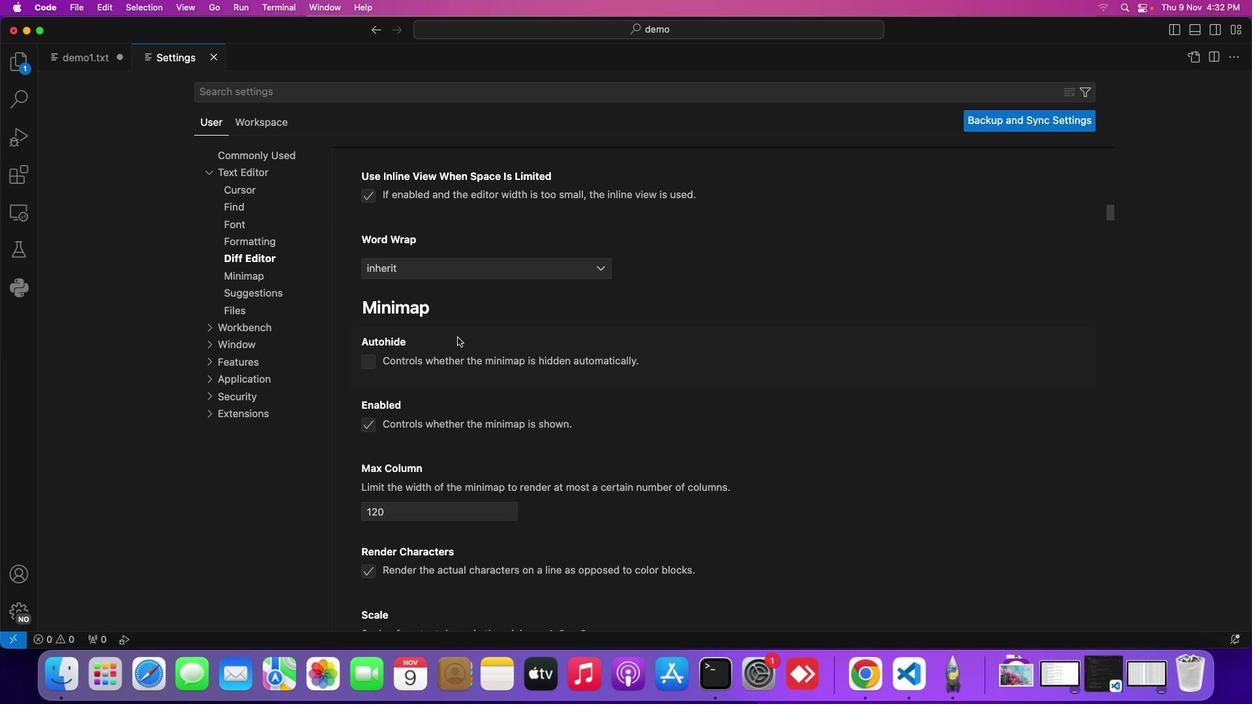 
Action: Mouse scrolled (457, 337) with delta (0, 0)
Screenshot: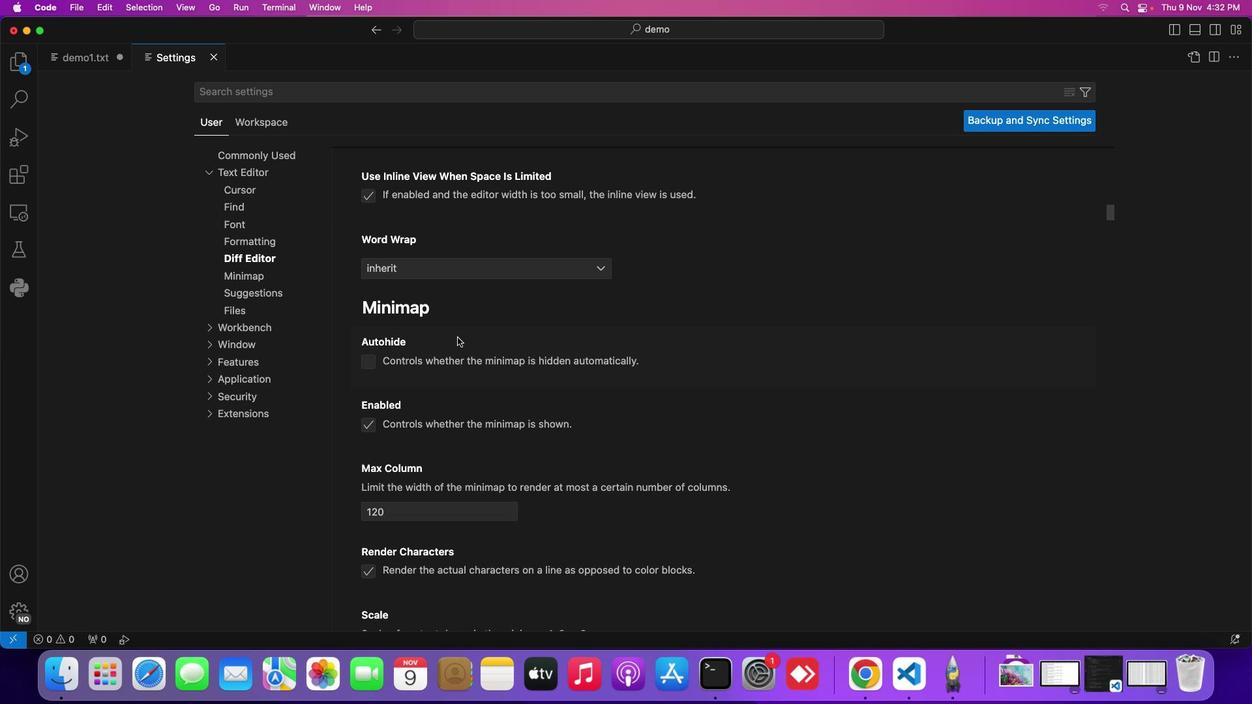 
Action: Mouse scrolled (457, 337) with delta (0, 0)
Screenshot: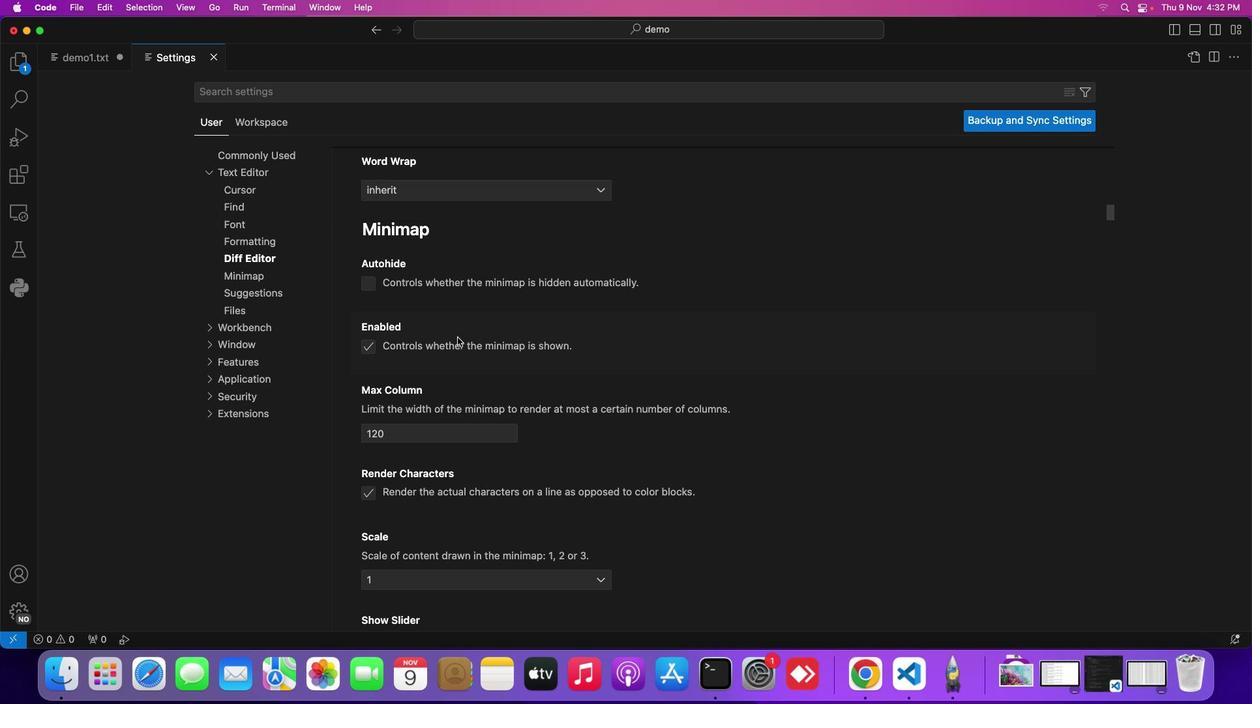 
Action: Mouse scrolled (457, 337) with delta (0, 0)
Screenshot: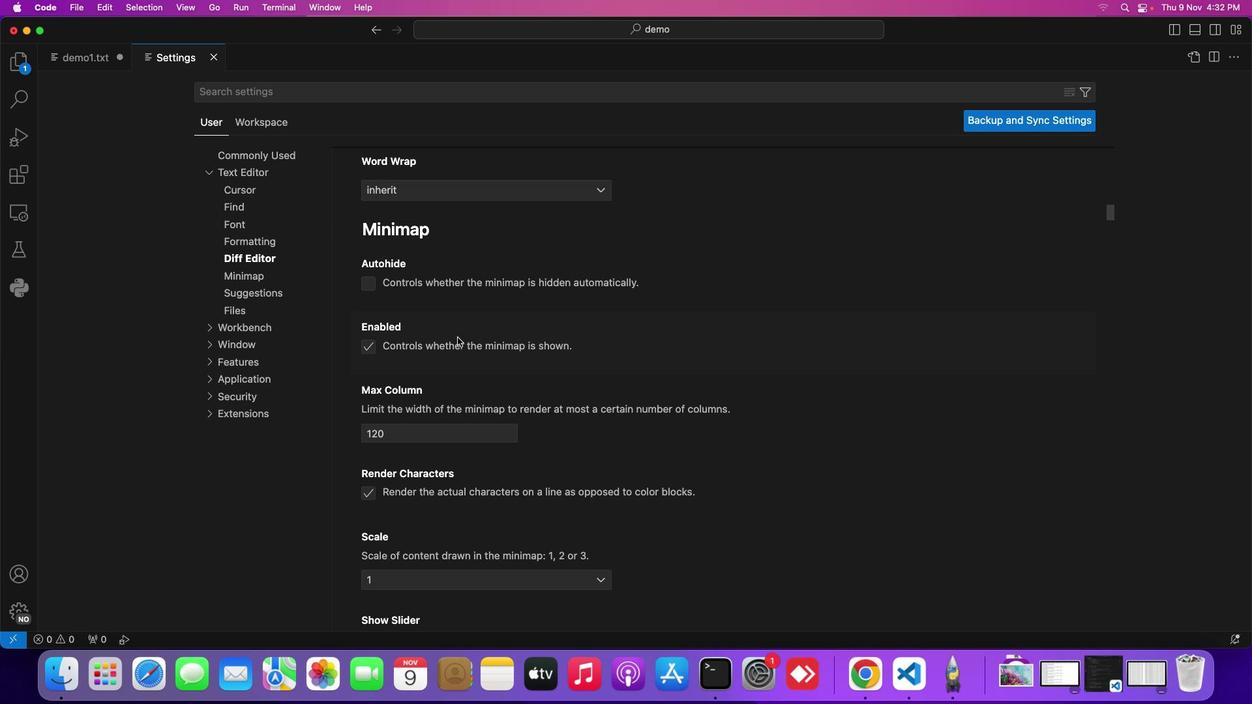 
Action: Mouse moved to (473, 344)
Screenshot: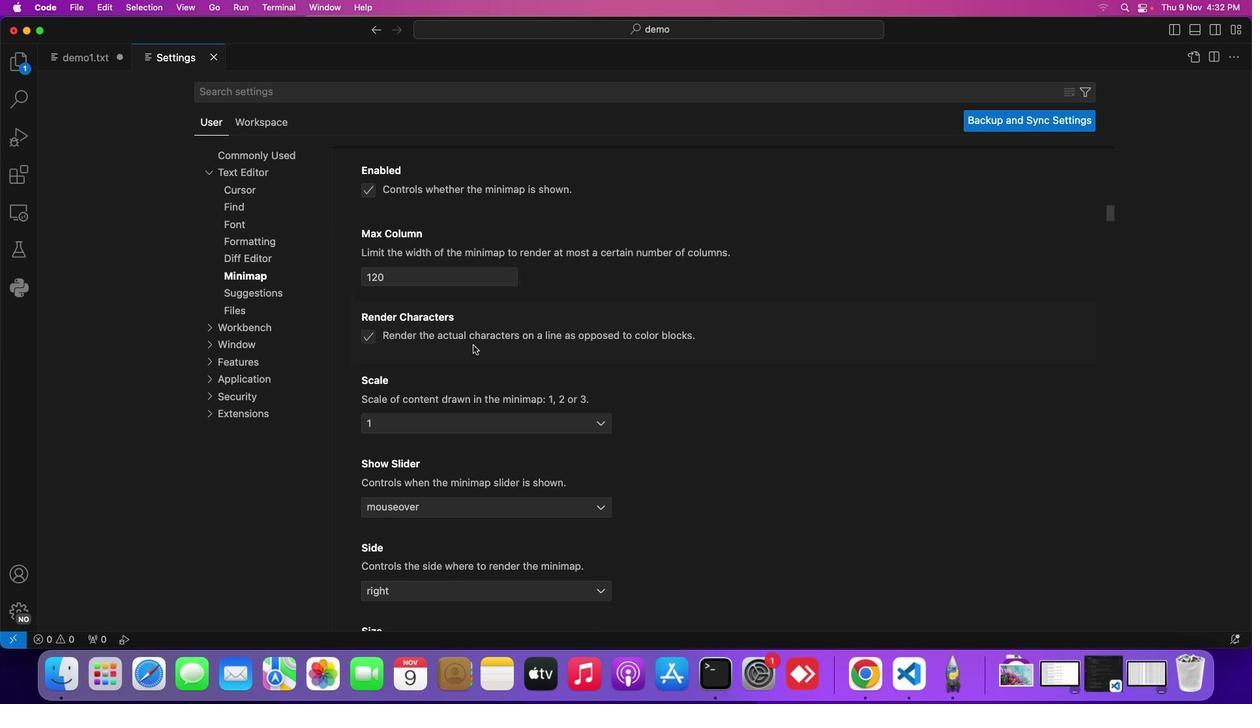 
Action: Mouse scrolled (473, 344) with delta (0, 0)
Screenshot: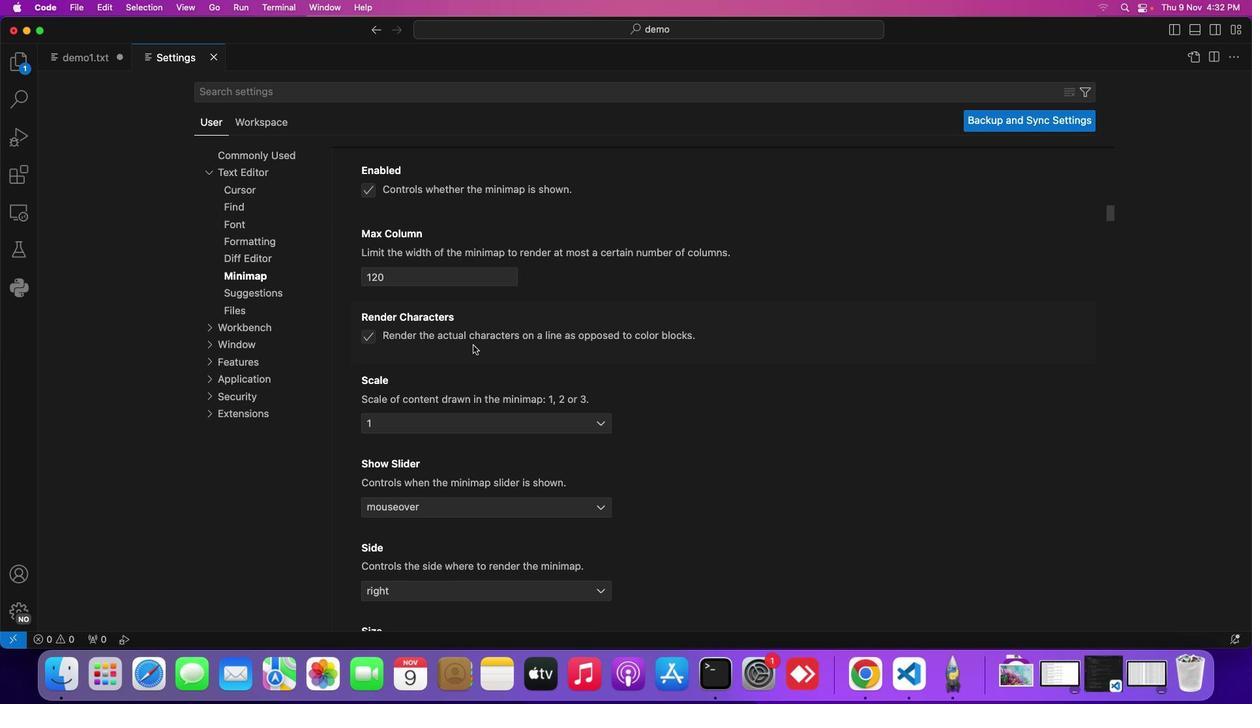 
Action: Mouse scrolled (473, 344) with delta (0, 0)
Screenshot: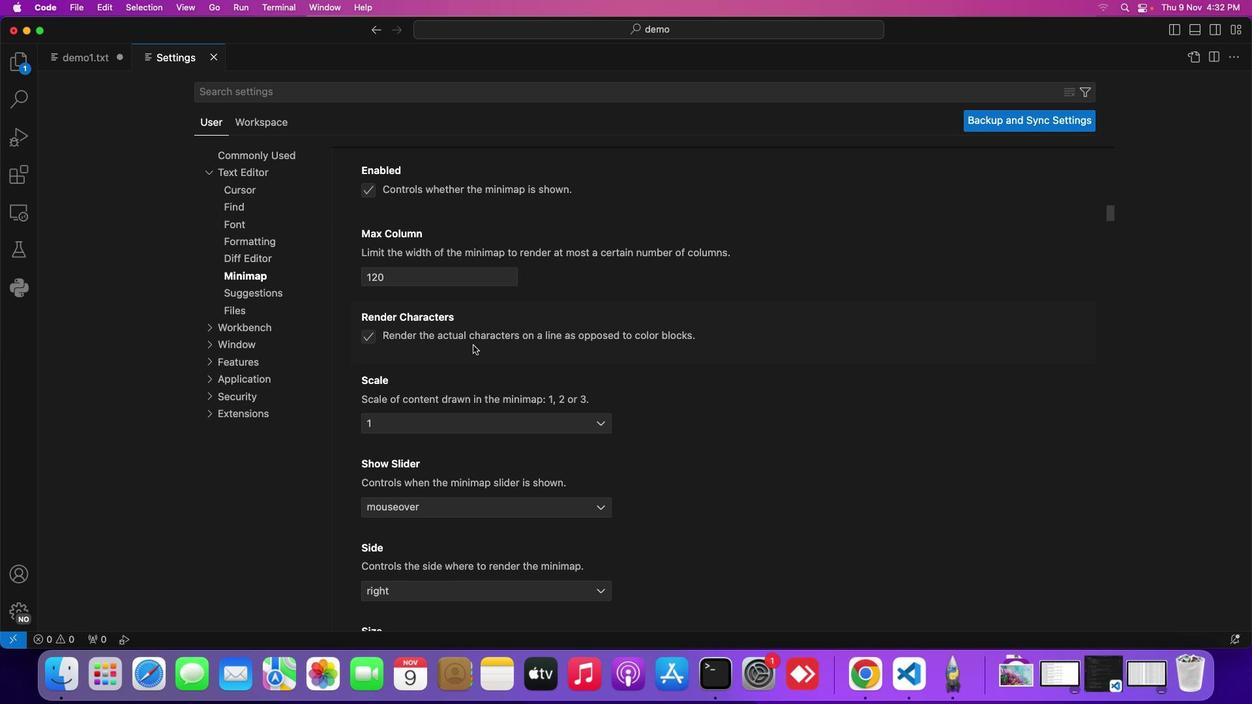 
Action: Mouse scrolled (473, 344) with delta (0, -1)
Screenshot: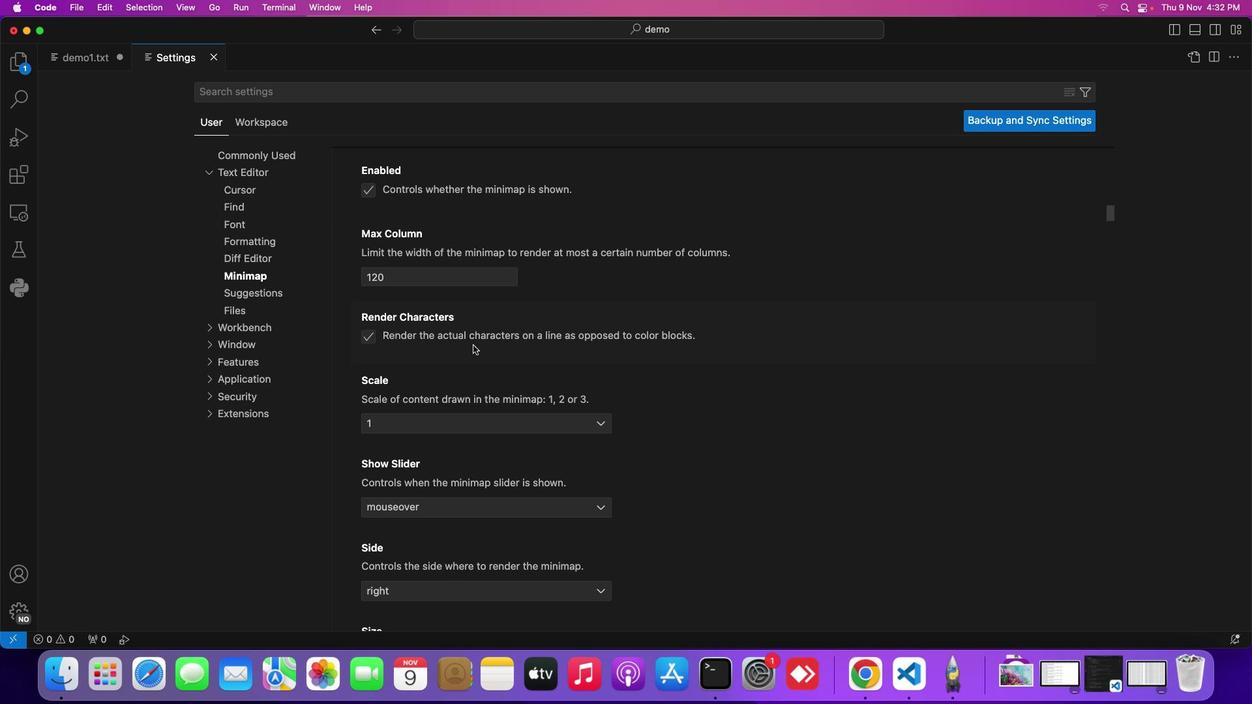 
Action: Mouse moved to (468, 333)
Screenshot: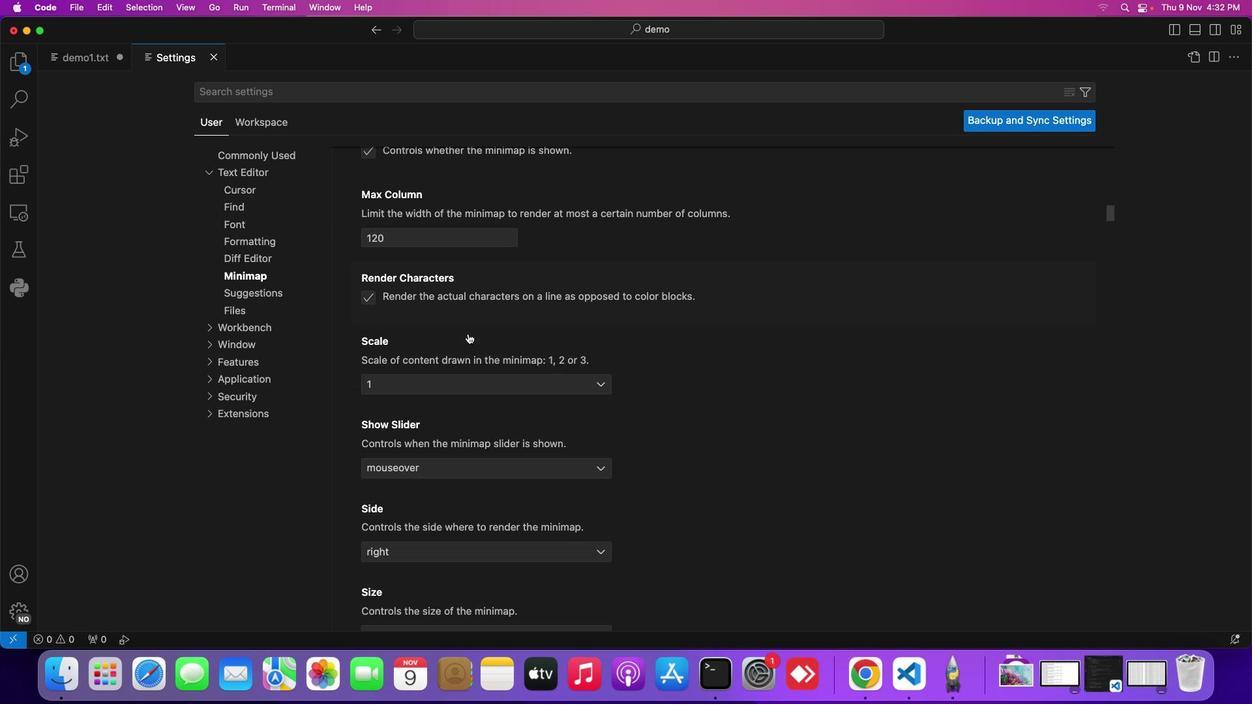 
Action: Mouse scrolled (468, 333) with delta (0, 0)
Screenshot: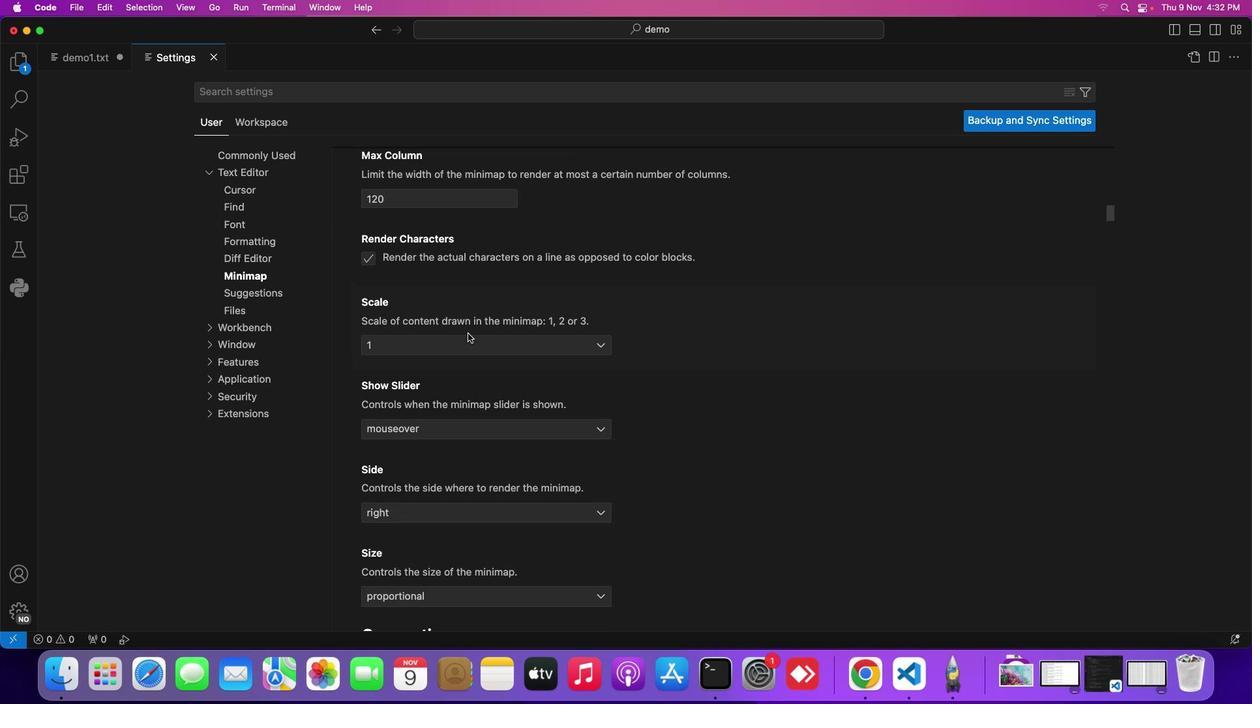
Action: Mouse scrolled (468, 333) with delta (0, 0)
Screenshot: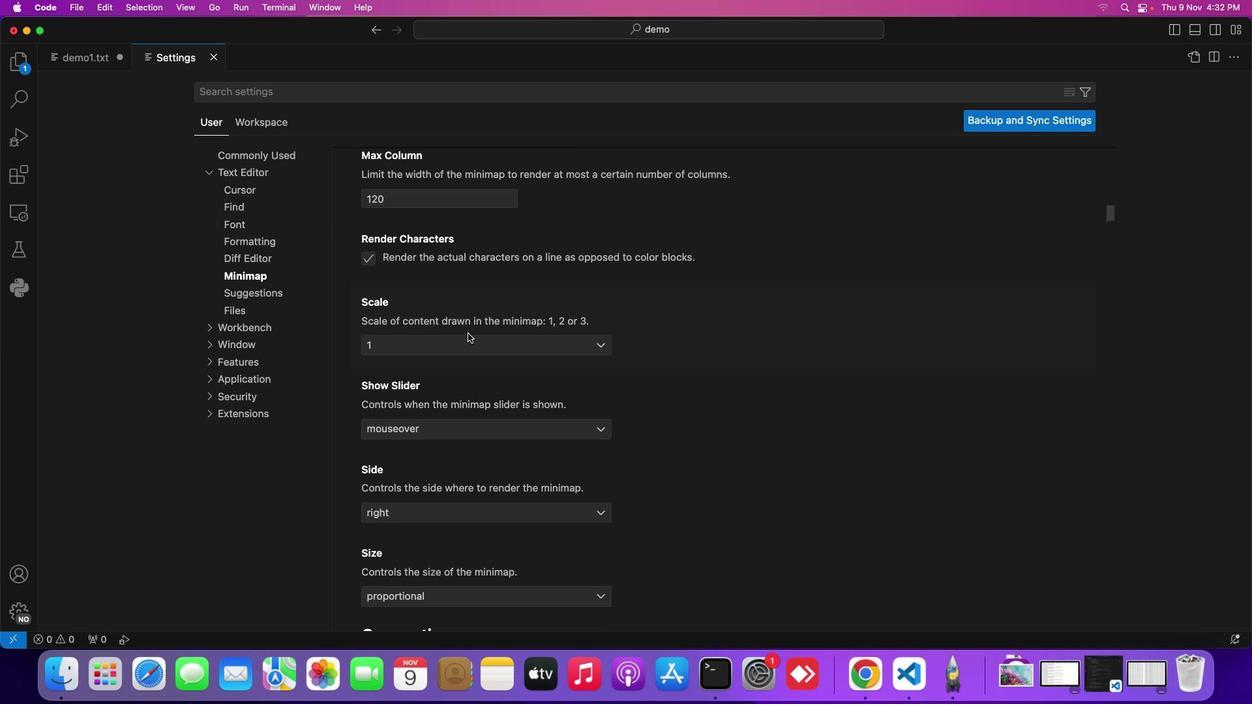 
Action: Mouse scrolled (468, 333) with delta (0, 0)
Screenshot: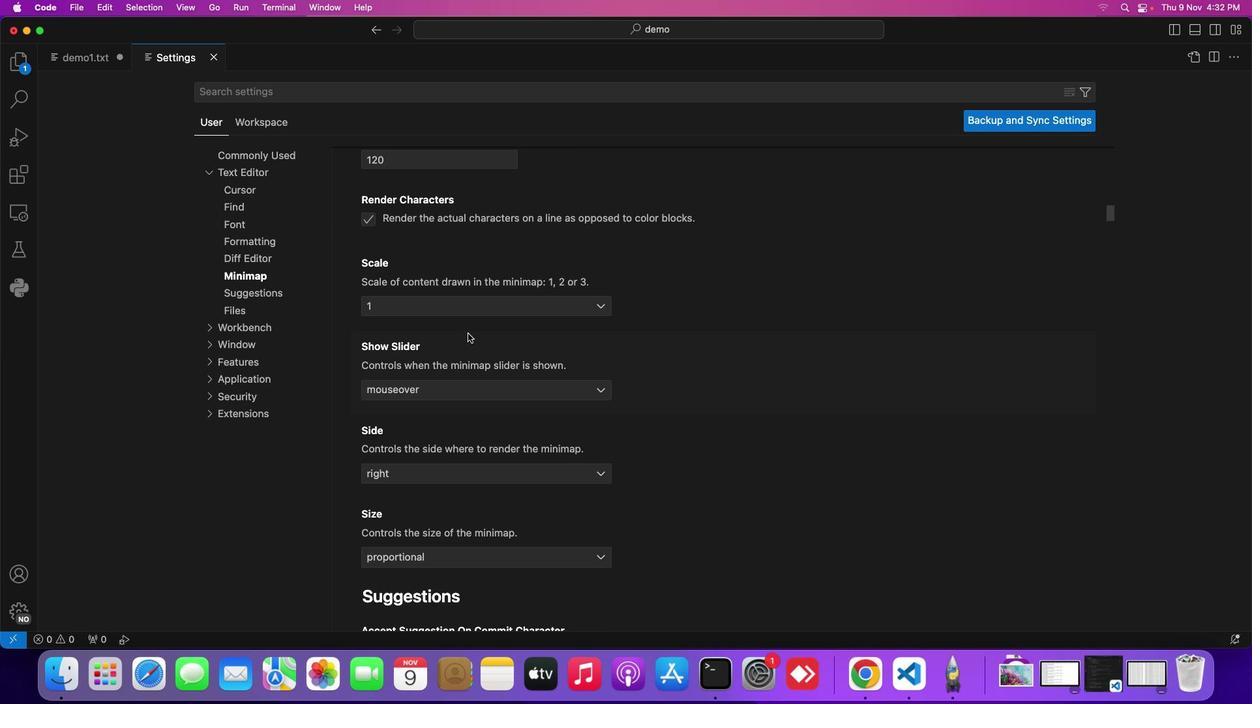 
Action: Mouse scrolled (468, 333) with delta (0, 0)
Screenshot: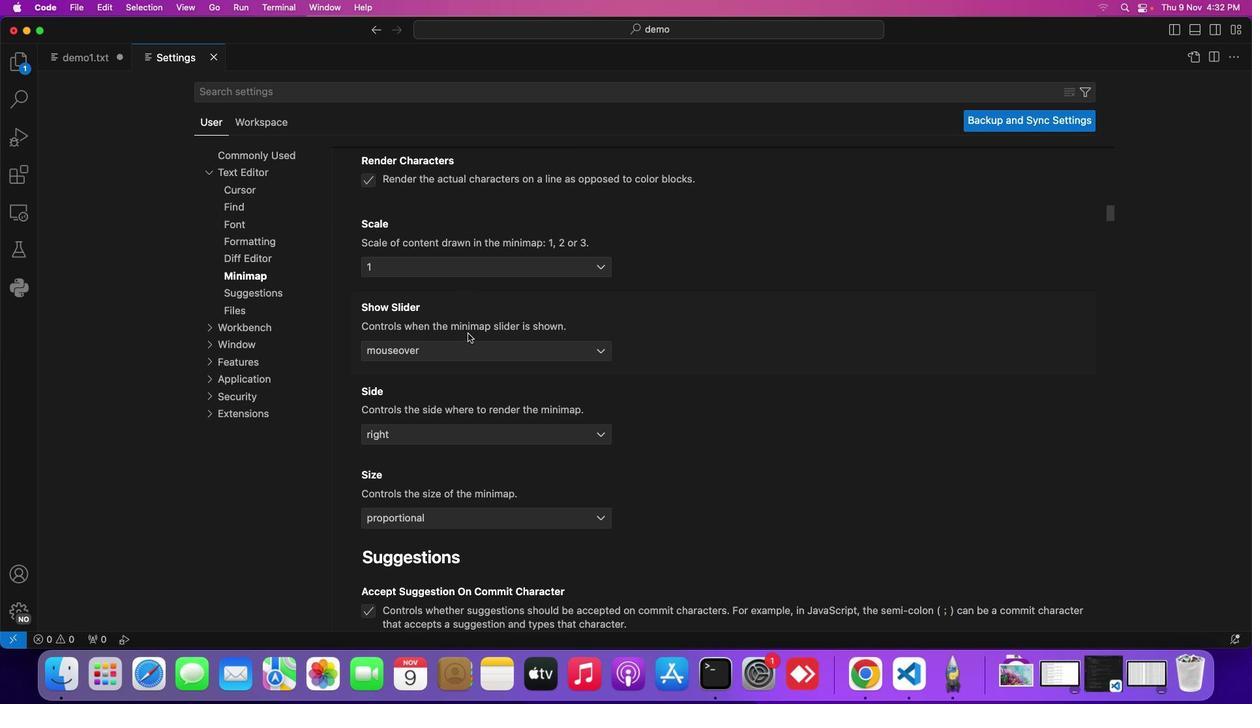 
Action: Mouse moved to (599, 438)
Screenshot: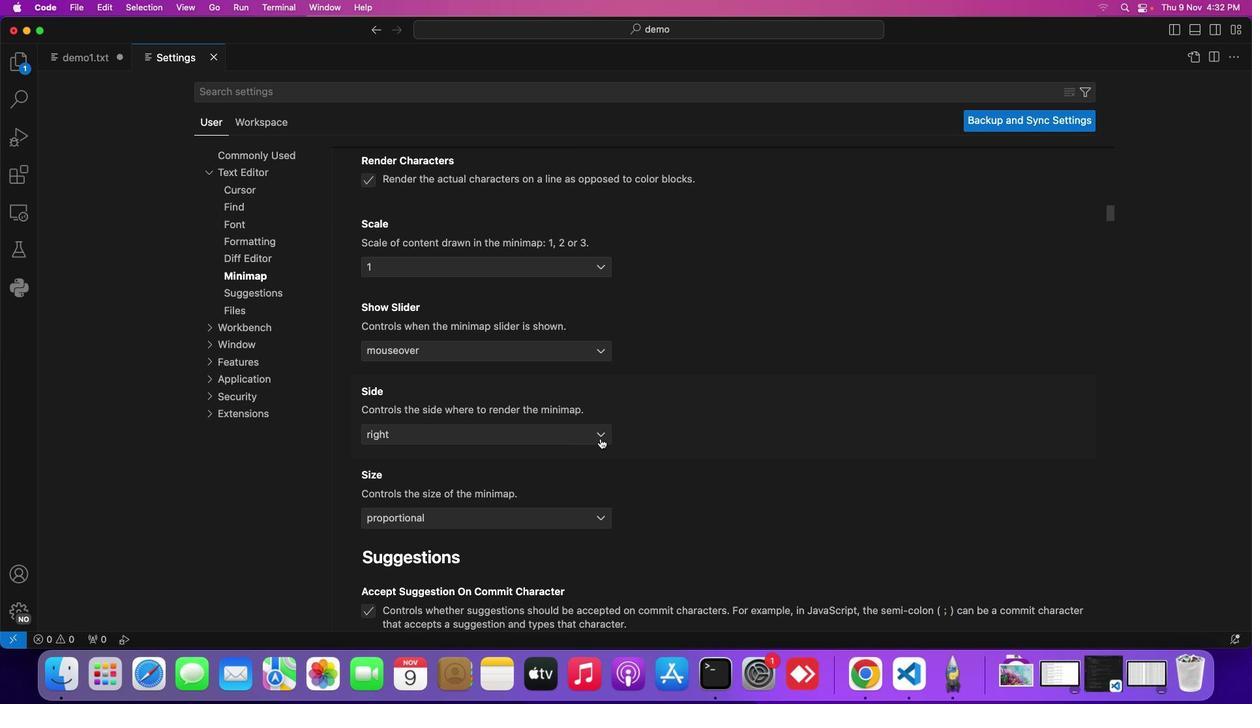 
Action: Mouse pressed left at (599, 438)
Screenshot: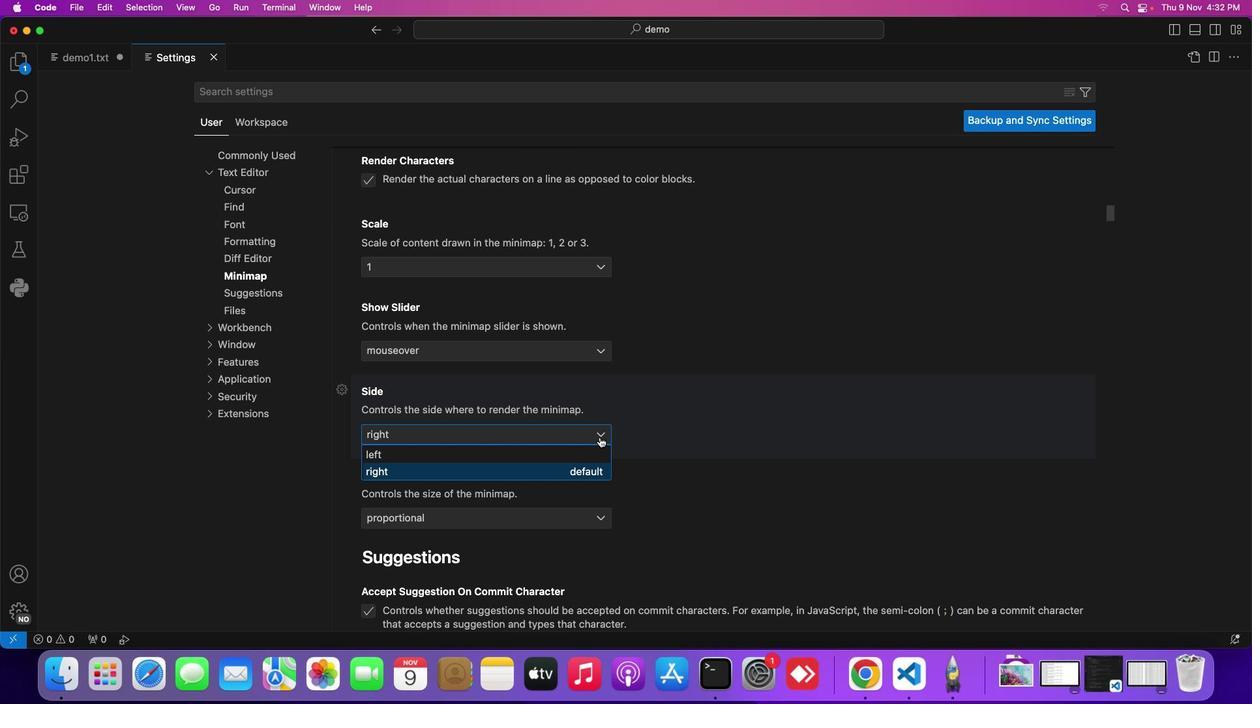
Action: Mouse moved to (521, 453)
Screenshot: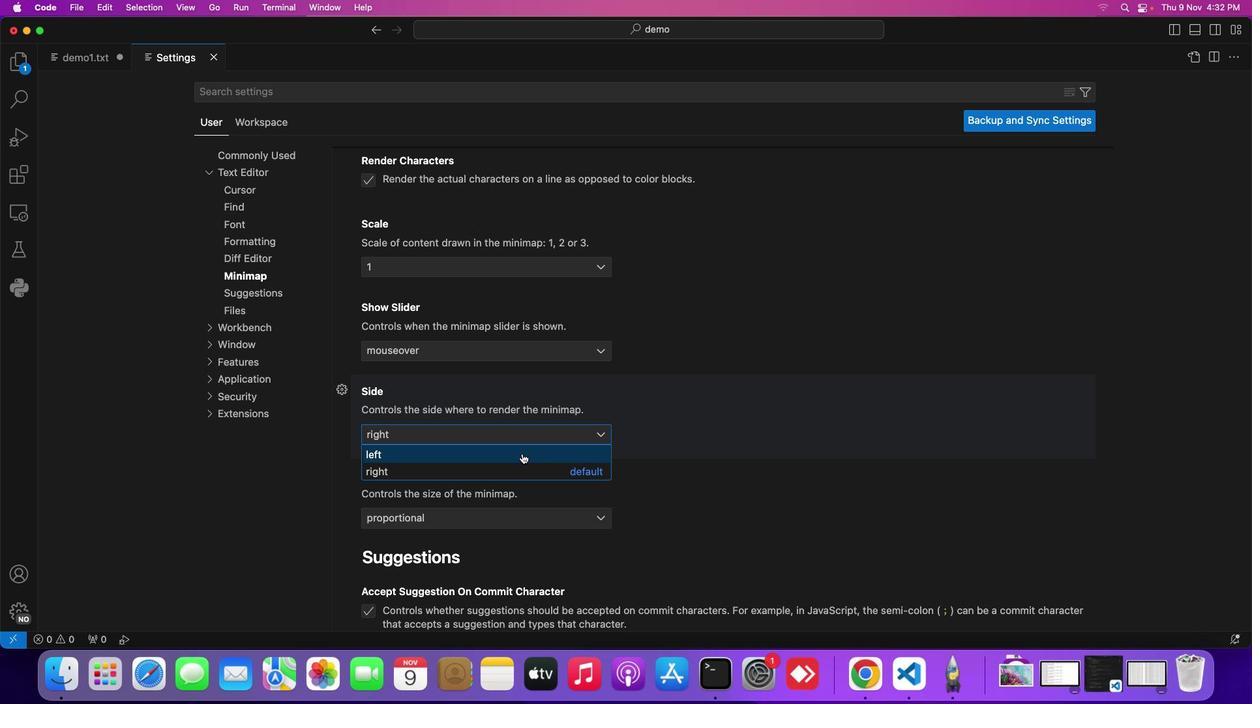 
Action: Mouse pressed left at (521, 453)
Screenshot: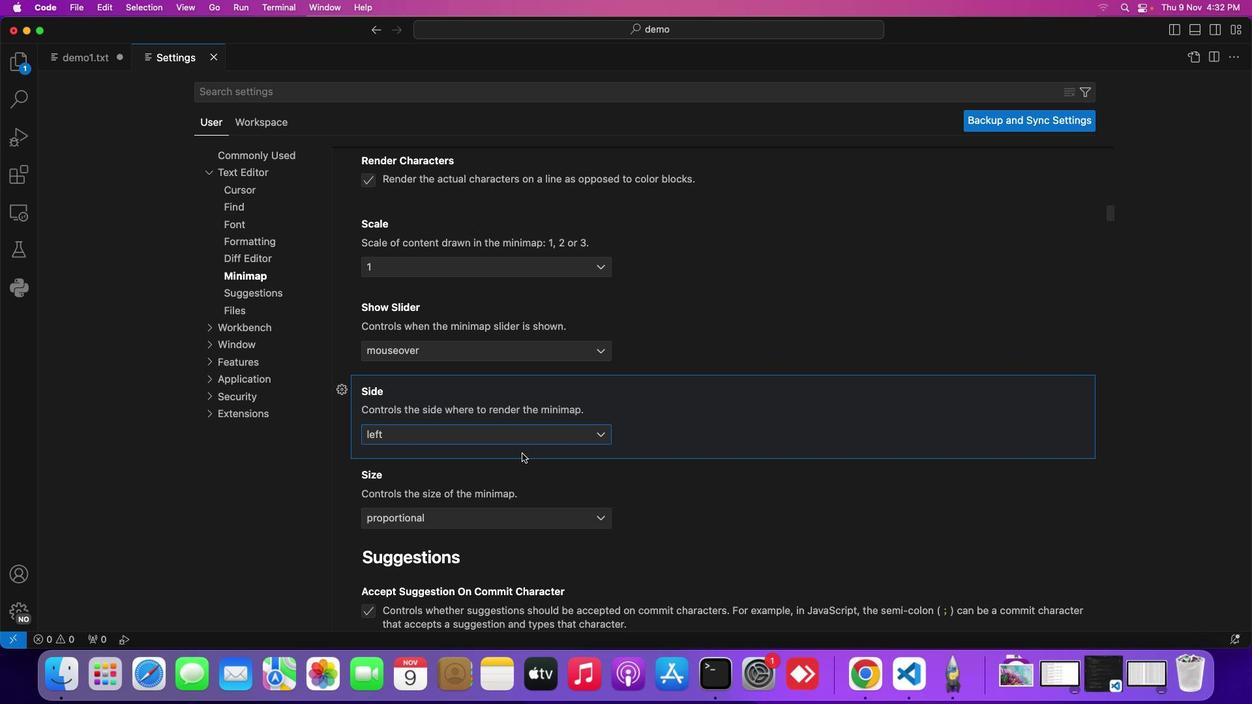 
Action: Mouse moved to (526, 449)
Screenshot: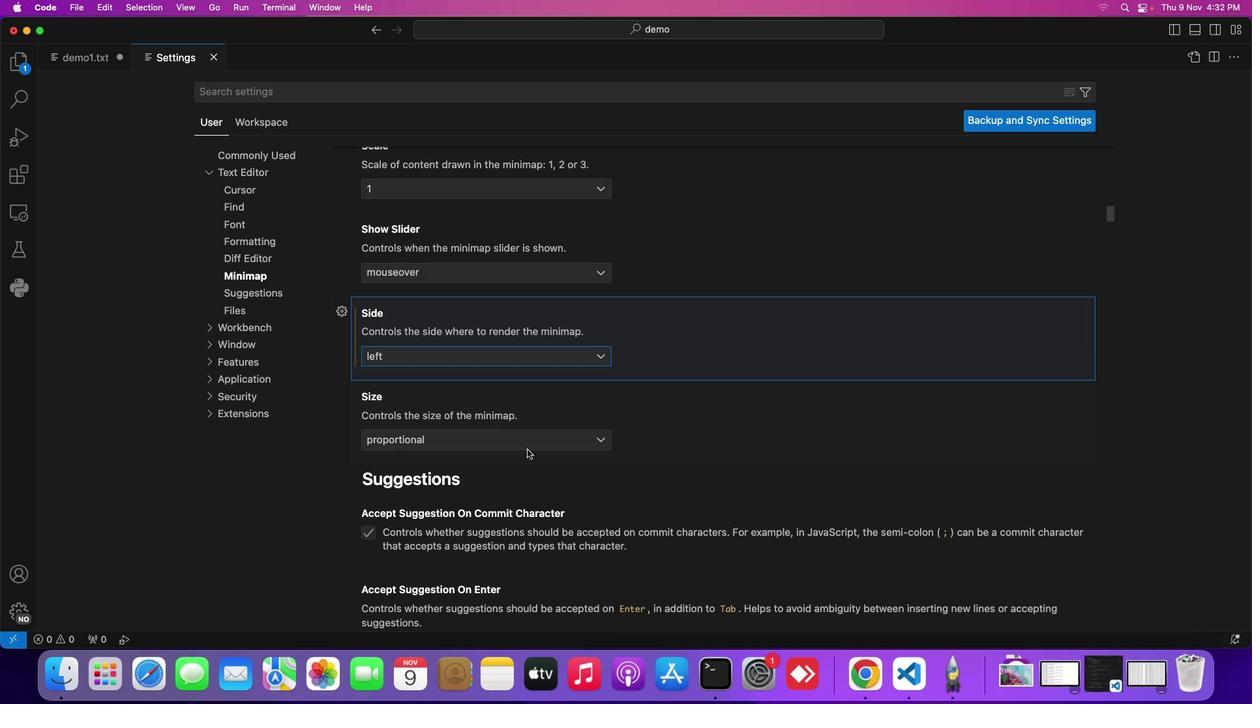 
Action: Mouse scrolled (526, 449) with delta (0, 0)
Screenshot: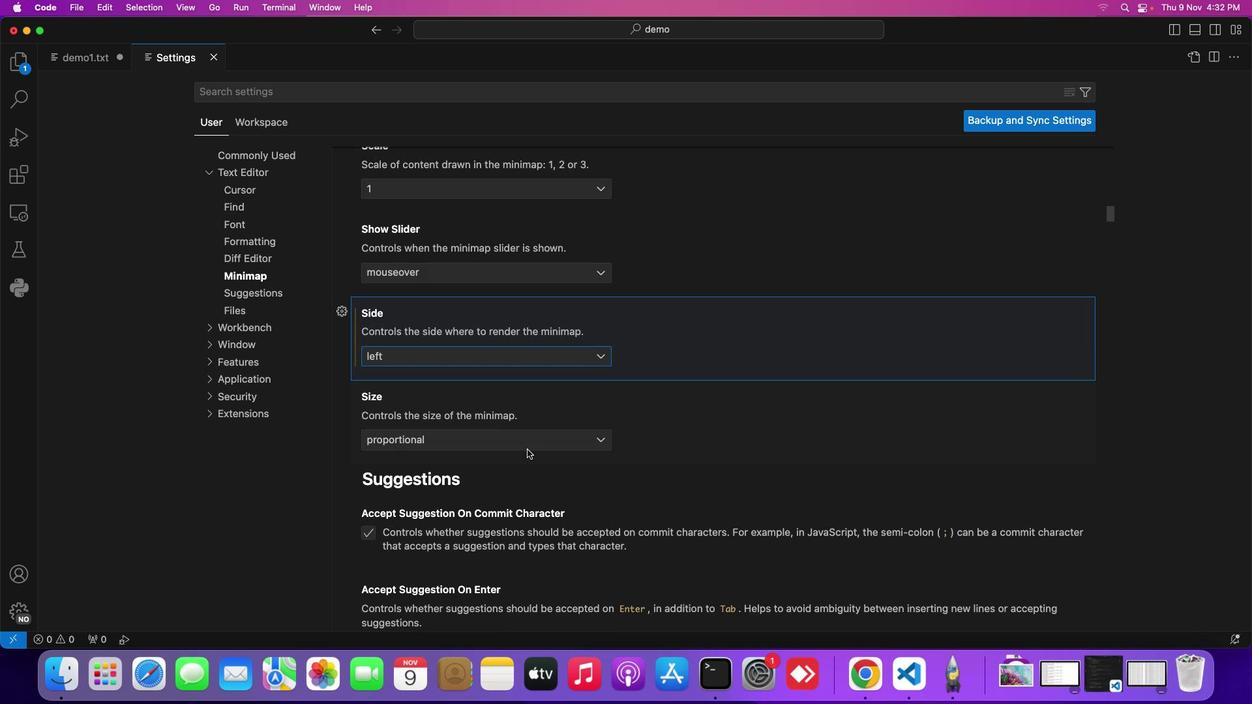 
Action: Mouse scrolled (526, 449) with delta (0, 0)
Screenshot: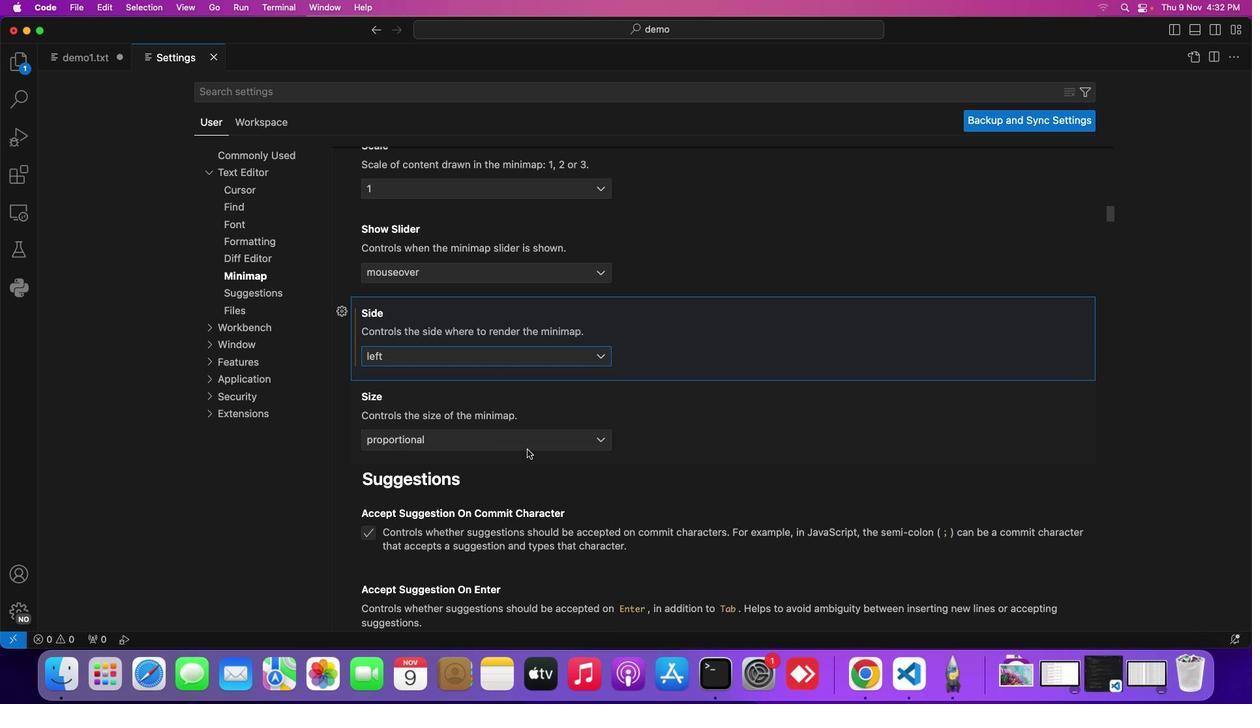 
Action: Mouse moved to (589, 440)
Screenshot: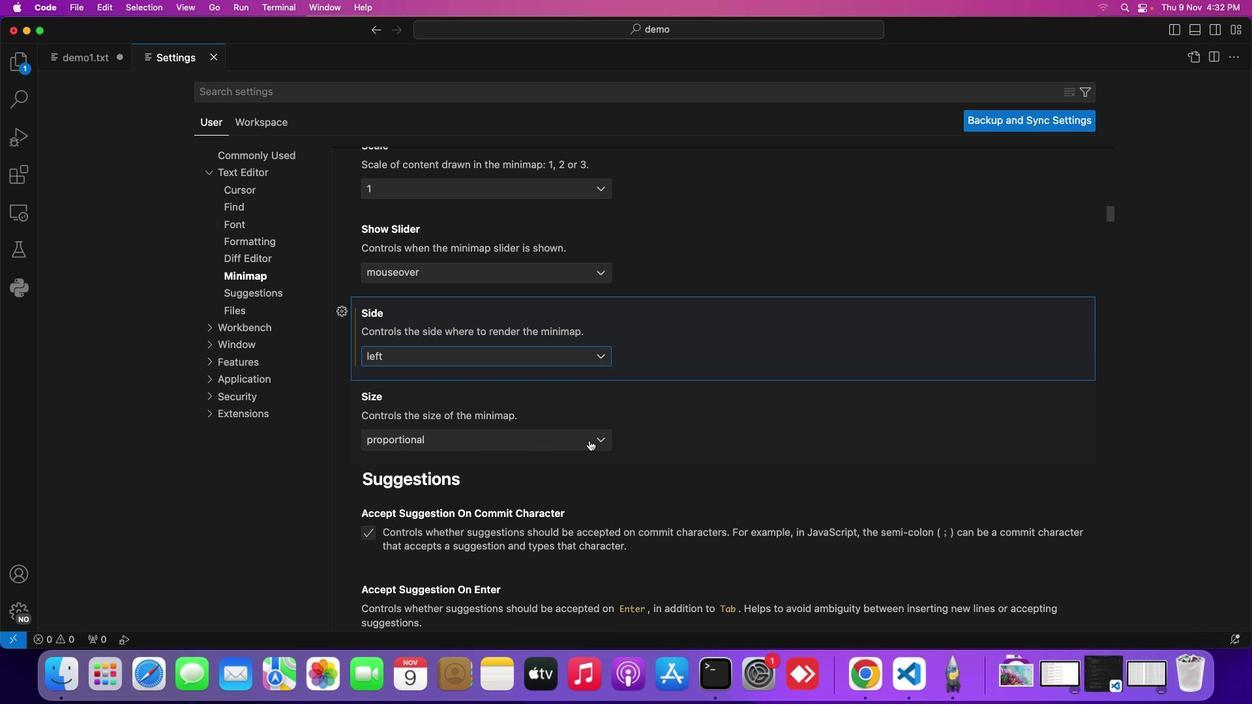 
Action: Mouse pressed left at (589, 440)
Screenshot: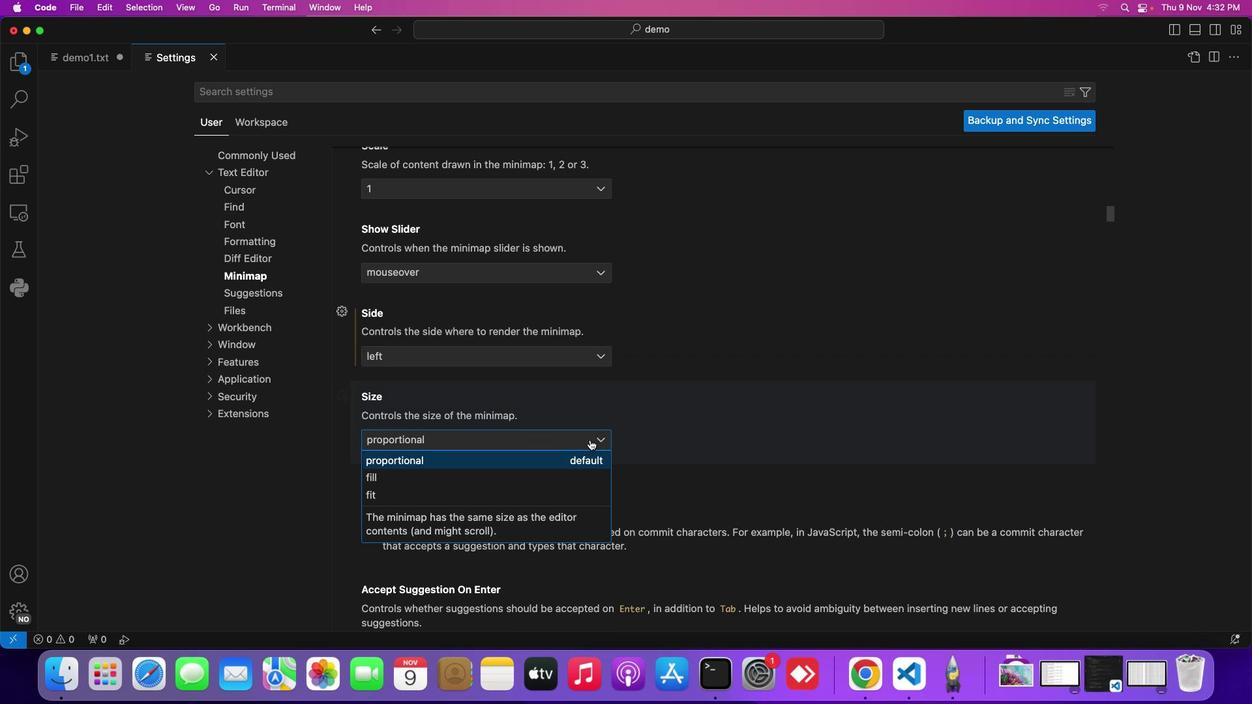 
Action: Mouse moved to (601, 444)
Screenshot: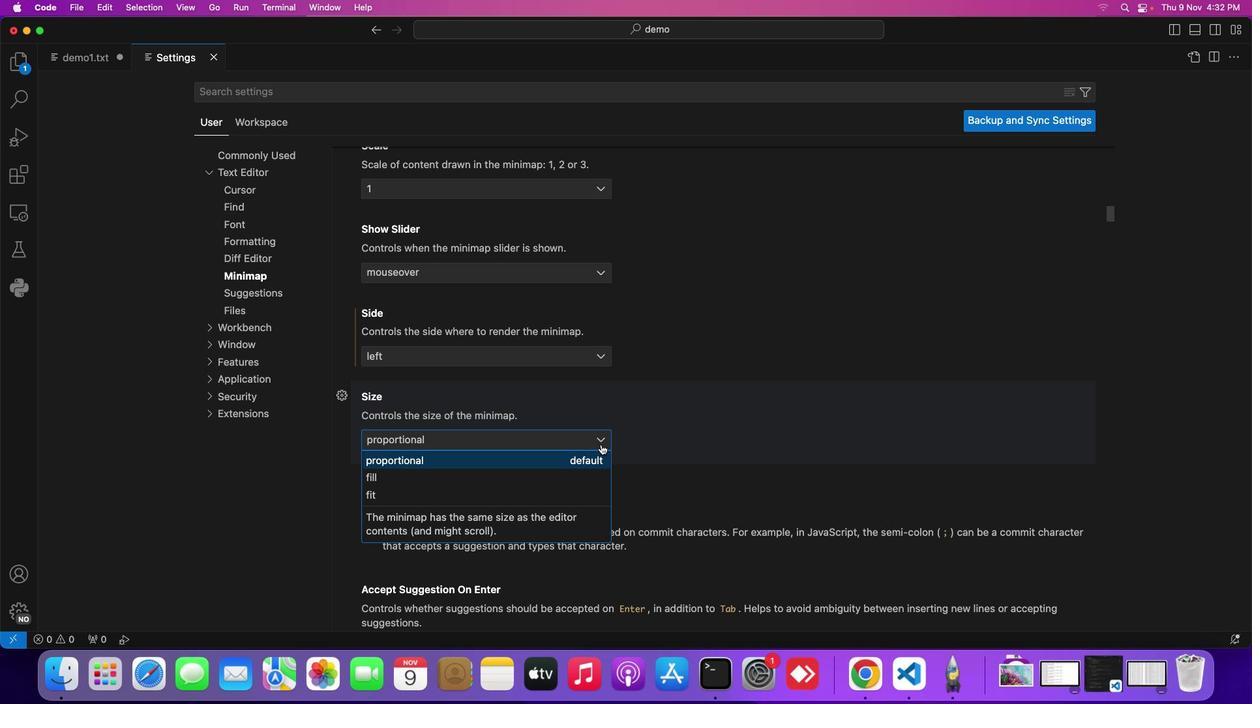 
Action: Mouse pressed left at (601, 444)
Screenshot: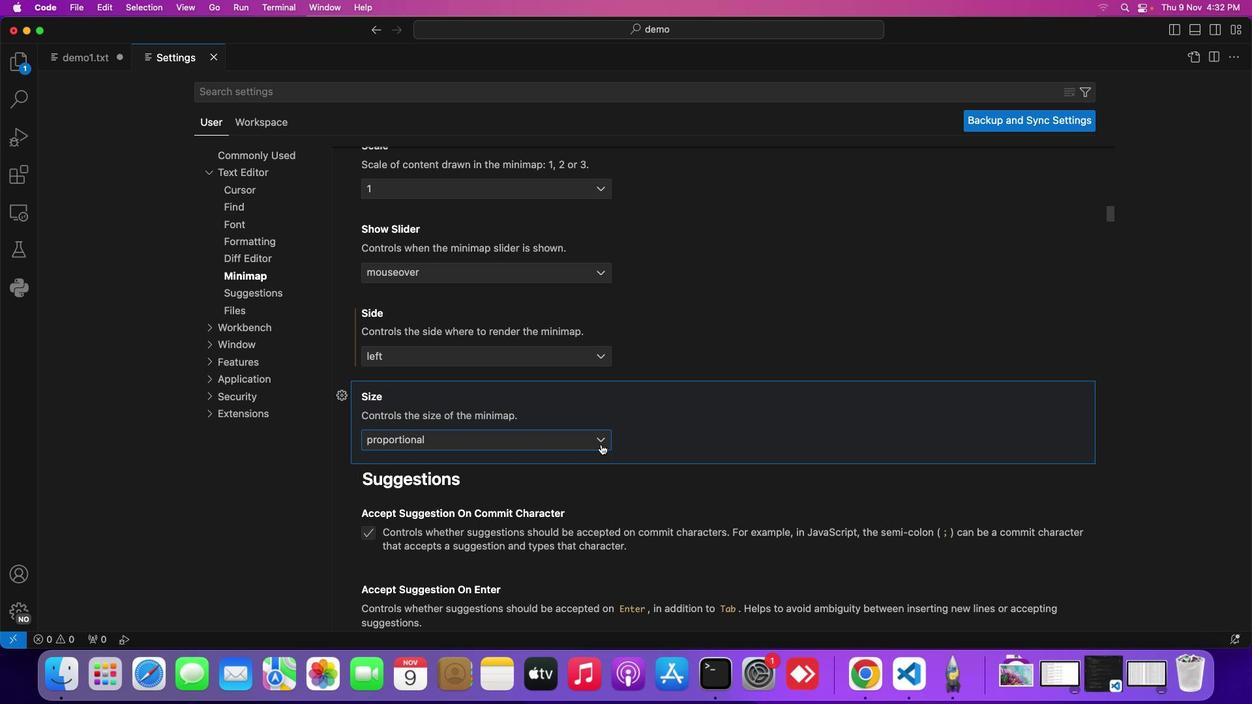 
Action: Mouse moved to (527, 427)
Screenshot: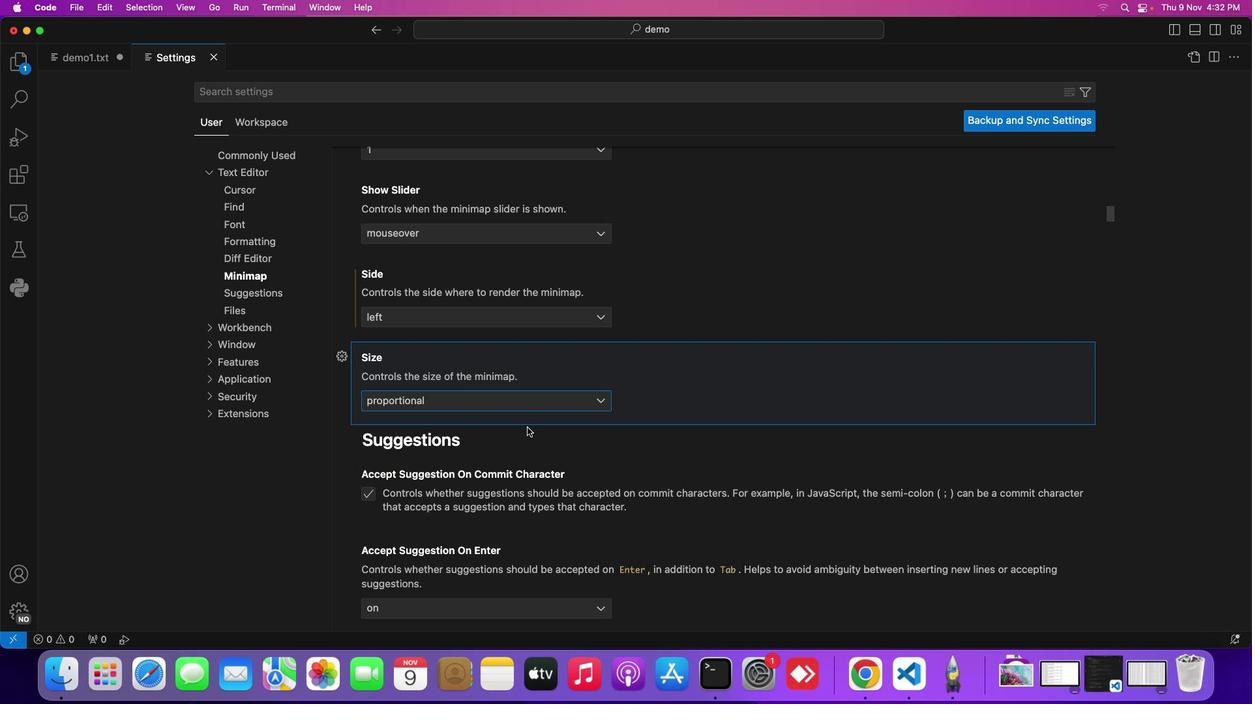 
Action: Mouse scrolled (527, 427) with delta (0, 0)
Screenshot: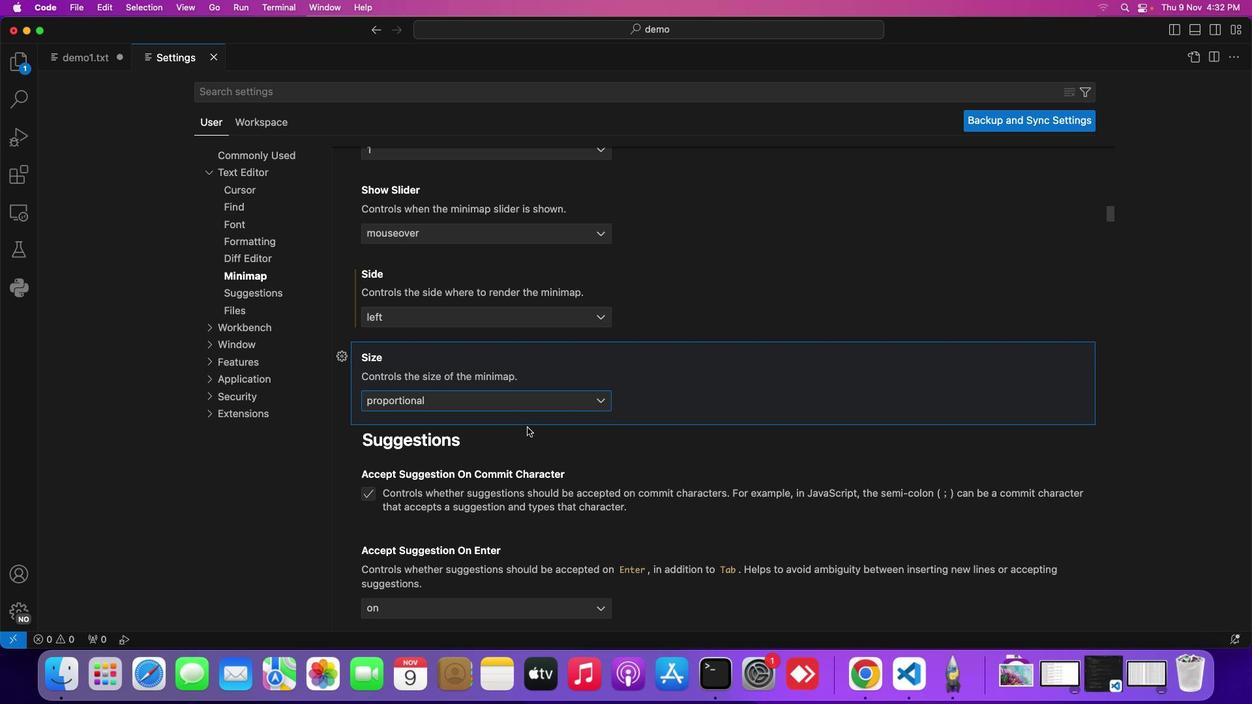 
Action: Mouse scrolled (527, 427) with delta (0, 0)
Screenshot: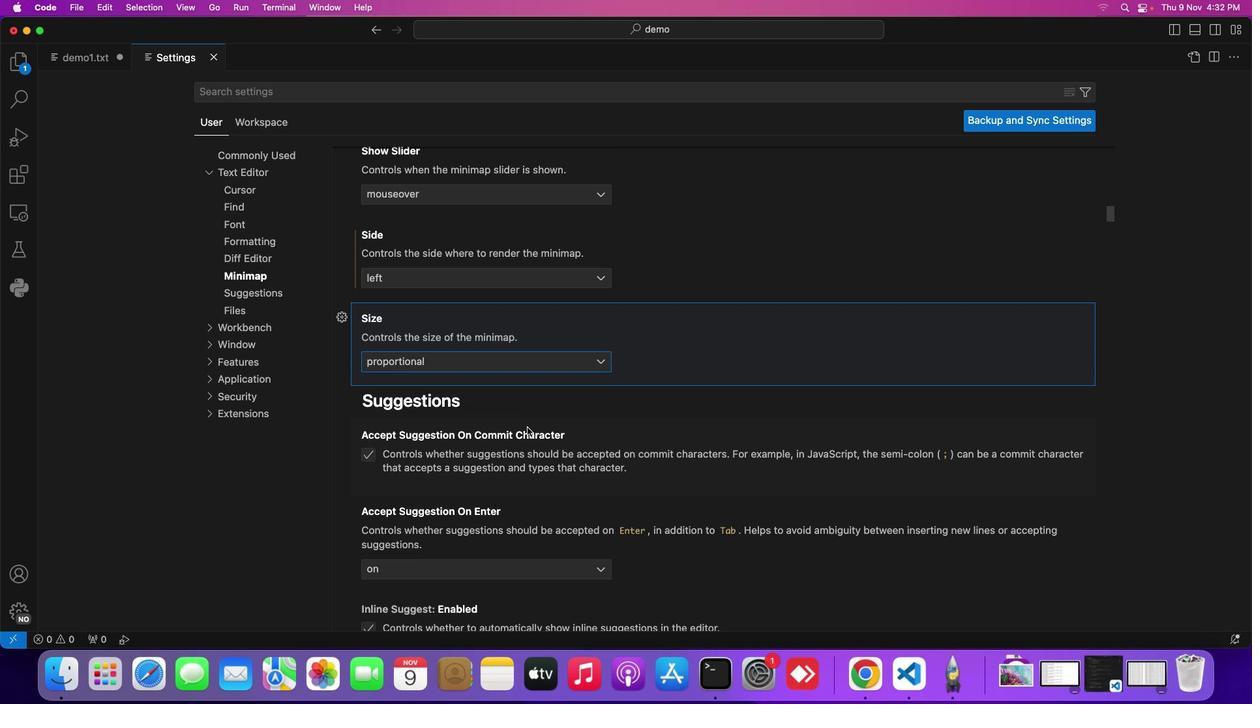 
Action: Mouse scrolled (527, 427) with delta (0, 0)
Screenshot: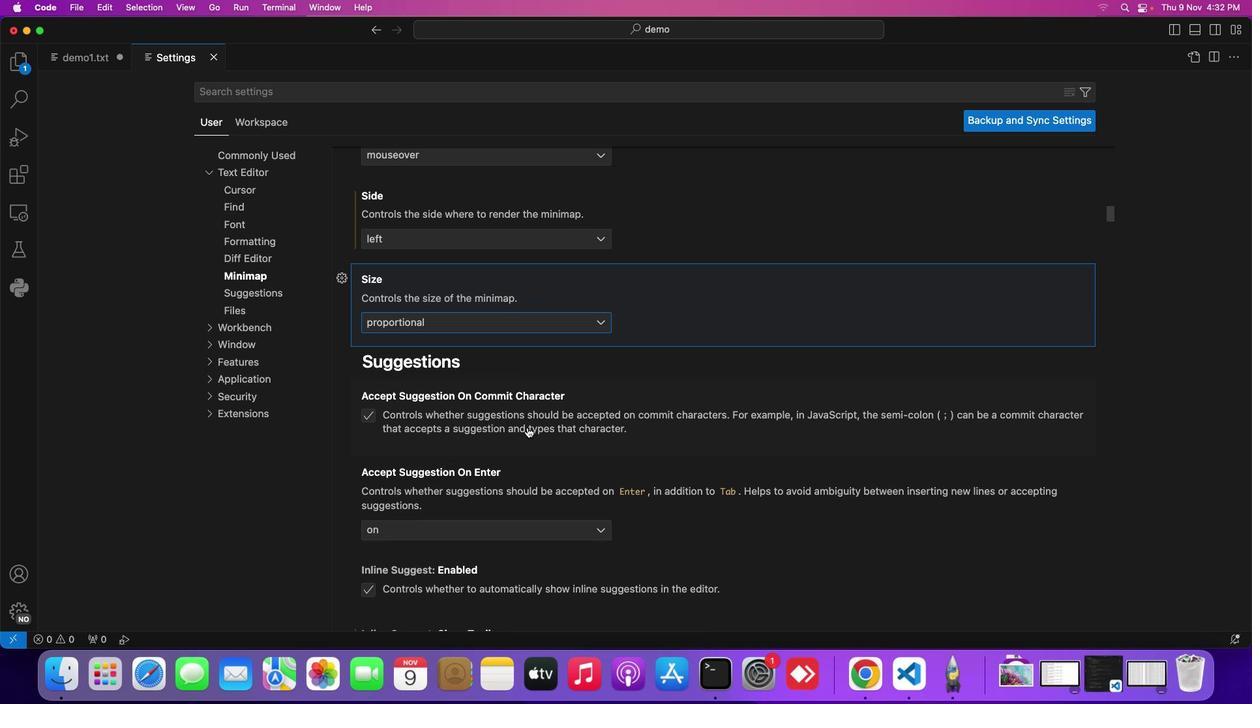 
Action: Mouse moved to (527, 429)
Screenshot: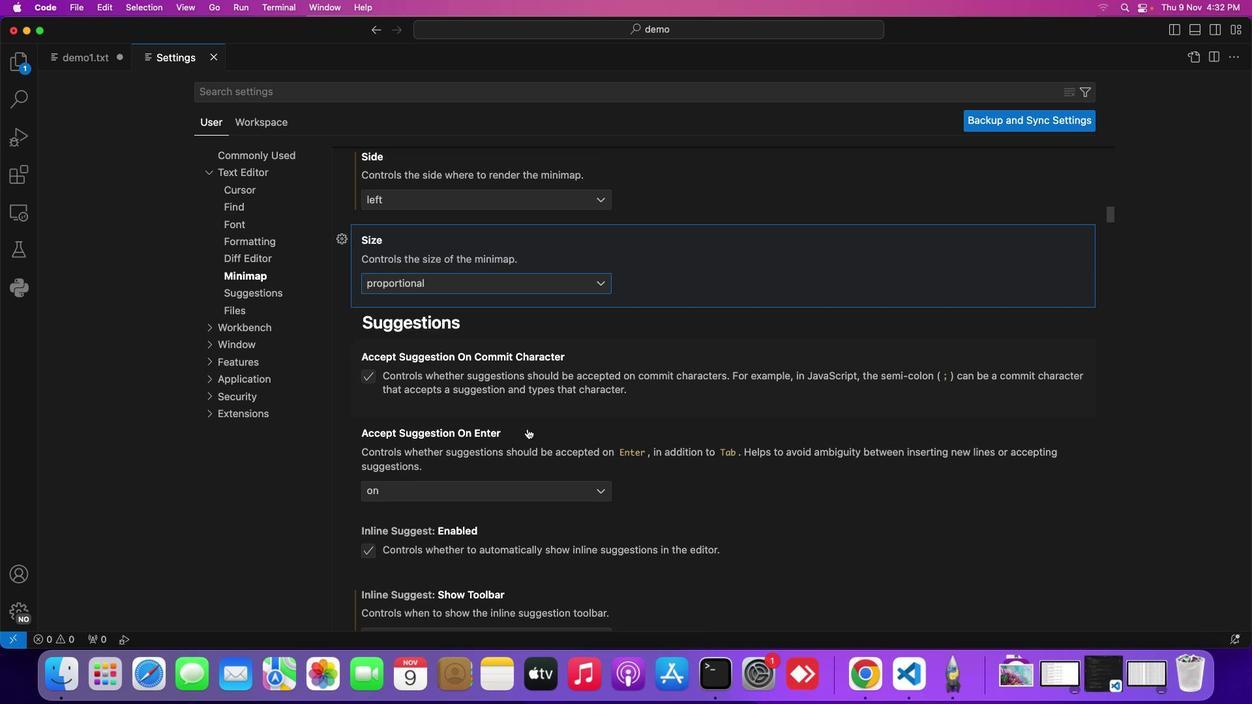 
Action: Mouse scrolled (527, 429) with delta (0, 0)
Screenshot: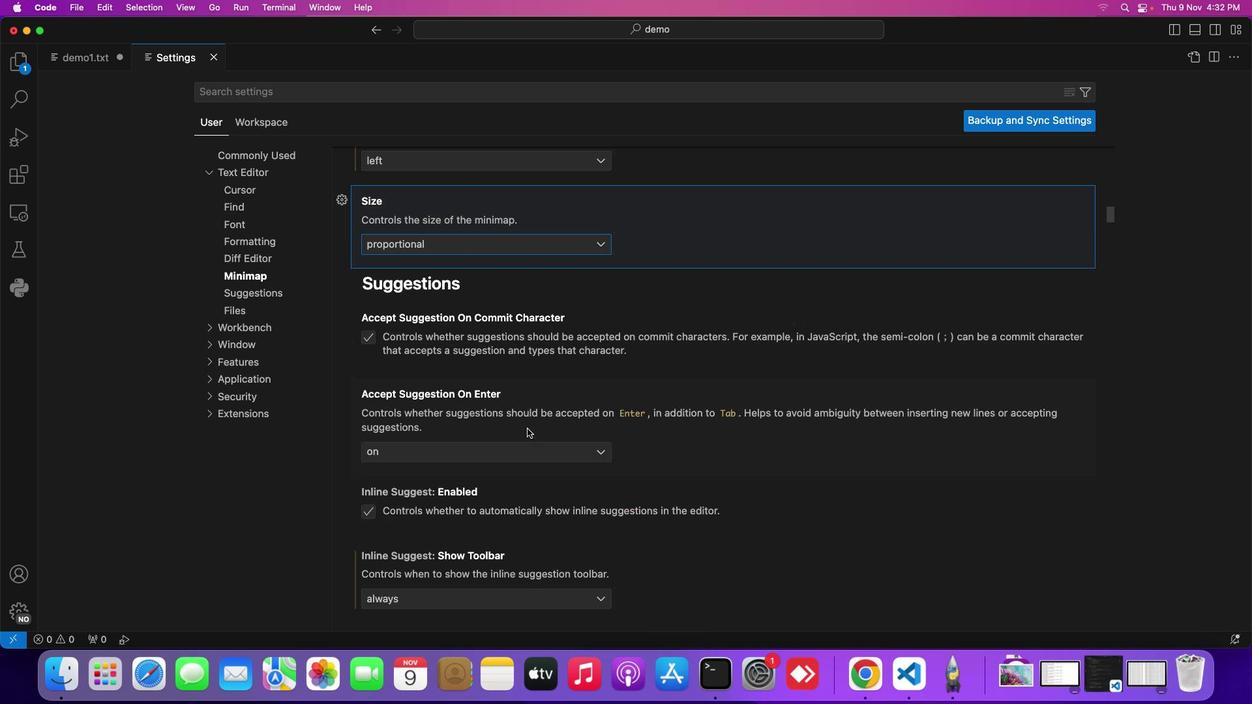 
Action: Mouse scrolled (527, 429) with delta (0, 0)
Screenshot: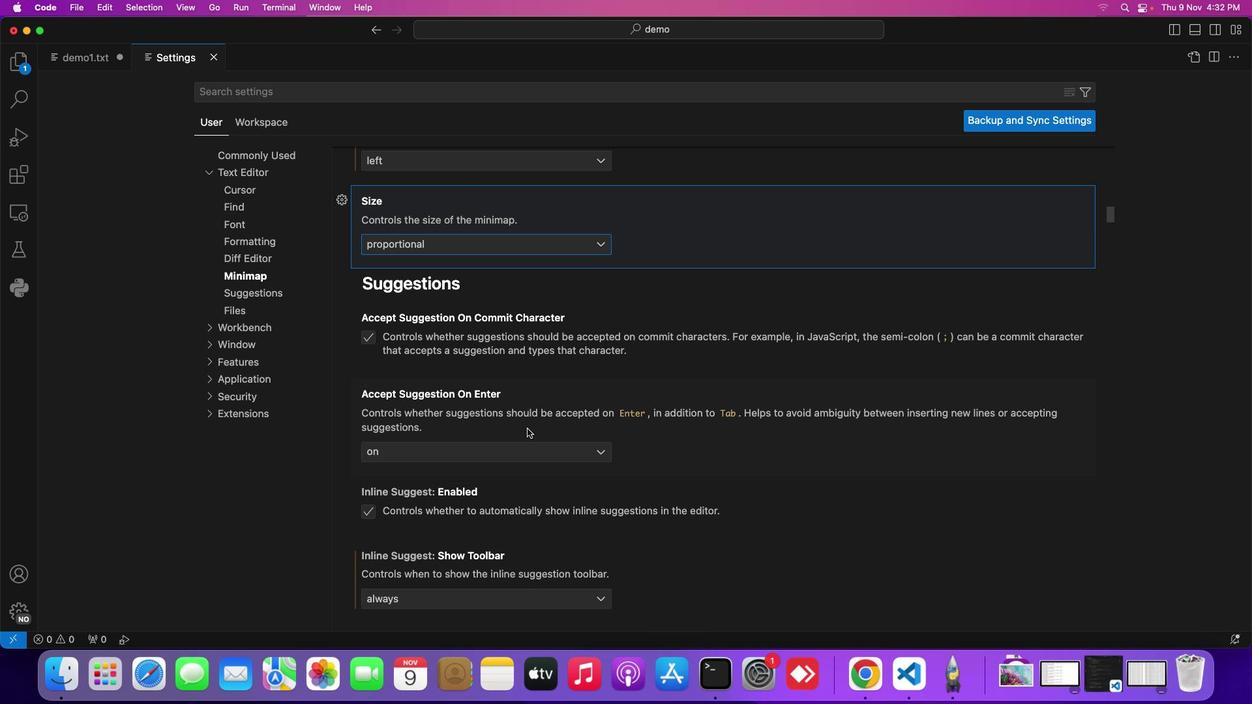 
Action: Mouse moved to (601, 448)
Screenshot: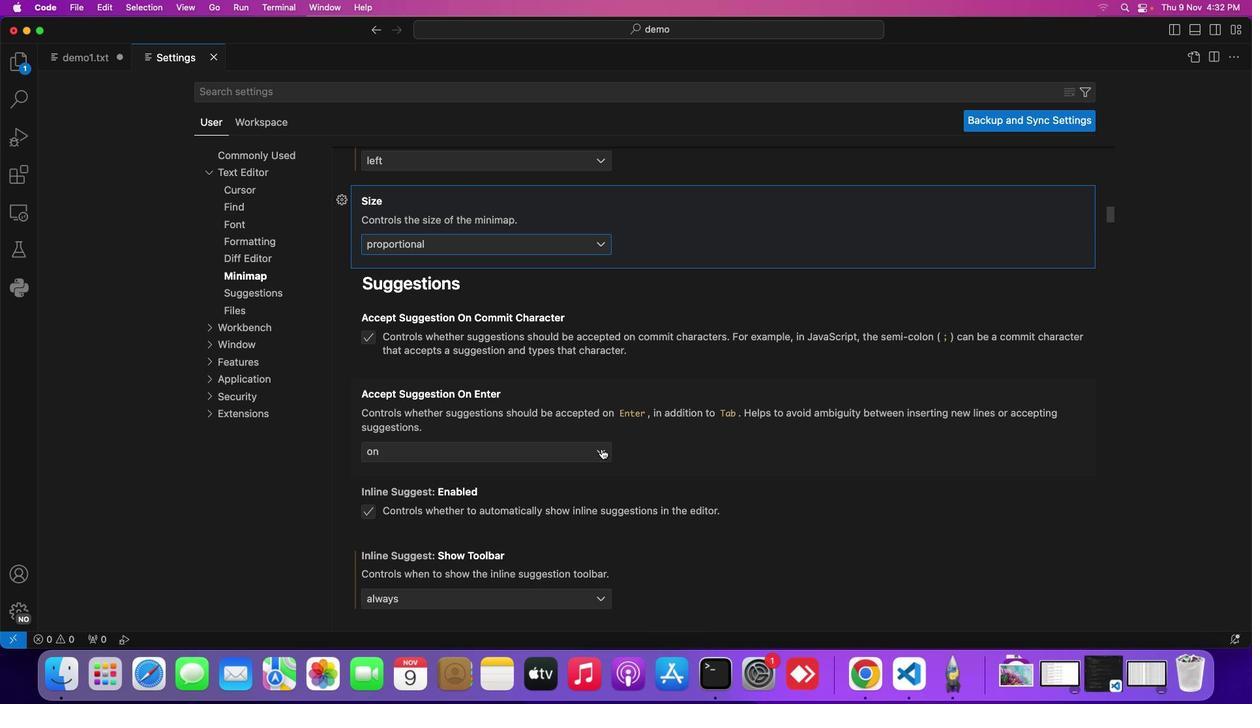 
Action: Mouse pressed left at (601, 448)
Screenshot: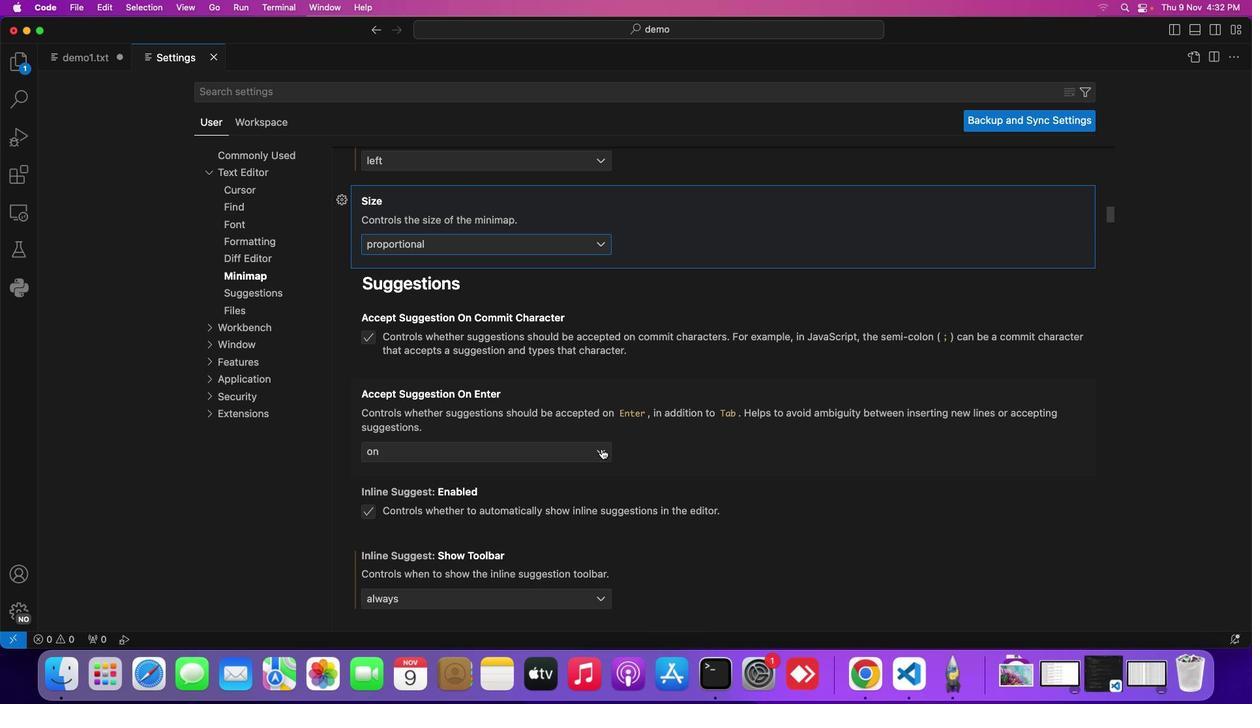 
Action: Mouse moved to (551, 488)
Screenshot: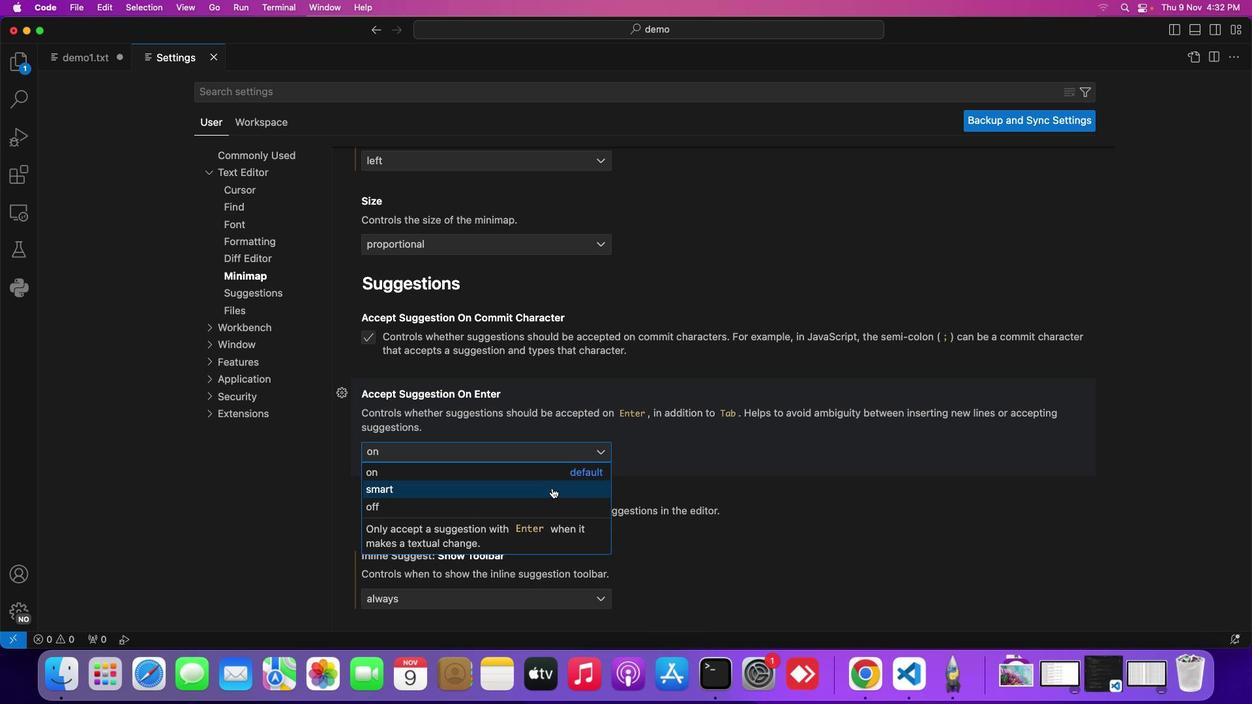 
Action: Mouse pressed left at (551, 488)
Screenshot: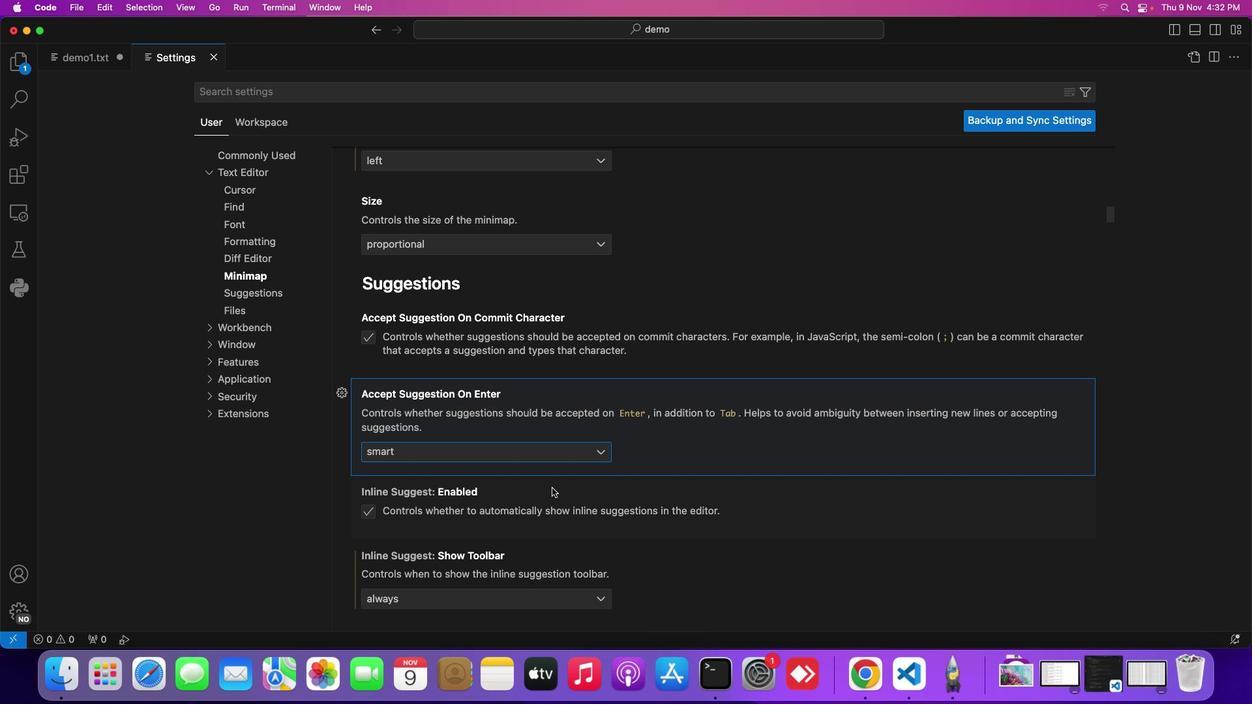 
Action: Mouse moved to (478, 406)
Screenshot: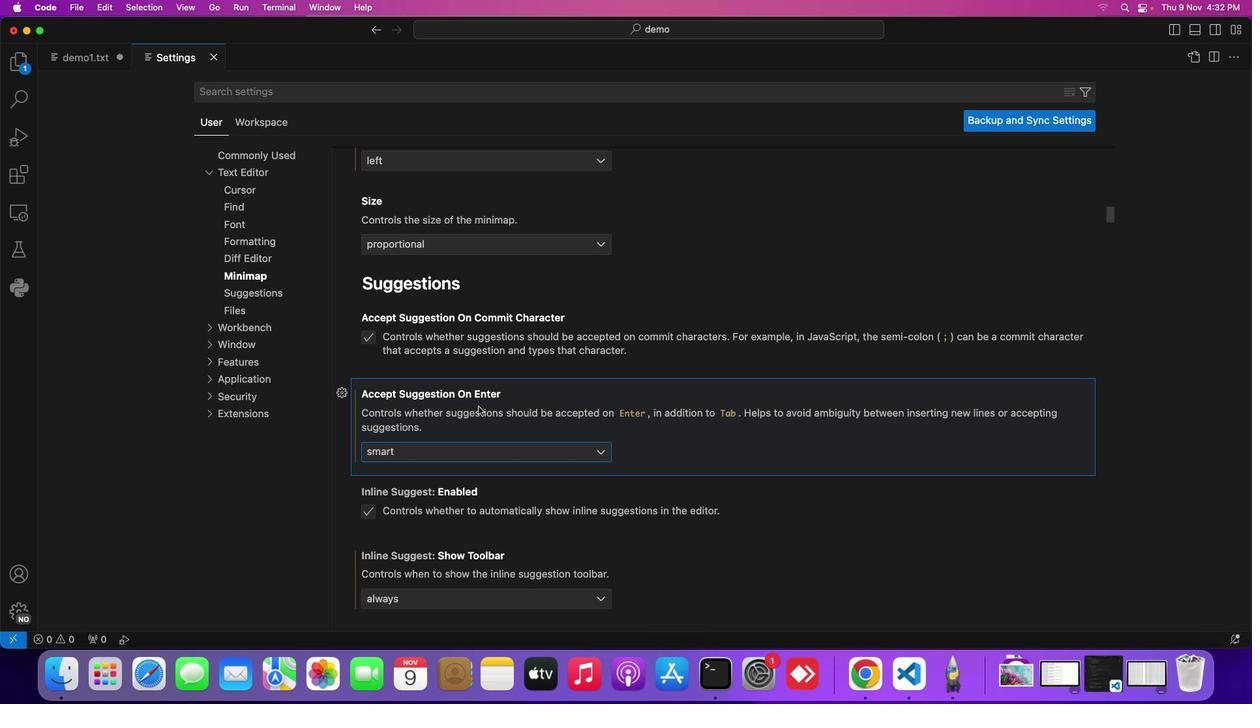 
Action: Mouse pressed left at (478, 406)
Screenshot: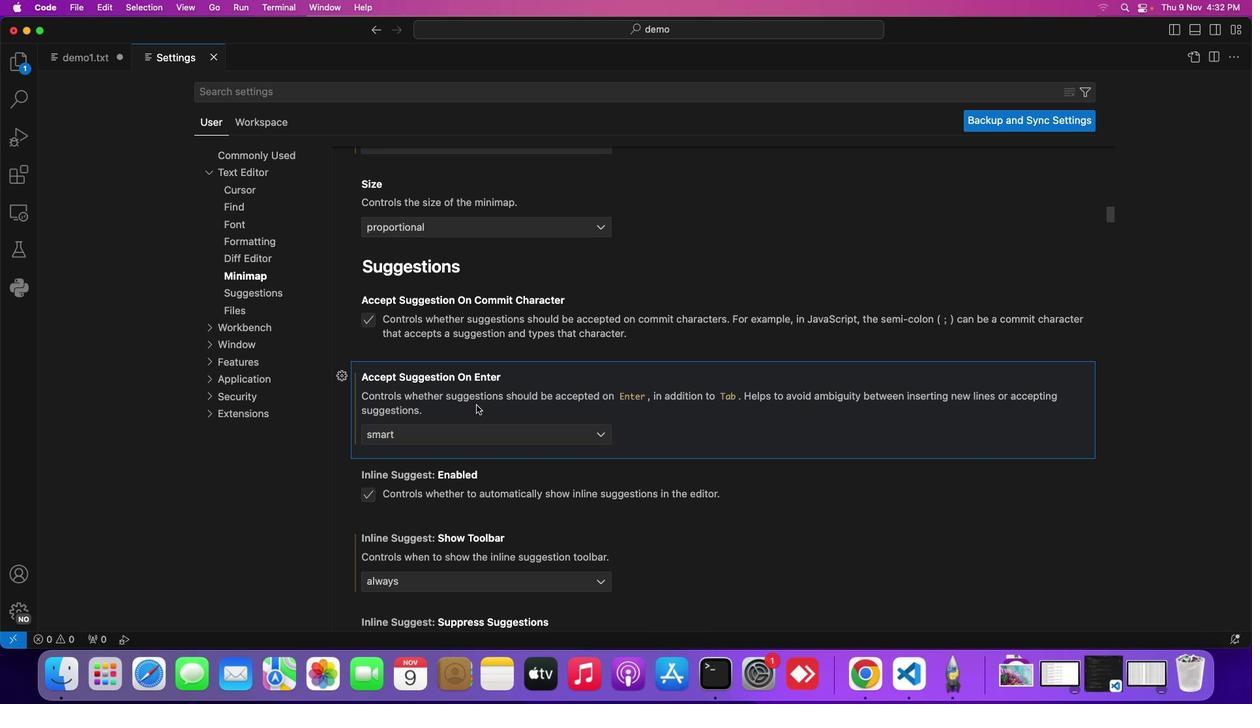
Action: Mouse moved to (244, 238)
Screenshot: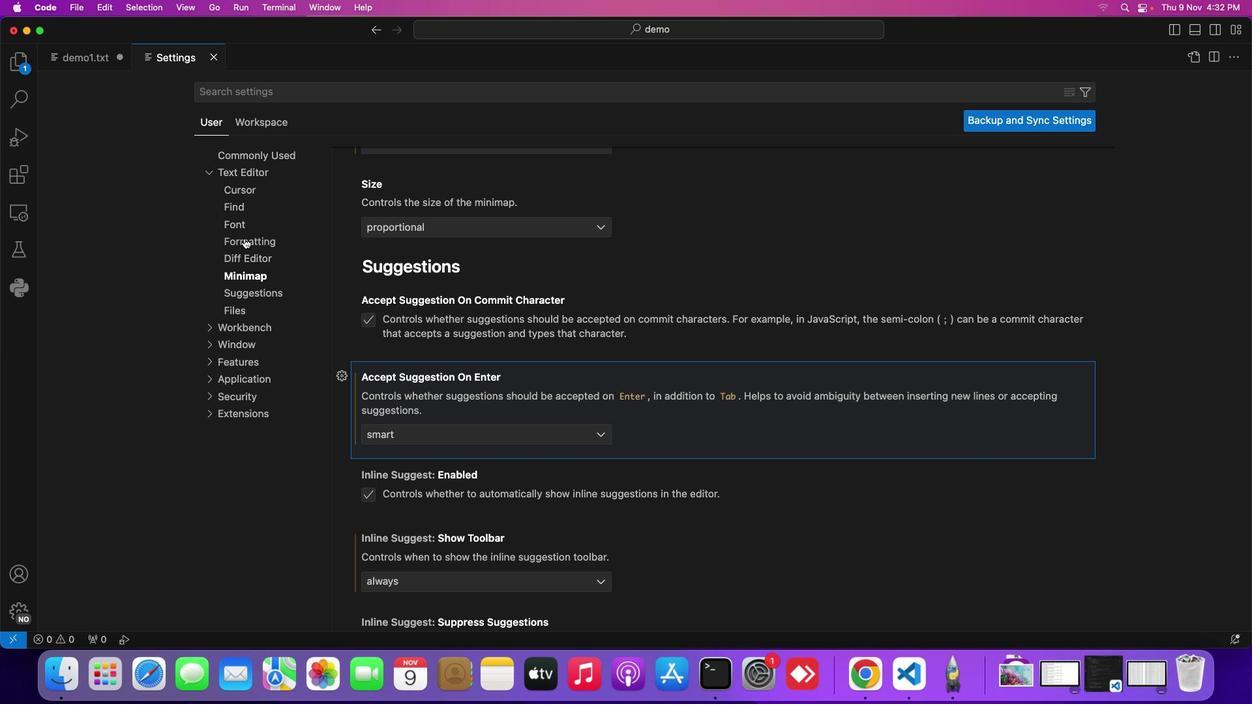 
Action: Mouse pressed left at (244, 238)
Screenshot: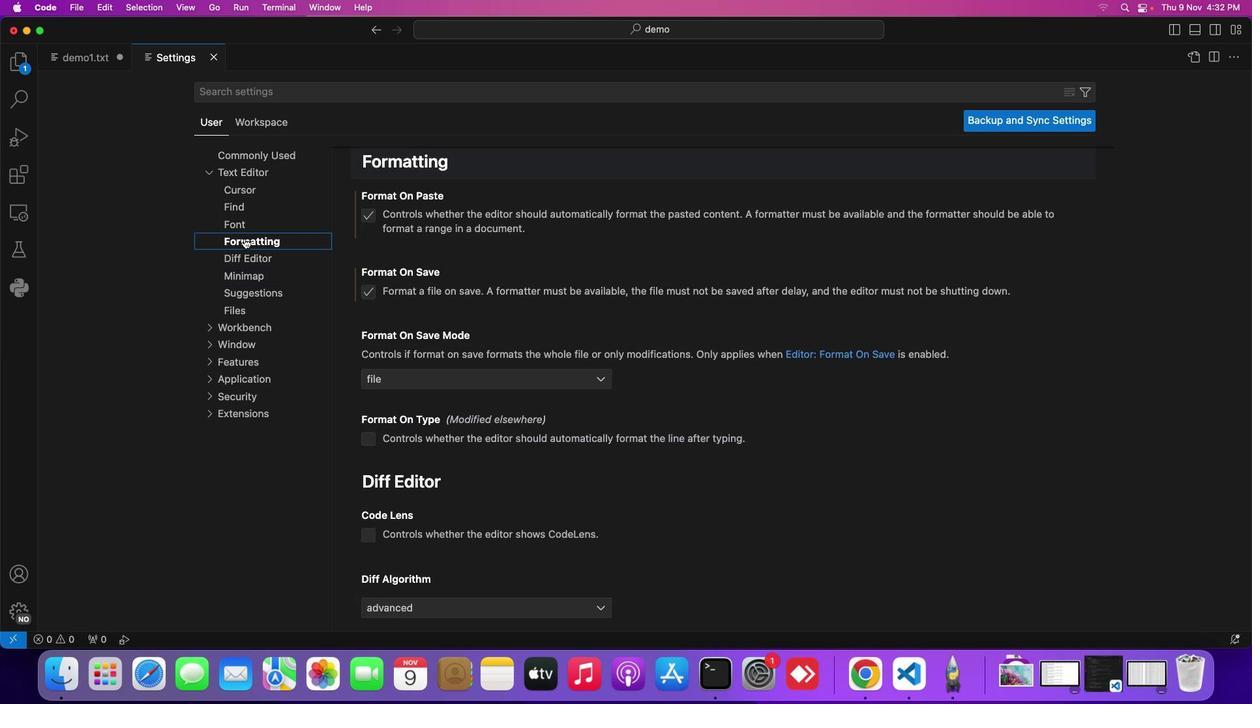
Action: Mouse moved to (635, 247)
Screenshot: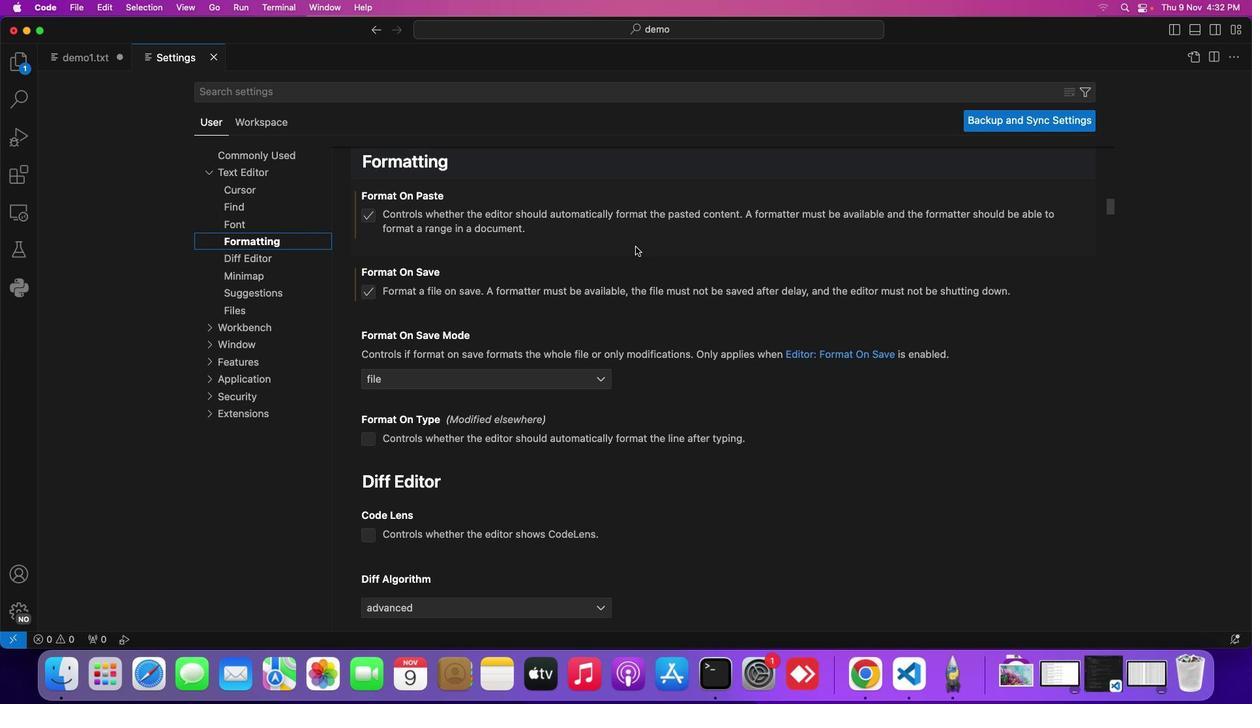 
Action: Mouse scrolled (635, 247) with delta (0, 0)
Screenshot: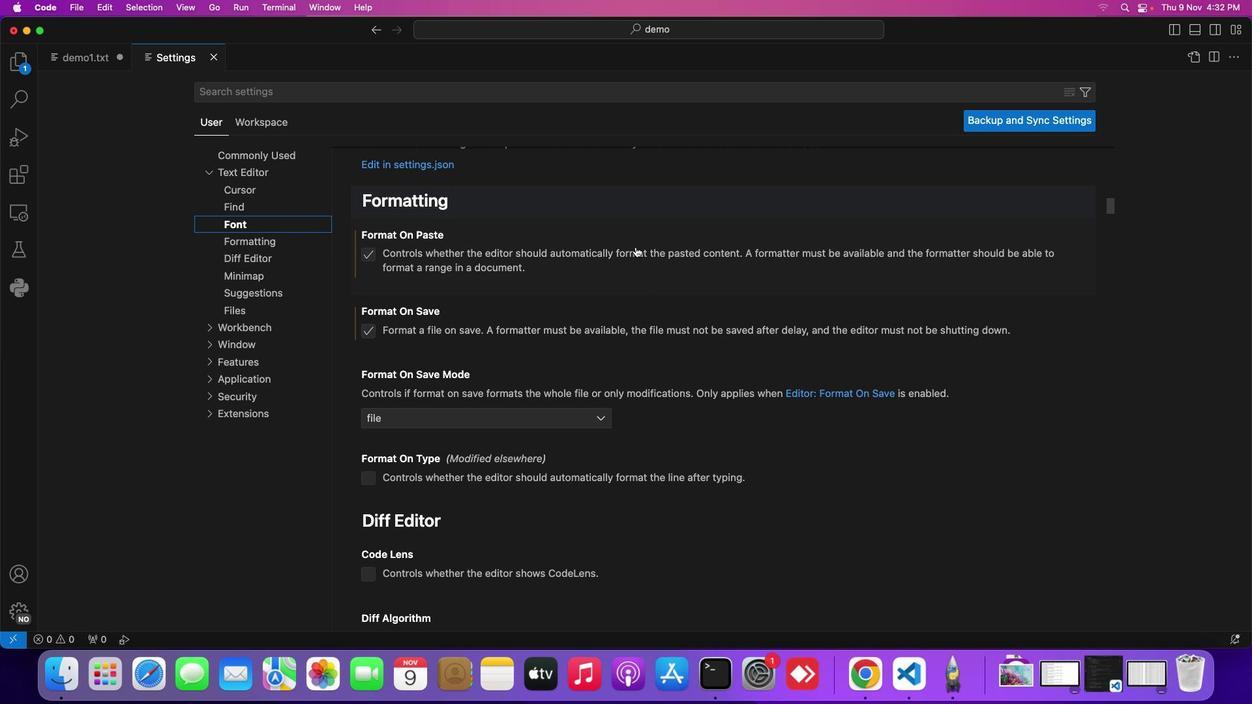 
Action: Mouse scrolled (635, 247) with delta (0, 0)
Screenshot: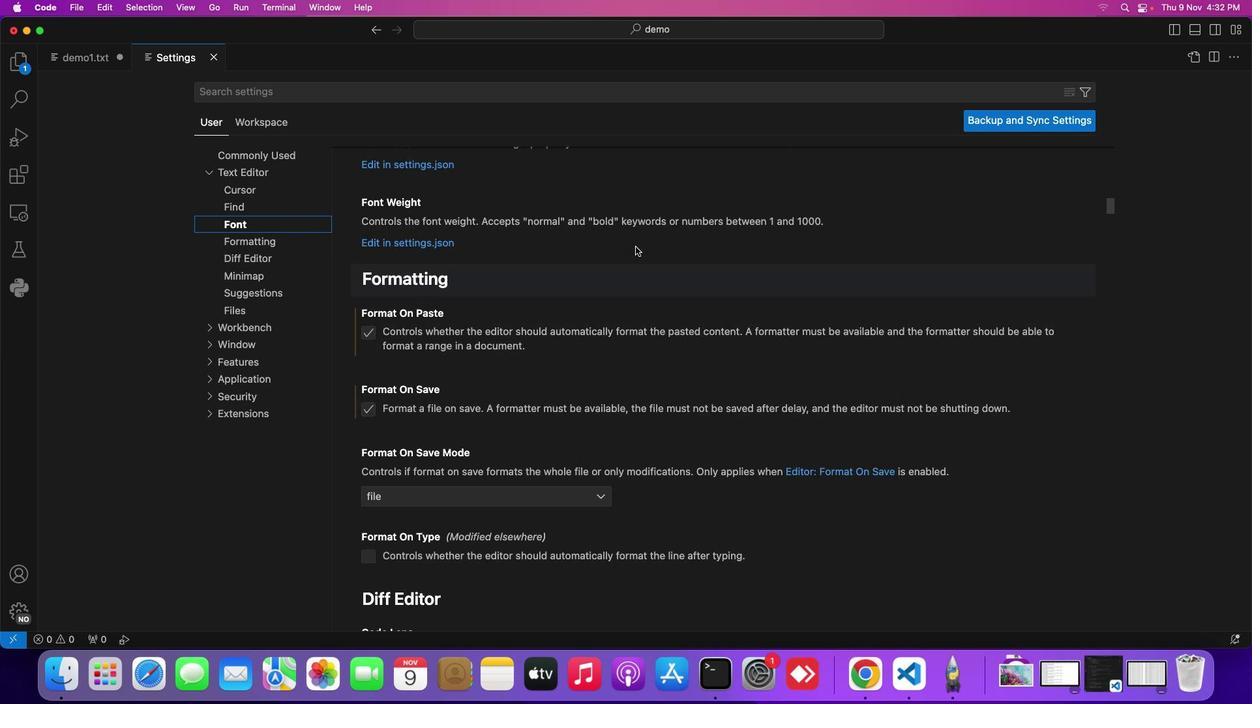 
Action: Mouse scrolled (635, 247) with delta (0, 0)
Screenshot: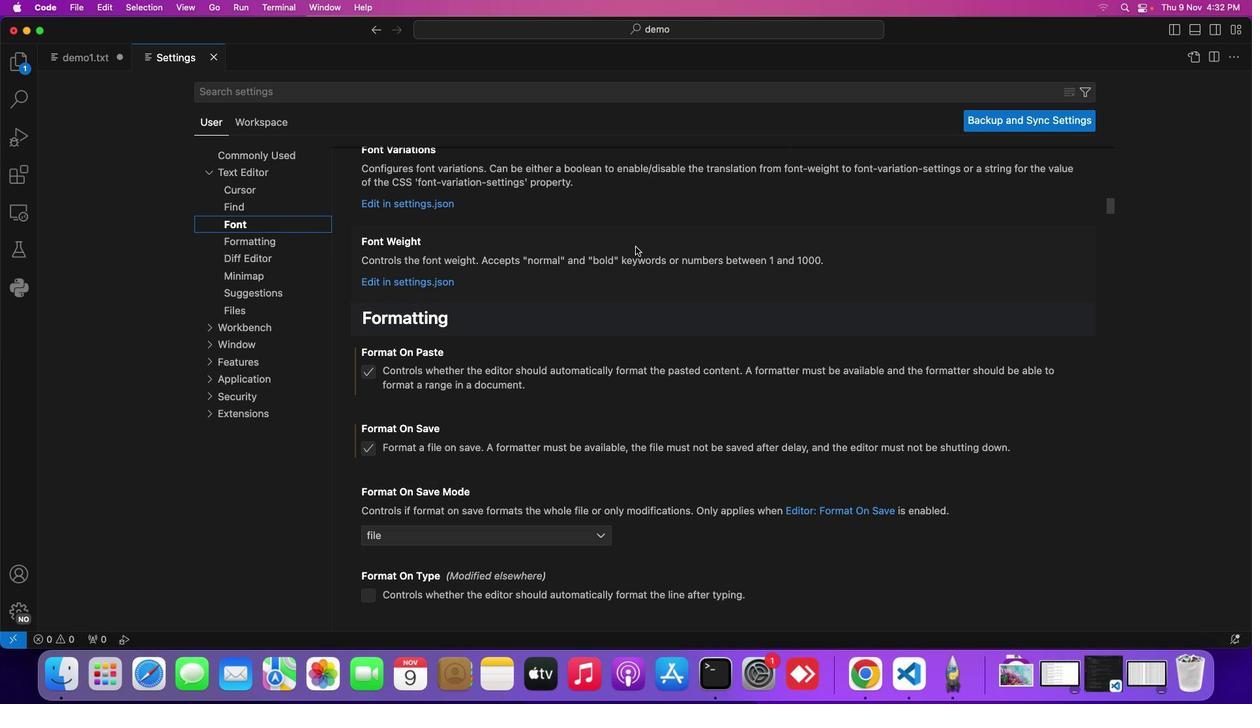 
Action: Mouse scrolled (635, 247) with delta (0, 0)
Screenshot: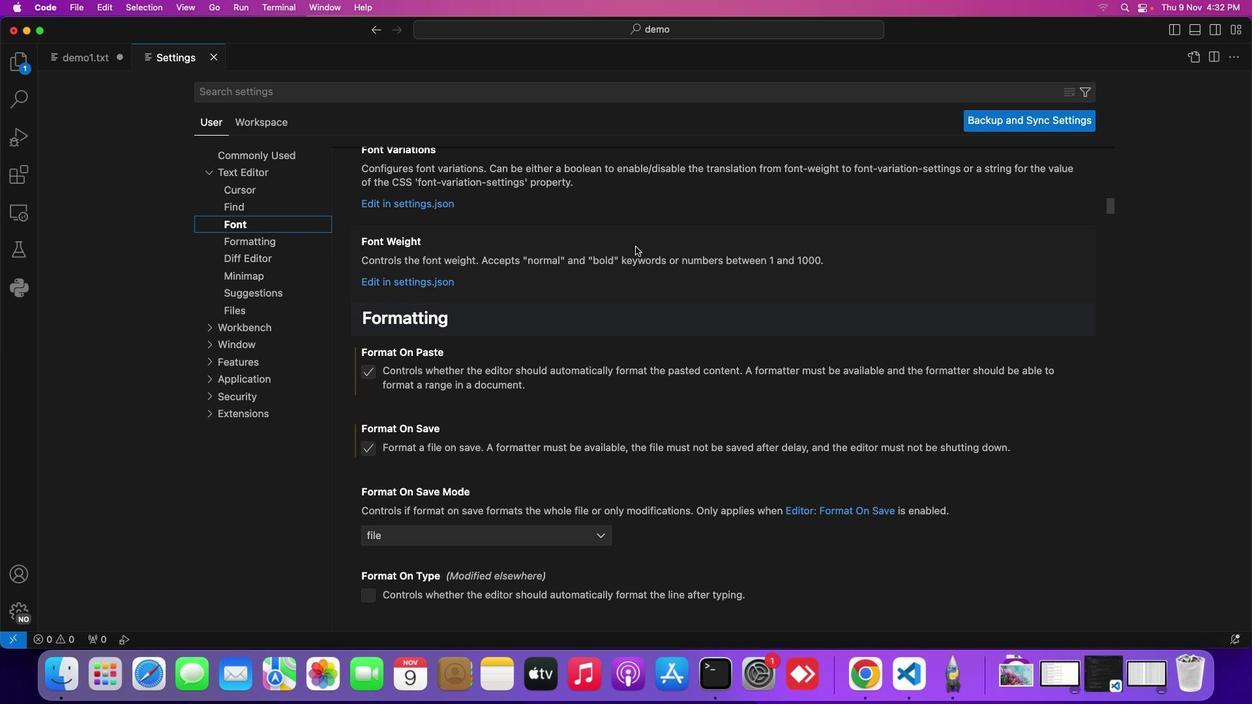 
Action: Mouse moved to (253, 228)
Screenshot: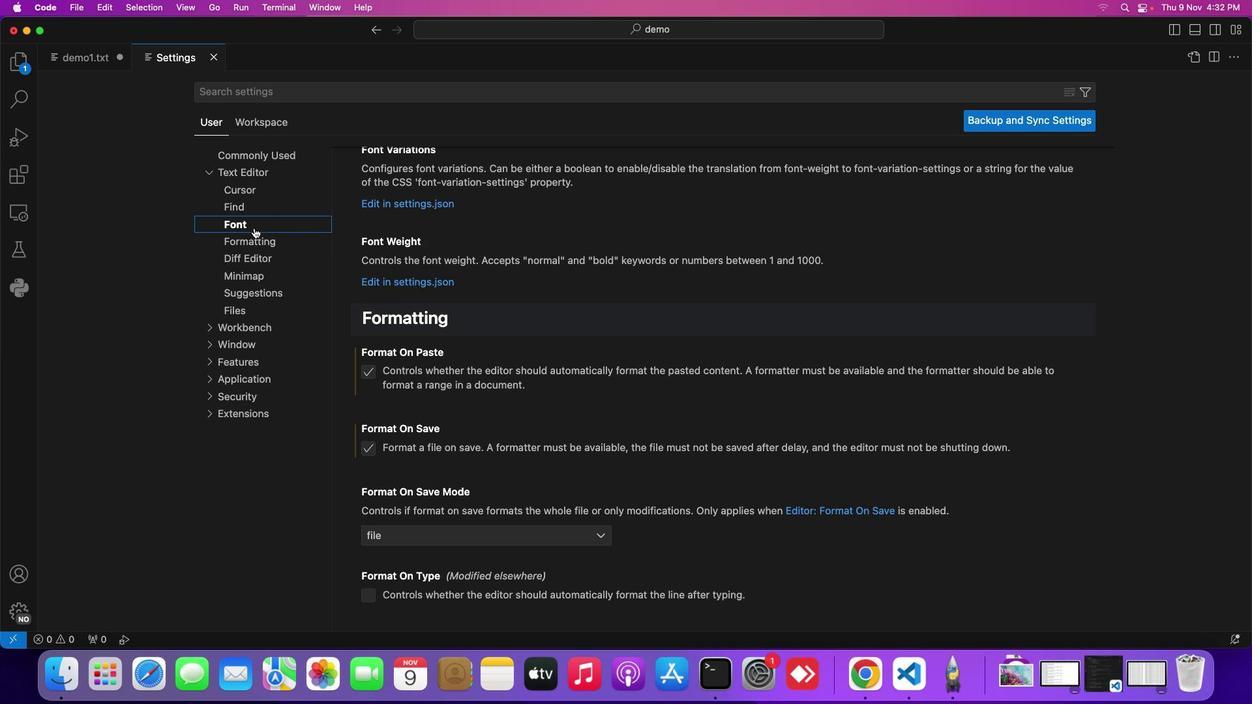 
Action: Mouse pressed left at (253, 228)
Screenshot: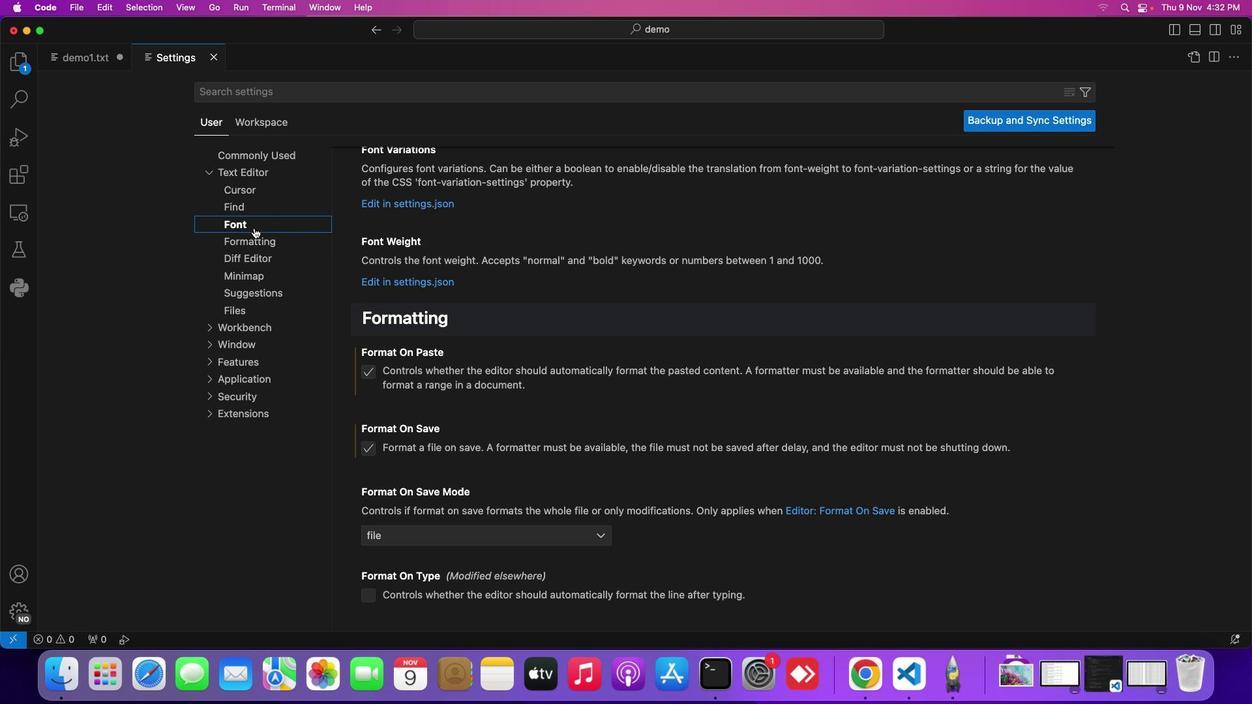 
Action: Mouse moved to (499, 333)
Screenshot: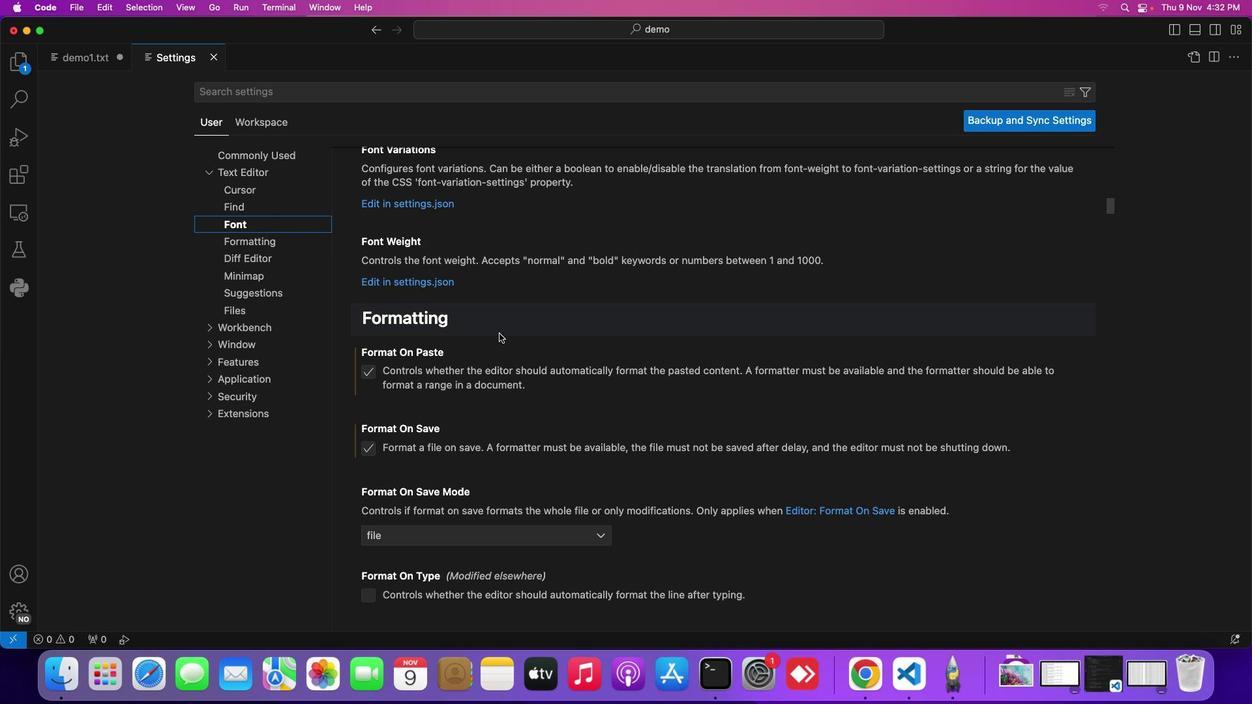 
Action: Mouse scrolled (499, 333) with delta (0, 0)
Screenshot: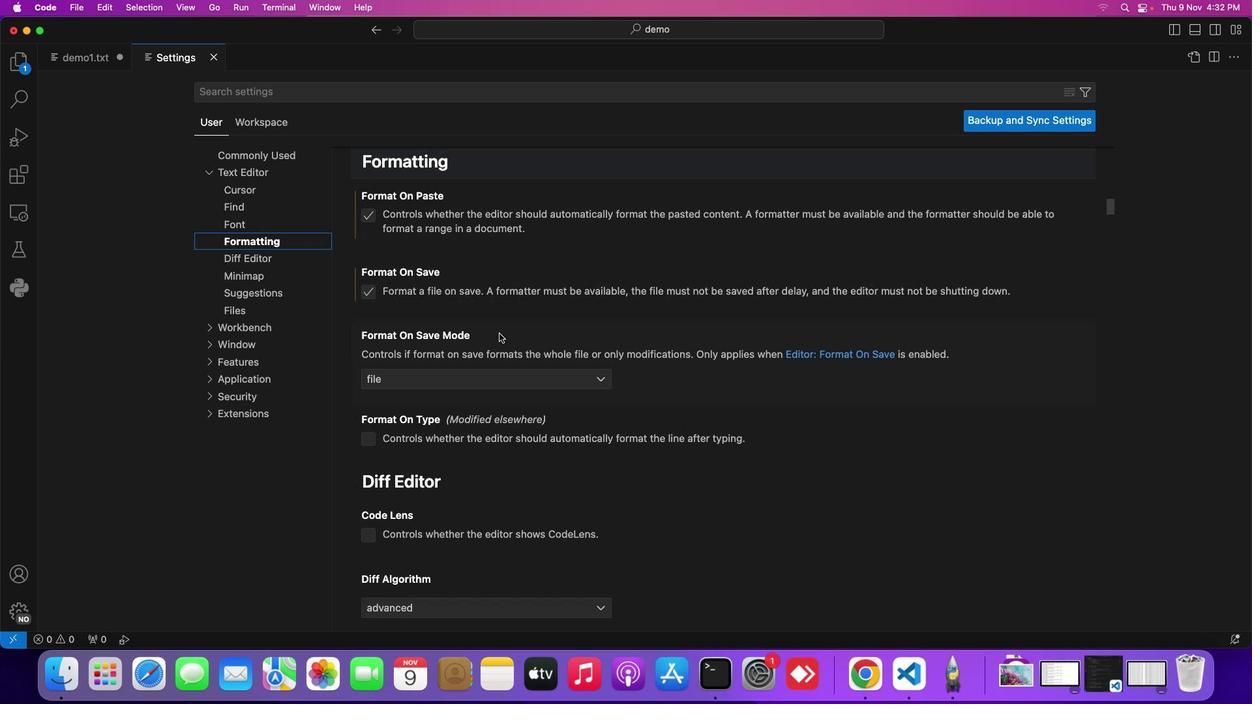 
Action: Mouse scrolled (499, 333) with delta (0, 0)
Screenshot: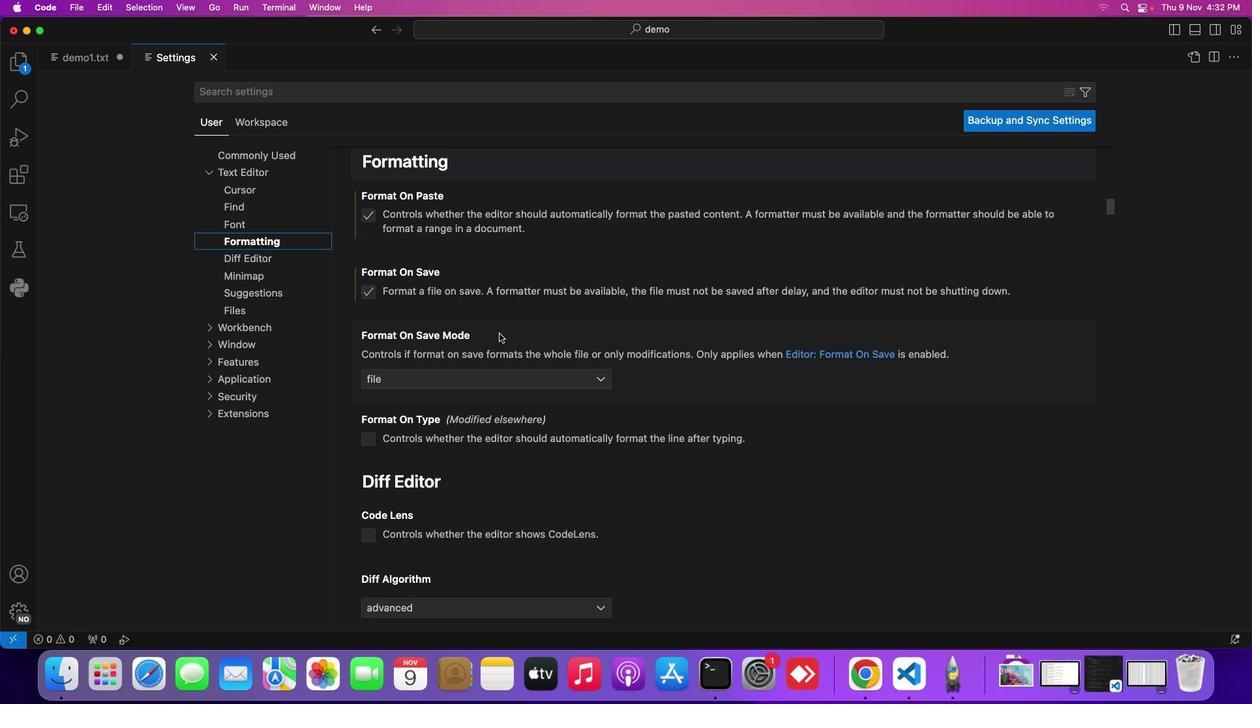 
Action: Mouse scrolled (499, 333) with delta (0, -1)
Screenshot: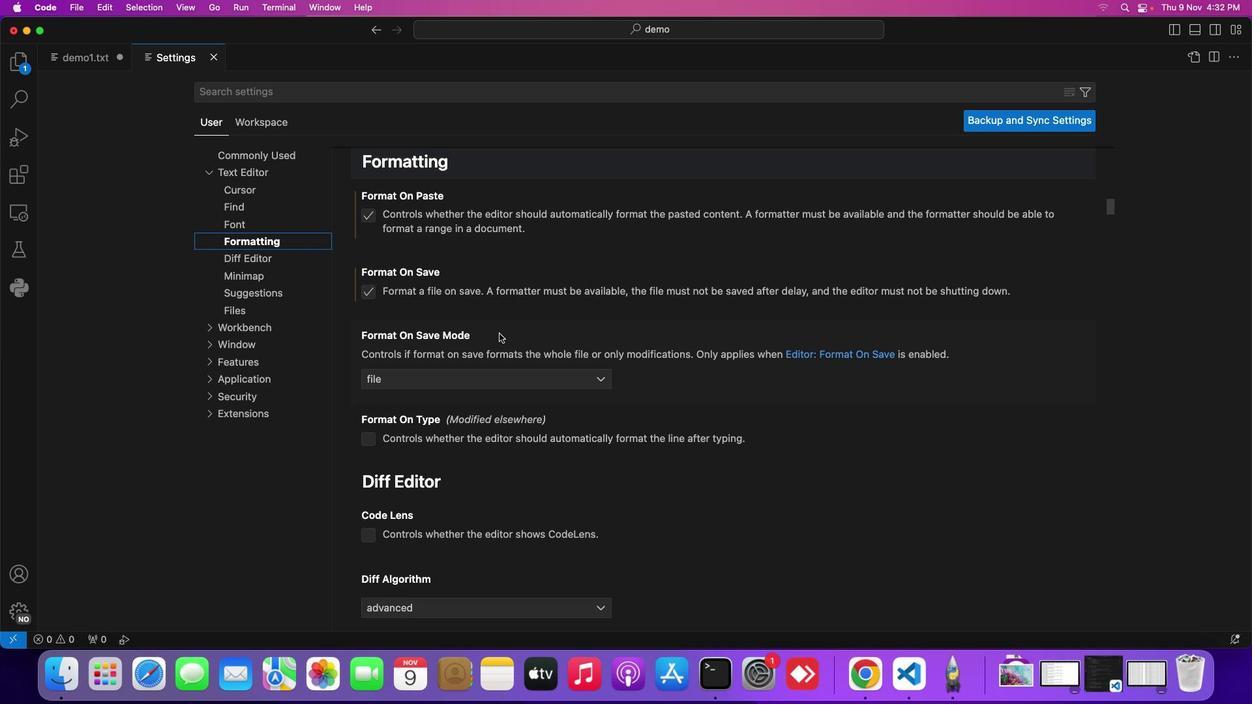 
Action: Mouse moved to (498, 336)
Screenshot: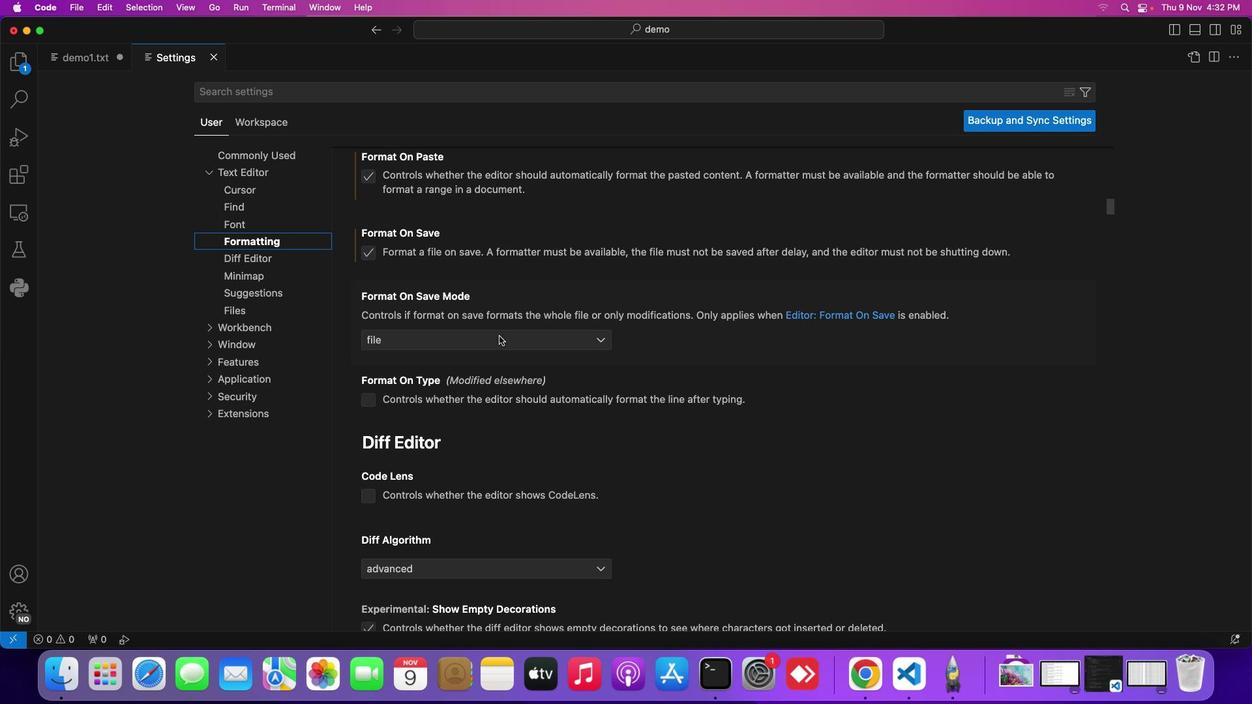 
Action: Mouse scrolled (498, 336) with delta (0, 0)
Screenshot: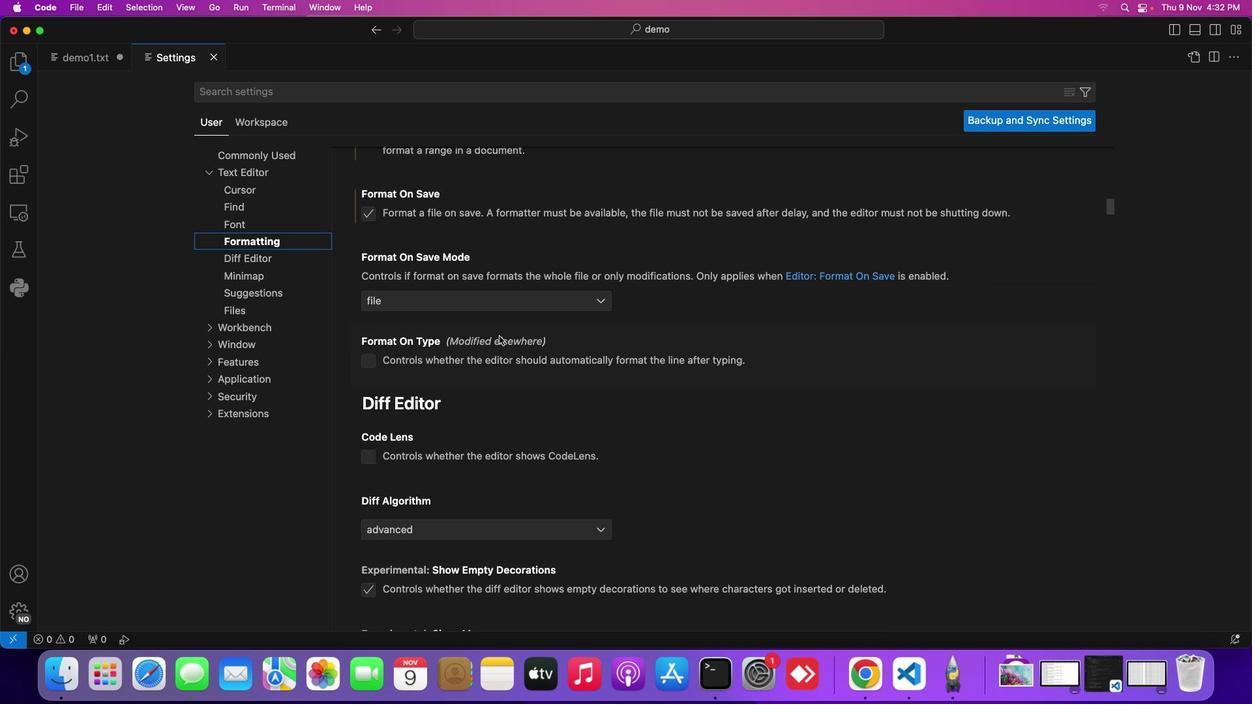 
Action: Mouse scrolled (498, 336) with delta (0, 0)
Screenshot: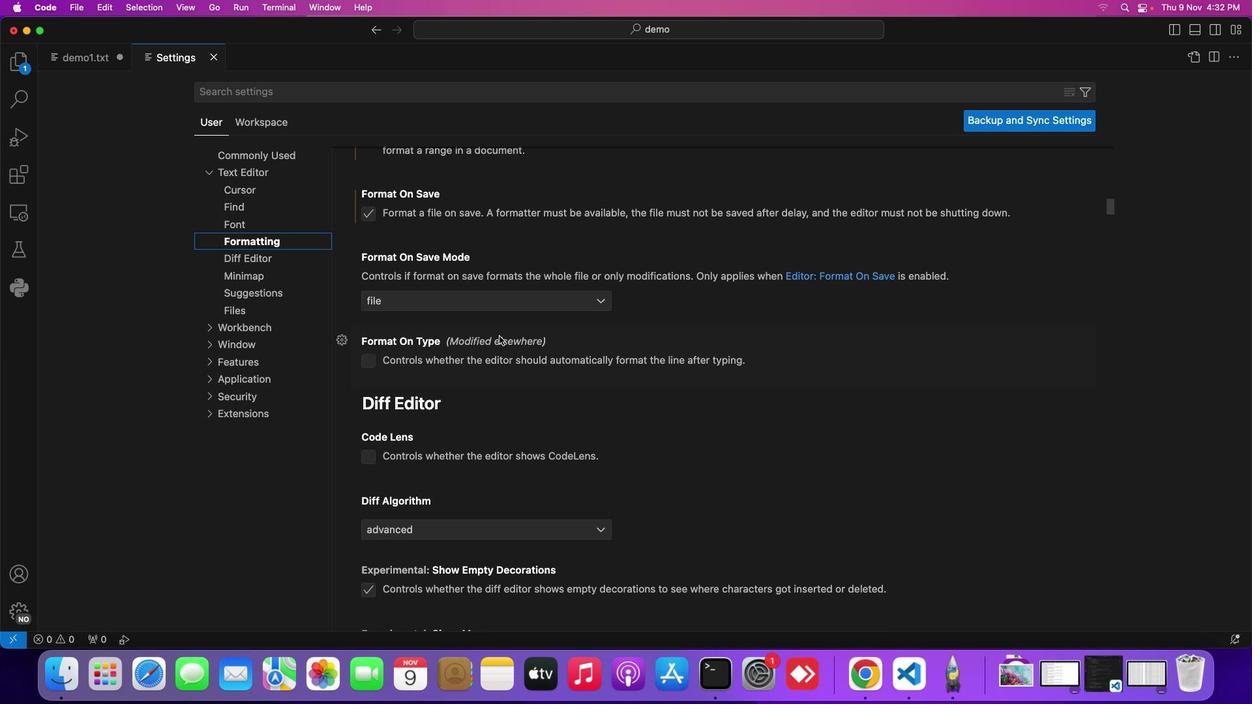 
Action: Mouse moved to (243, 220)
Screenshot: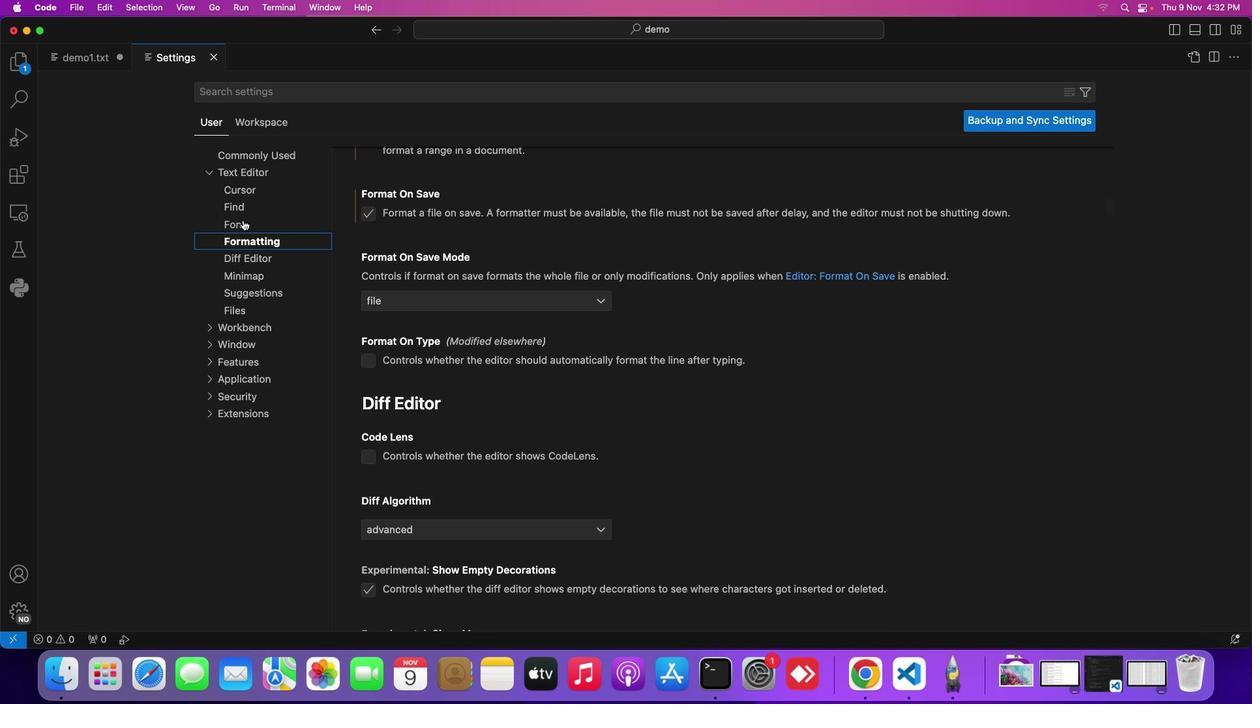 
Action: Mouse pressed left at (243, 220)
Screenshot: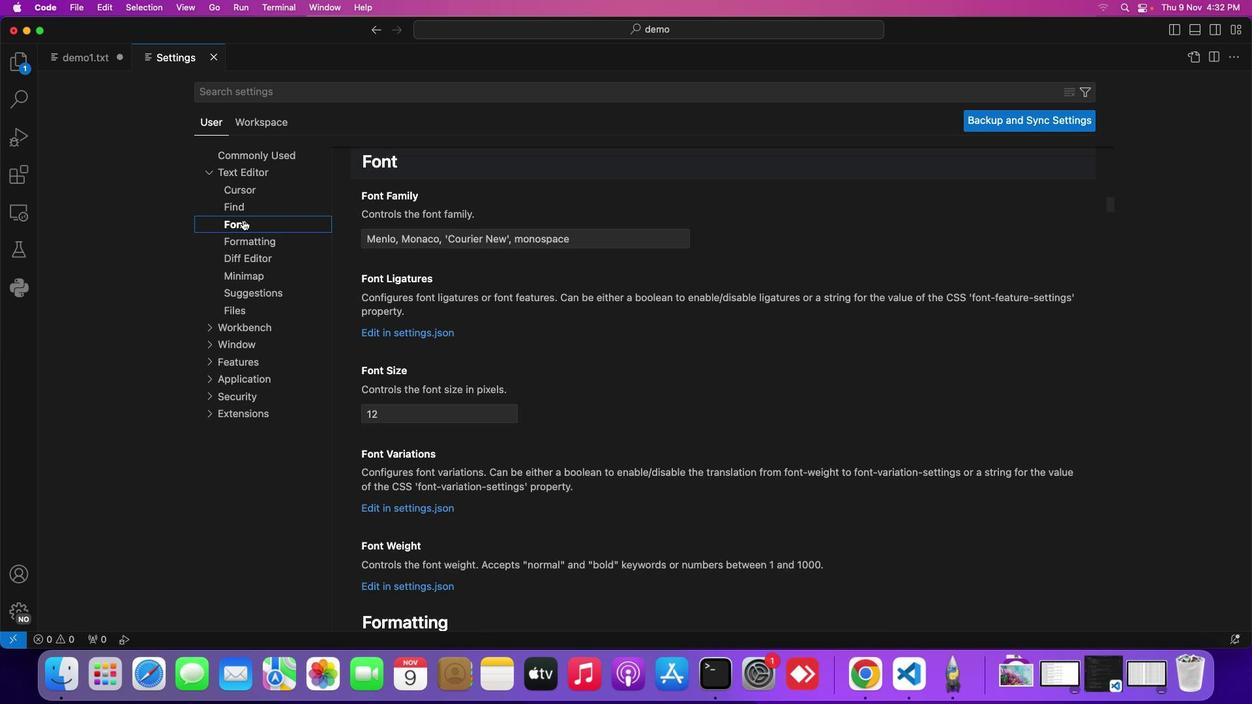 
Action: Mouse moved to (405, 412)
Screenshot: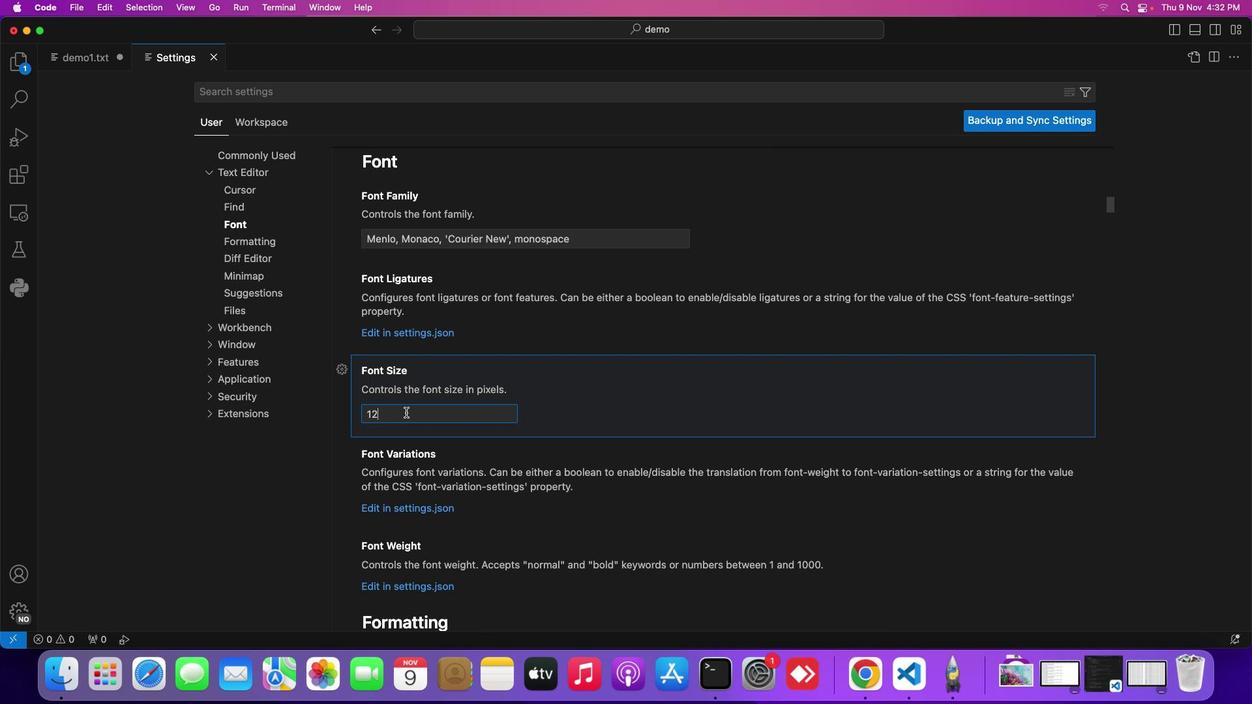 
Action: Mouse pressed left at (405, 412)
Screenshot: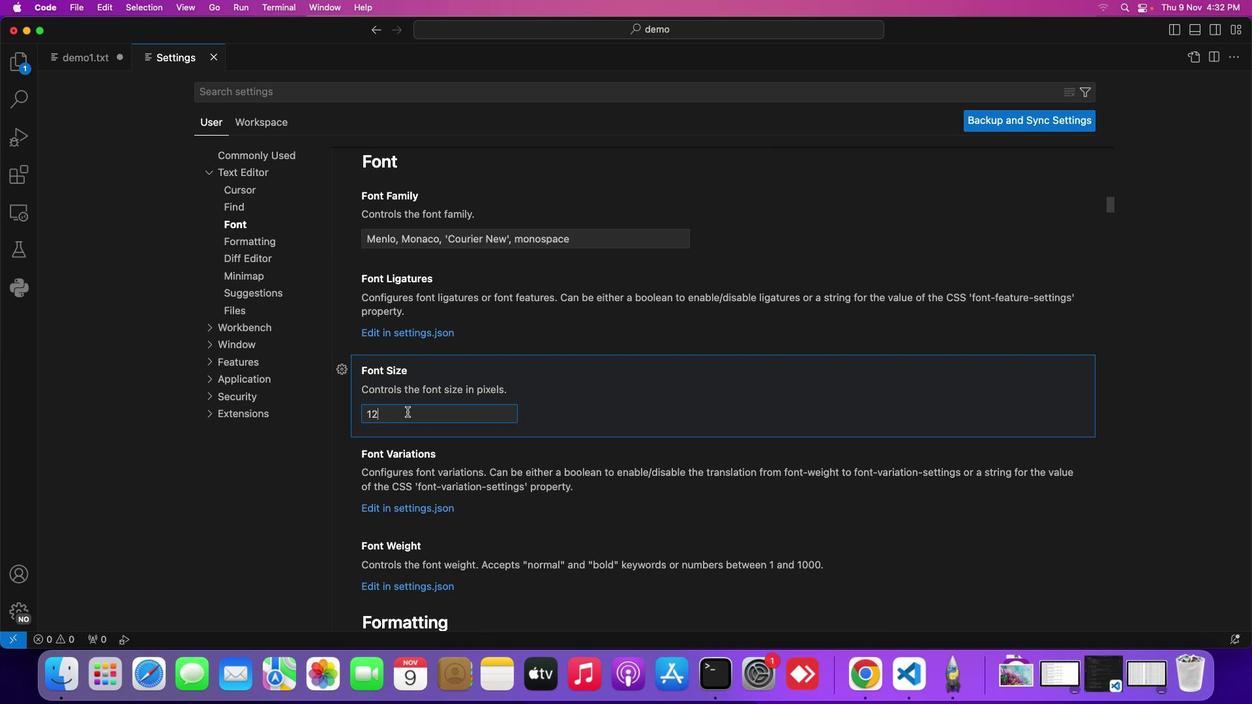 
Action: Mouse moved to (410, 412)
Screenshot: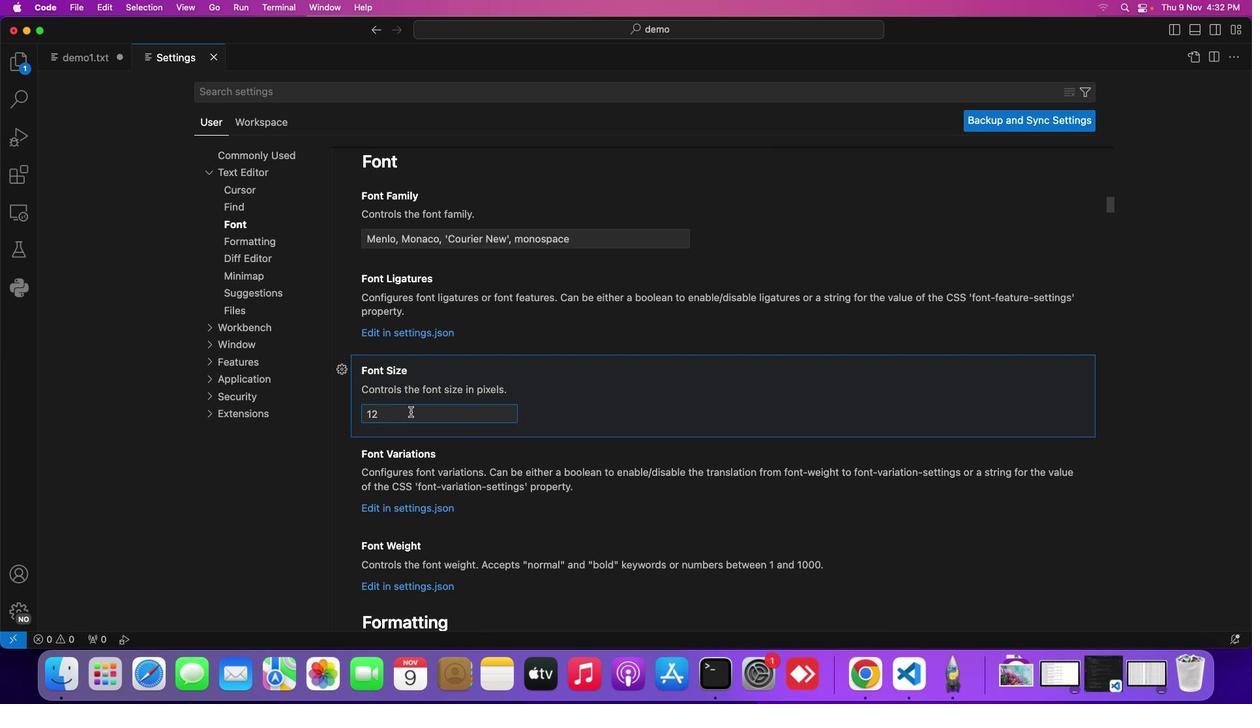 
Action: Key pressed Key.backspace'5'
Screenshot: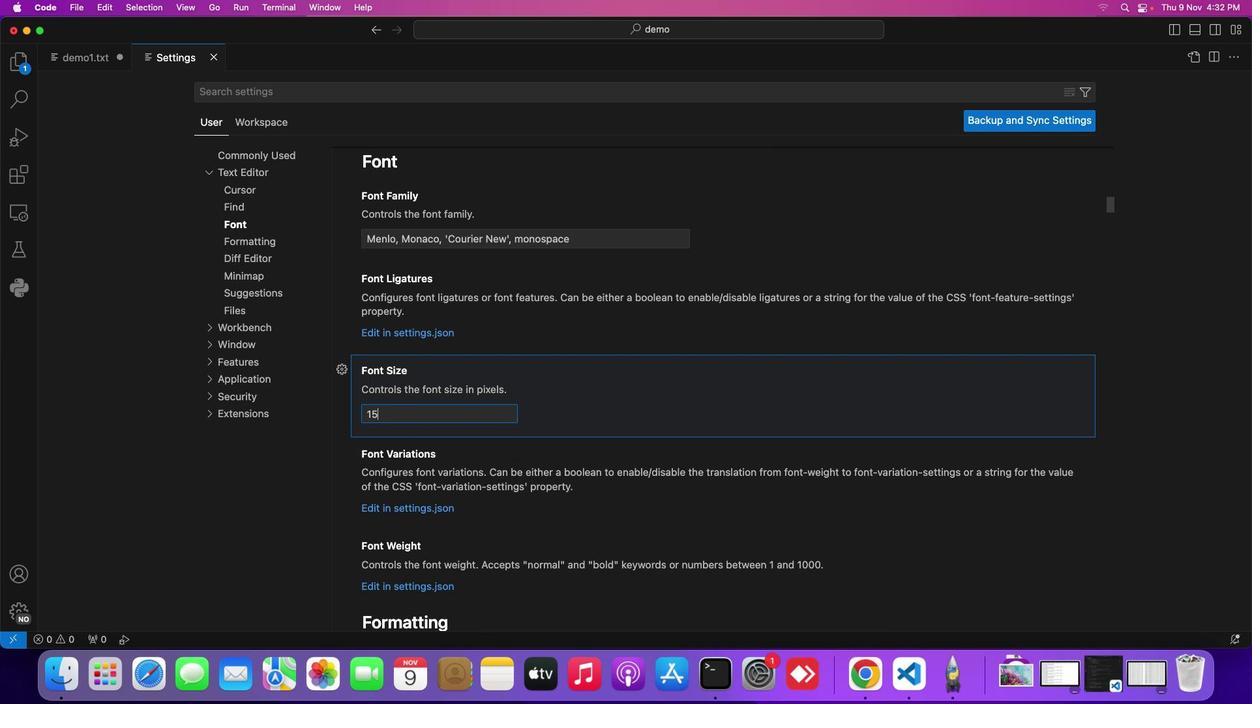 
Action: Mouse moved to (607, 389)
Screenshot: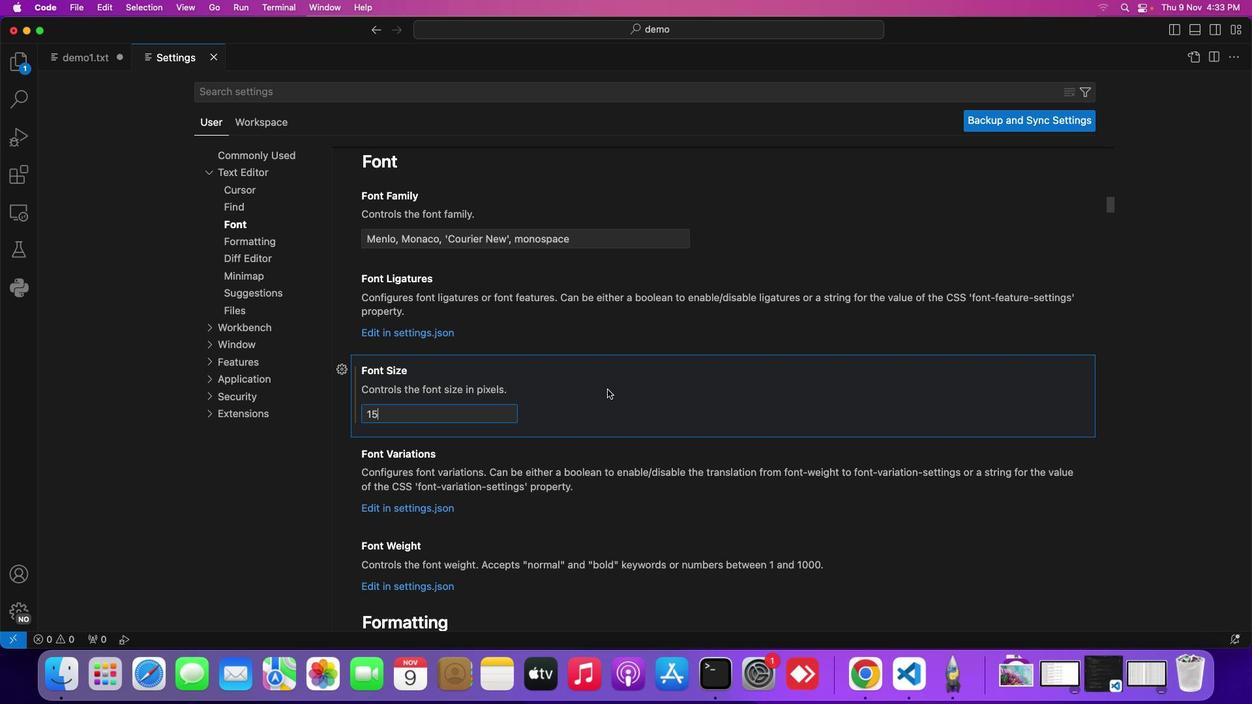 
Action: Key pressed Key.cmd
Screenshot: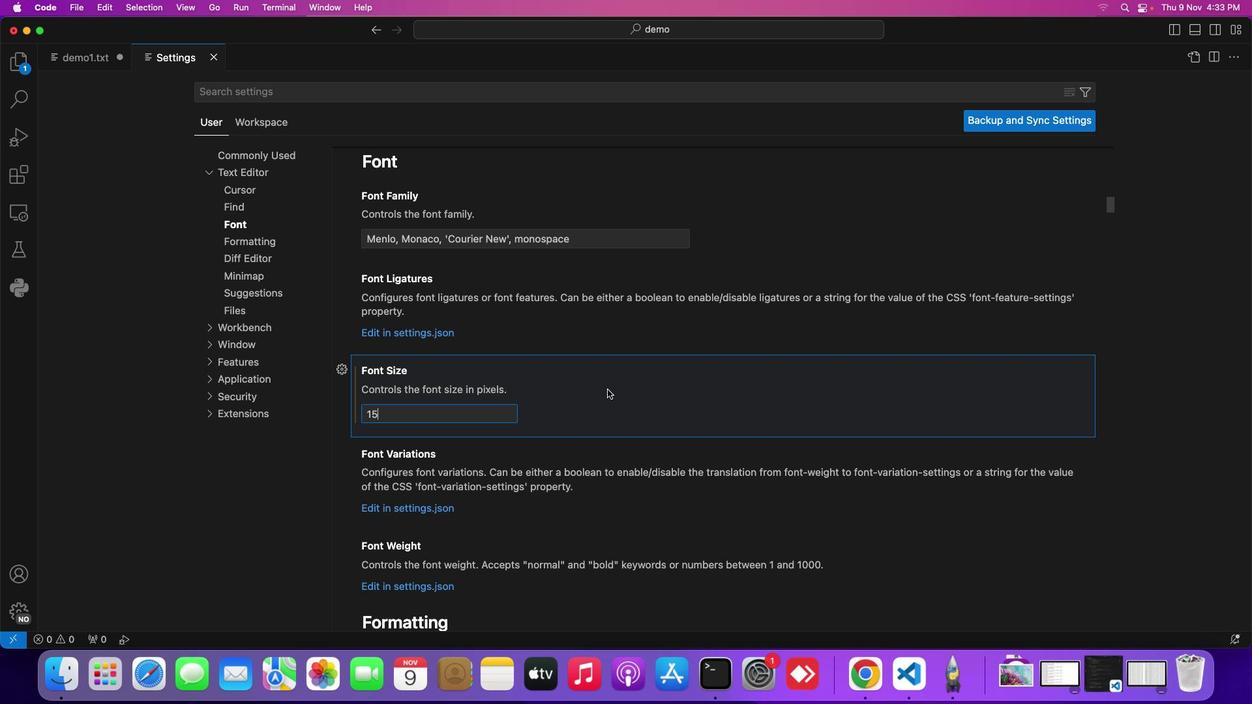 
Action: Mouse moved to (607, 389)
Screenshot: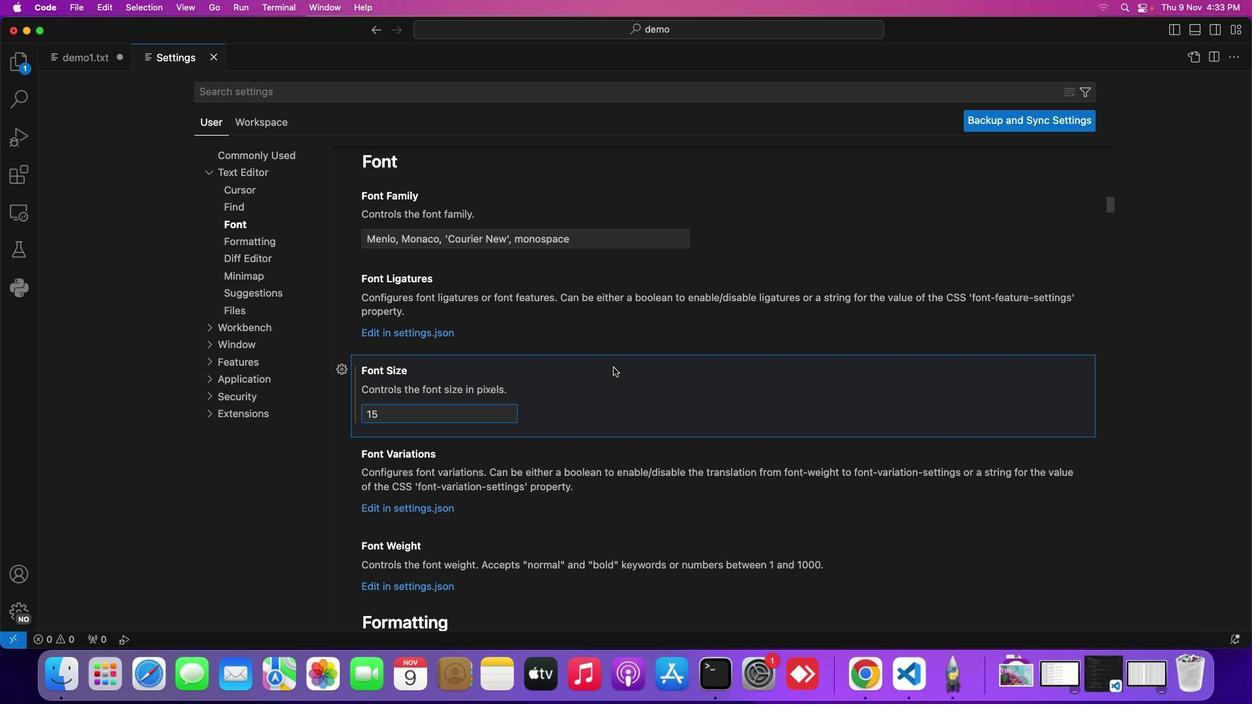 
Action: Key pressed 's'
Screenshot: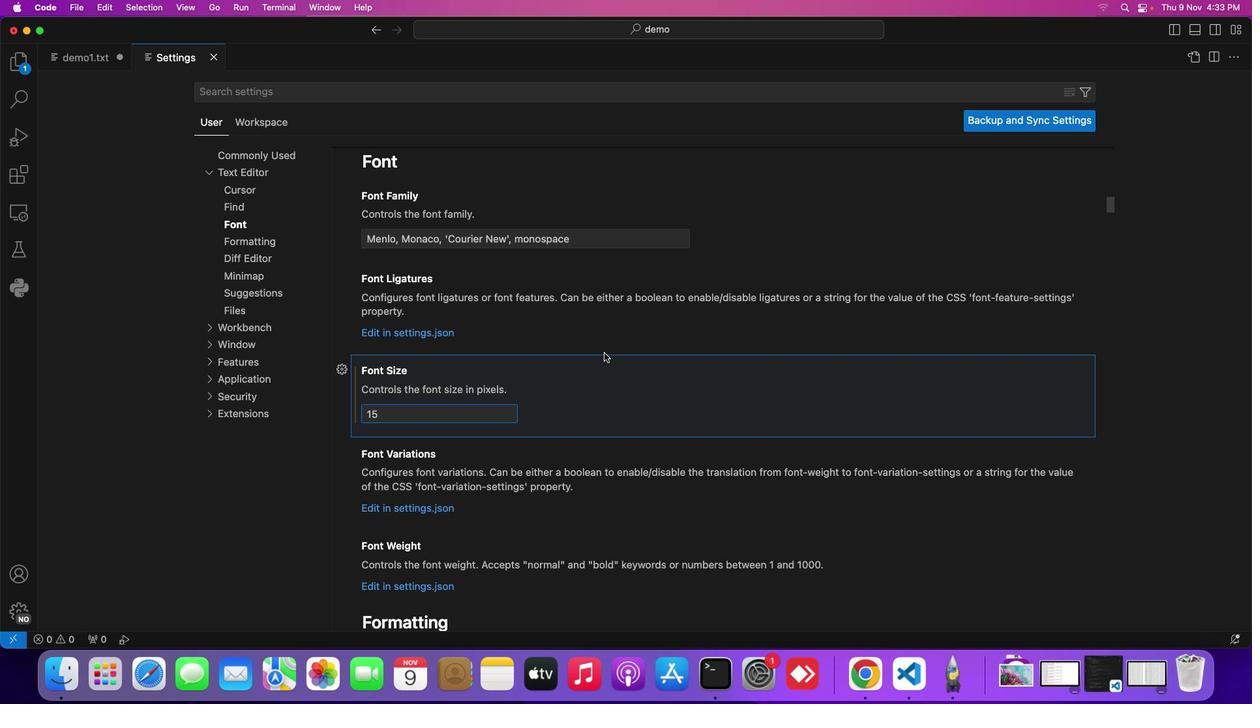 
Action: Mouse moved to (88, 61)
Screenshot: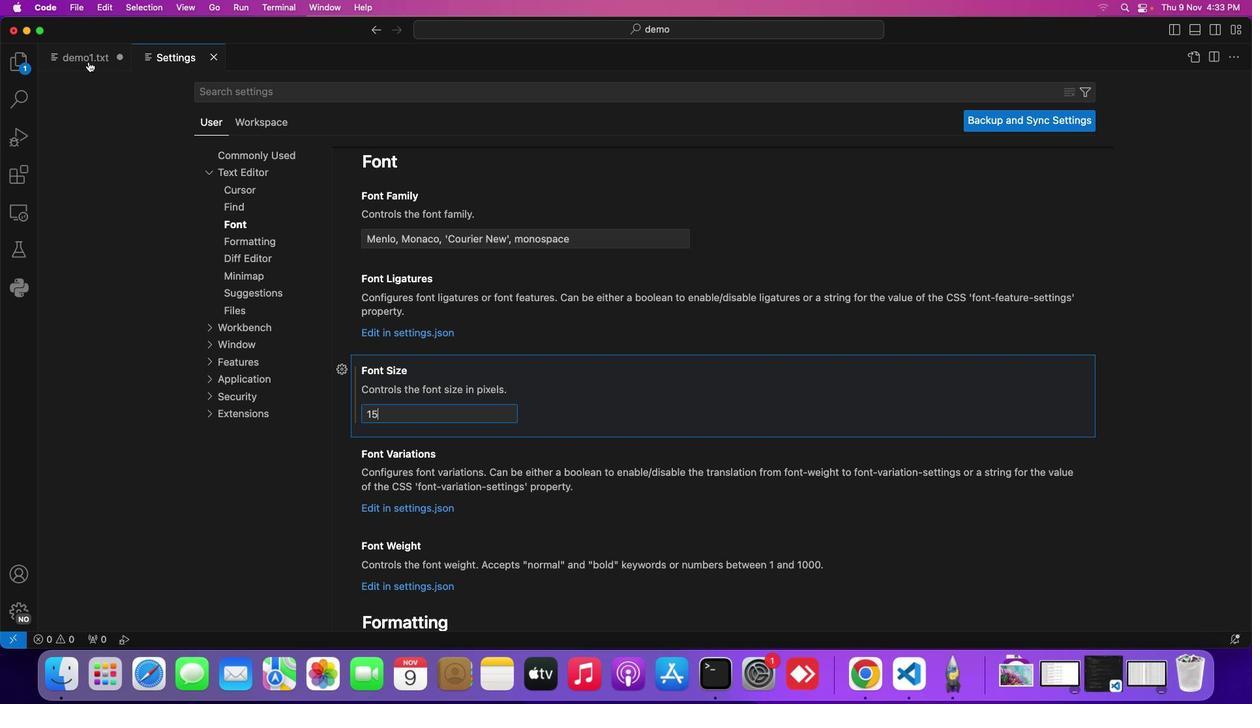 
Action: Mouse pressed left at (88, 61)
Screenshot: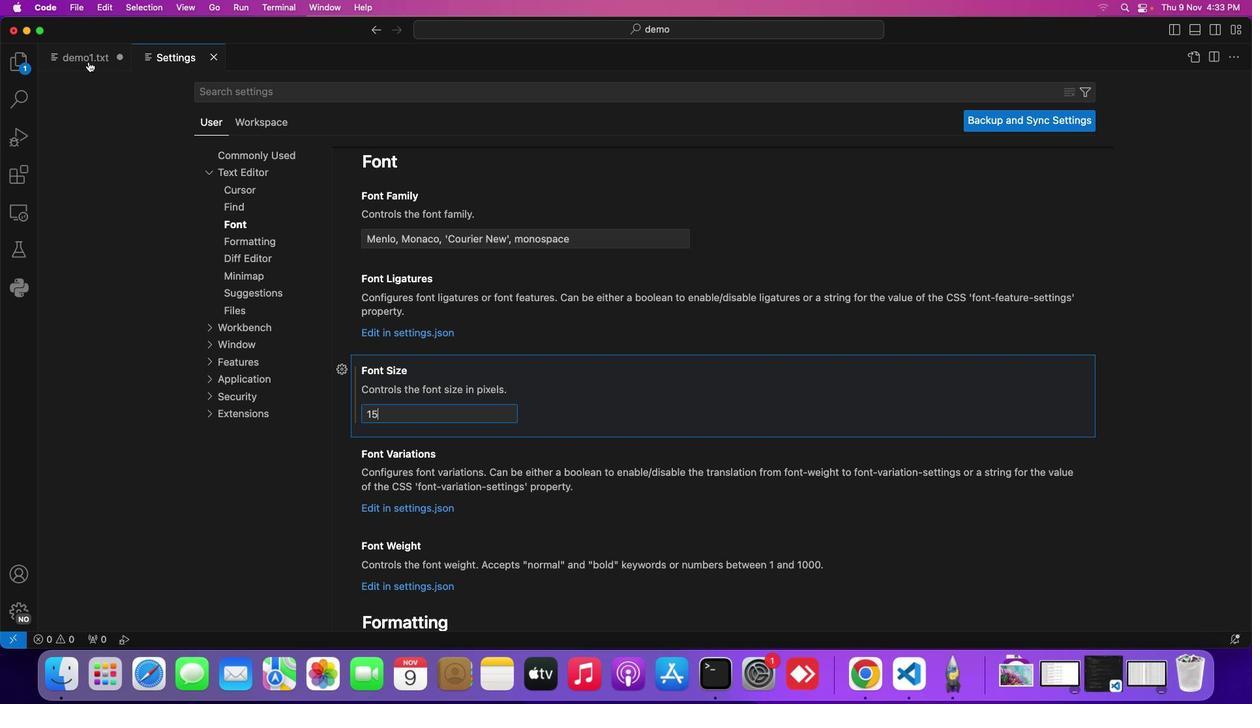 
Action: Mouse moved to (270, 116)
Screenshot: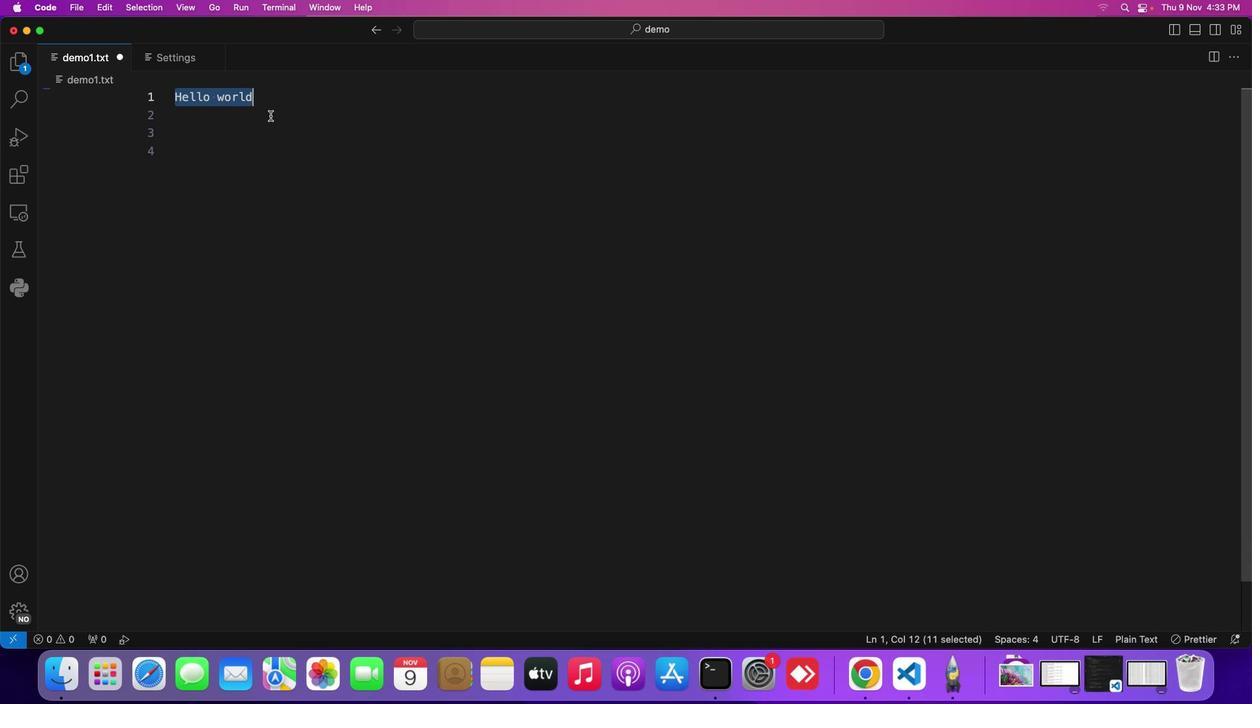 
Action: Key pressed Key.cmd
Screenshot: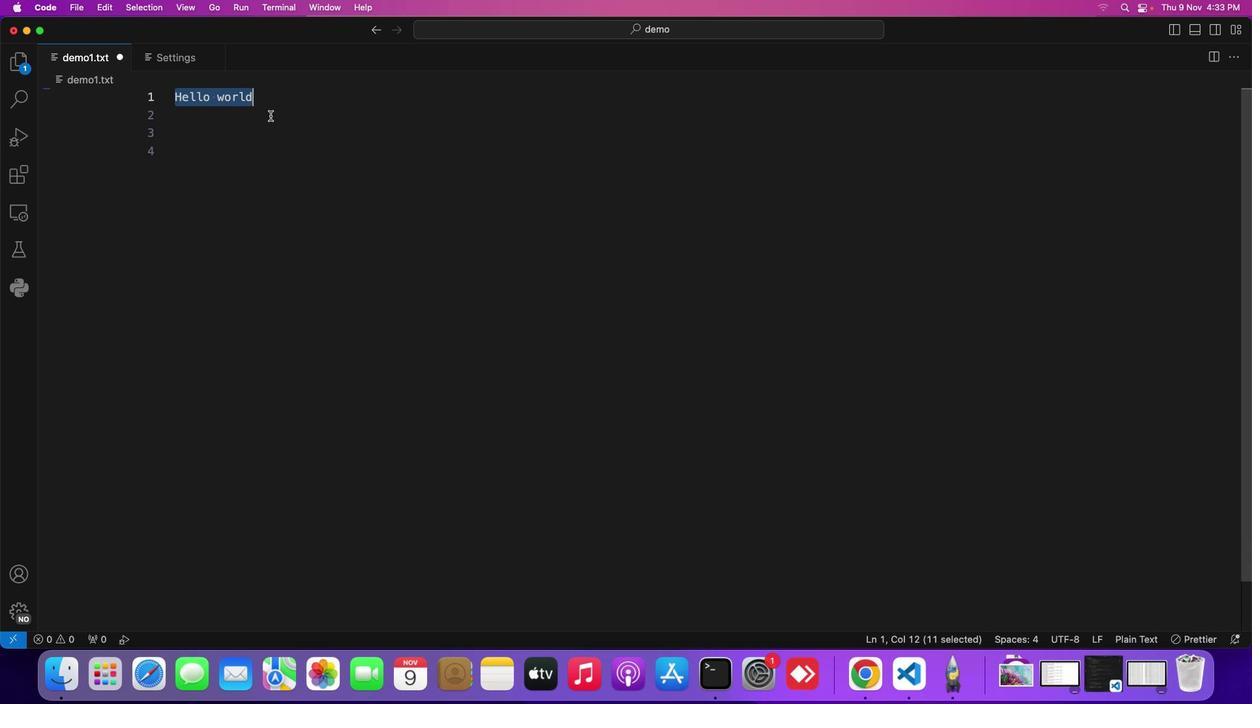 
Action: Mouse moved to (168, 97)
Screenshot: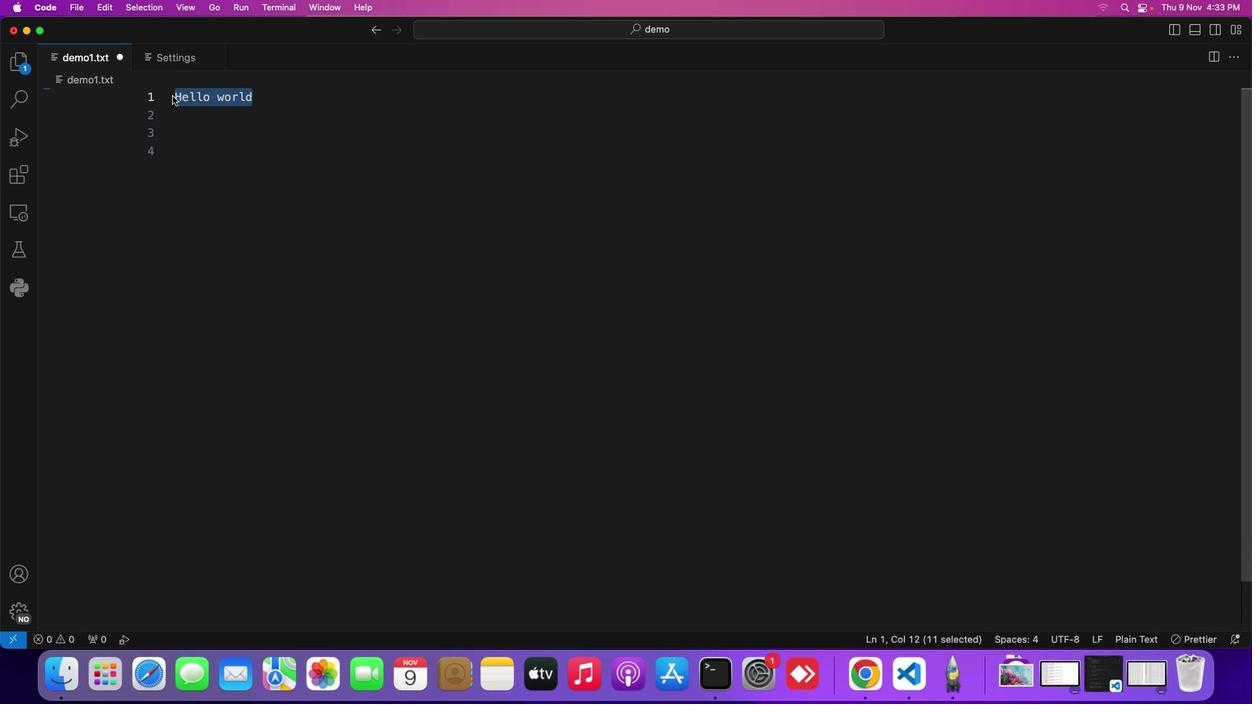 
Action: Mouse pressed left at (168, 97)
Screenshot: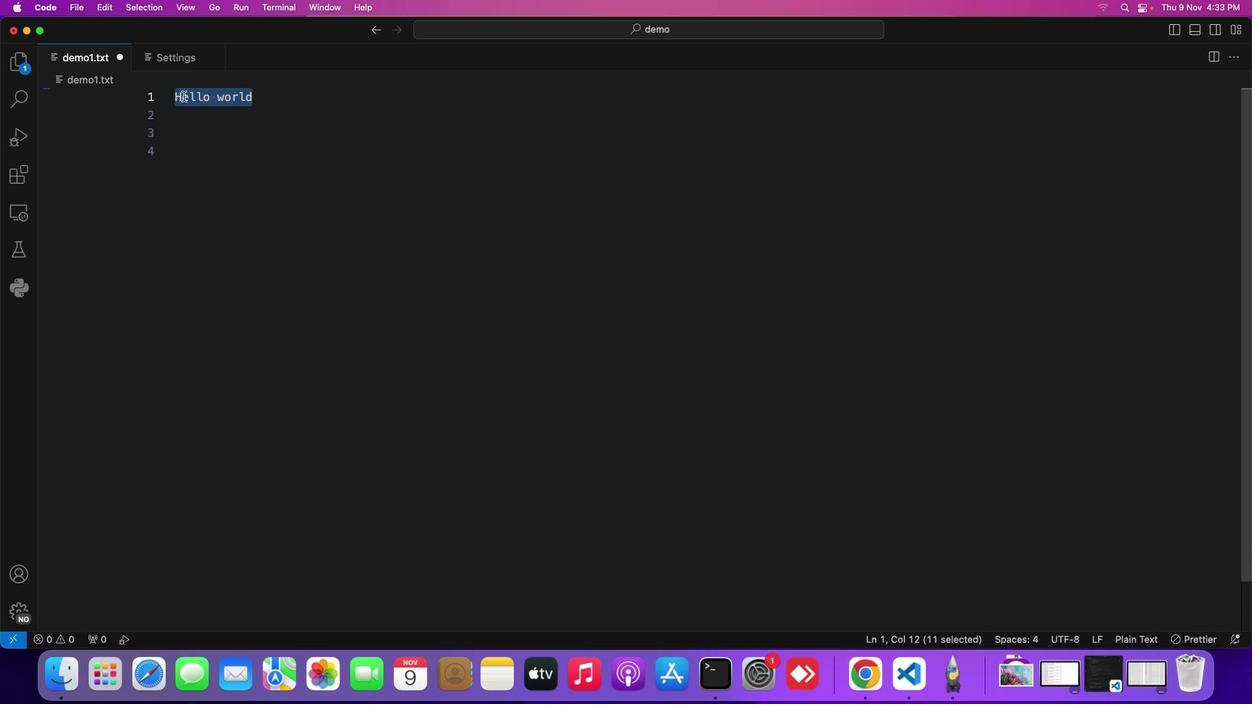 
Action: Mouse moved to (441, 224)
Screenshot: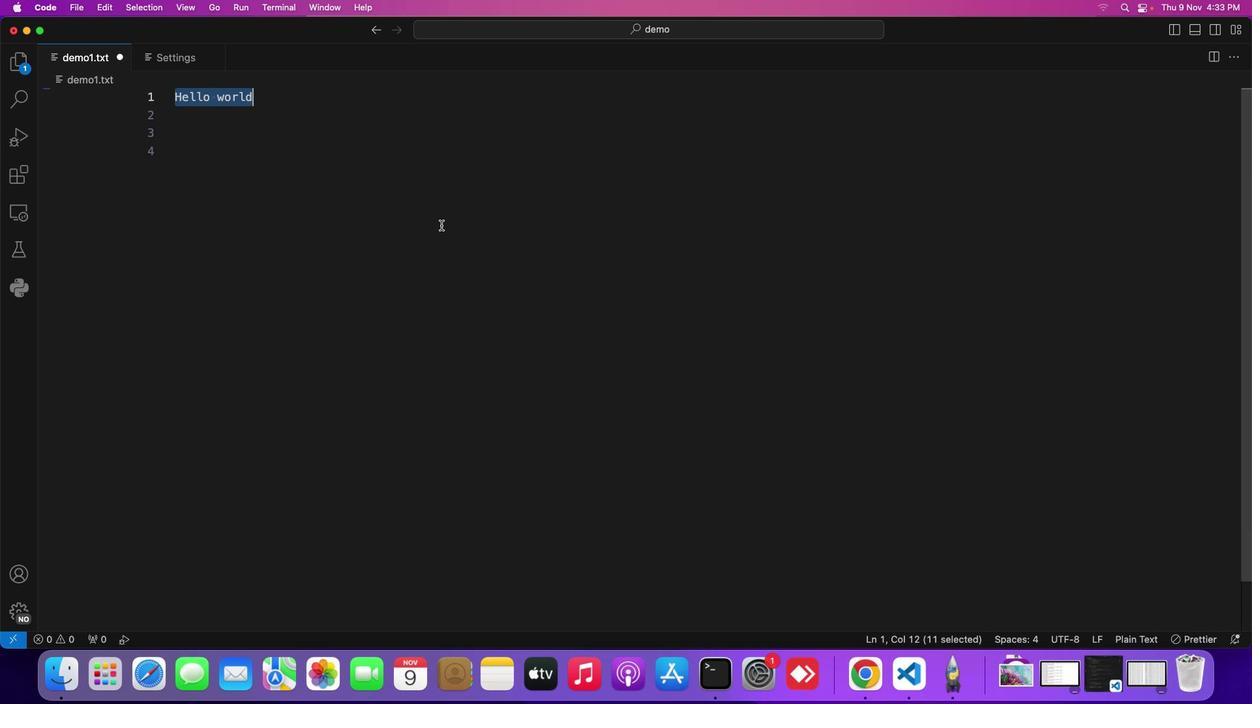 
